 Task: Create new customer invoice with Date Opened: 21-Apr-23, Select Customer: Just Like Heaven, Terms: Net 30. Make invoice entry for item-1 with Date: 21-Apr-23, Description: Kiss Luxtensions False Eyelashes Royal Silk, Income Account: Income:Sales, Quantity: 2, Unit Price: 10.59, Sales Tax: Y, Sales Tax Included: Y, Tax Table: Sales Tax. Post Invoice with Post Date: 21-Apr-23, Post to Accounts: Assets:Accounts Receivable. Pay / Process Payment with Transaction Date: 20-May-23, Amount: 21.18, Transfer Account: Checking Account. Go to 'Print Invoice'. Save a pdf copy of the invoice.
Action: Mouse moved to (161, 34)
Screenshot: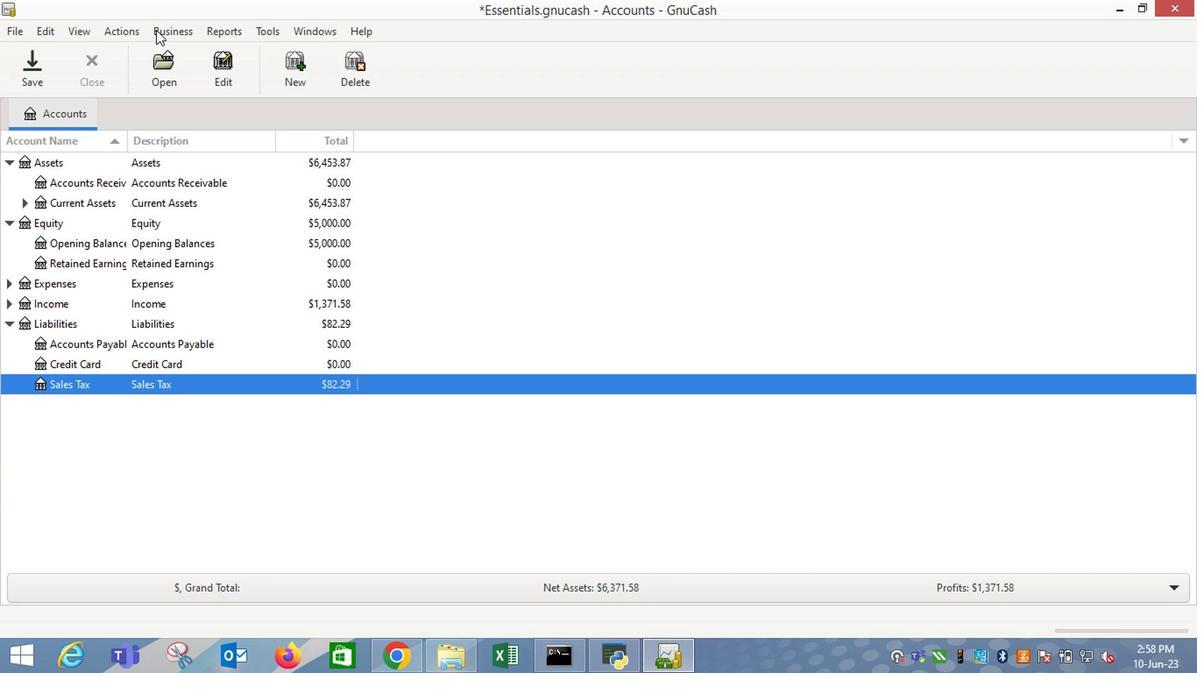 
Action: Mouse pressed left at (161, 34)
Screenshot: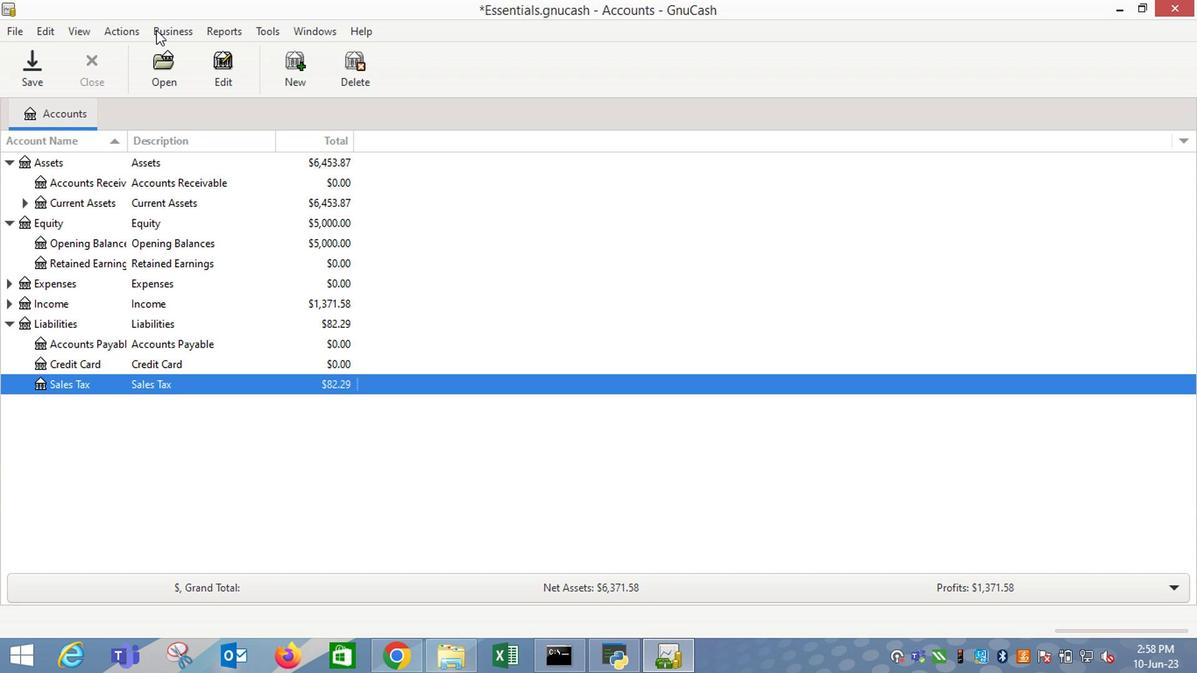 
Action: Mouse moved to (373, 126)
Screenshot: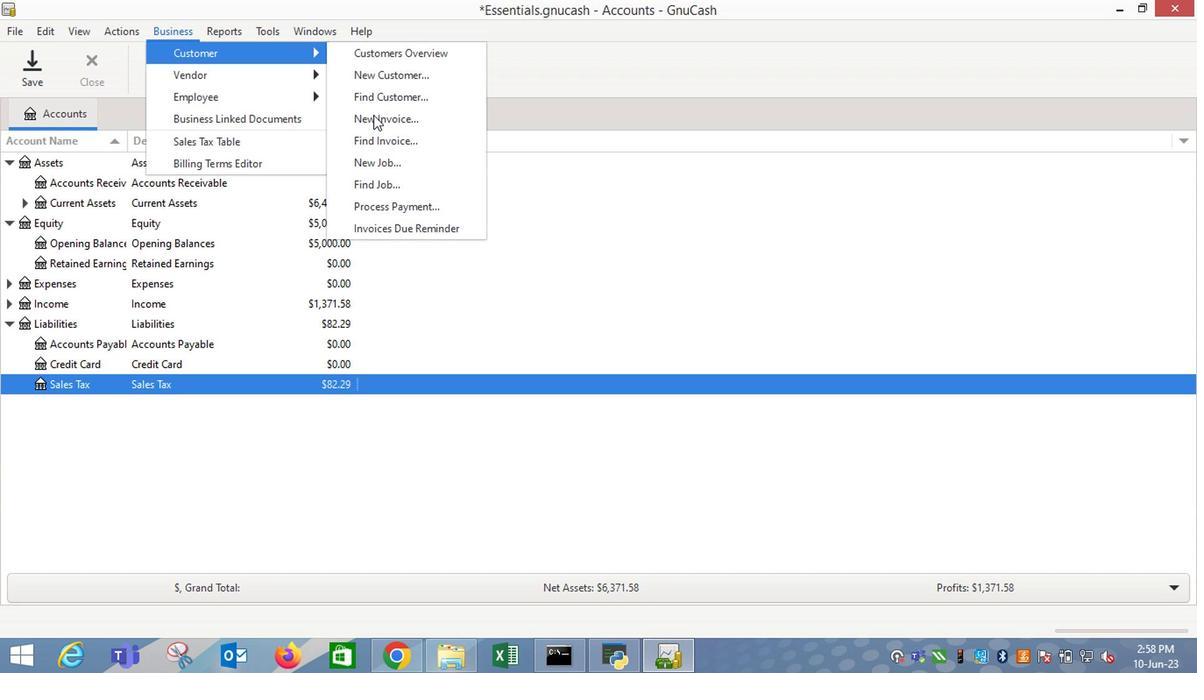 
Action: Mouse pressed left at (373, 126)
Screenshot: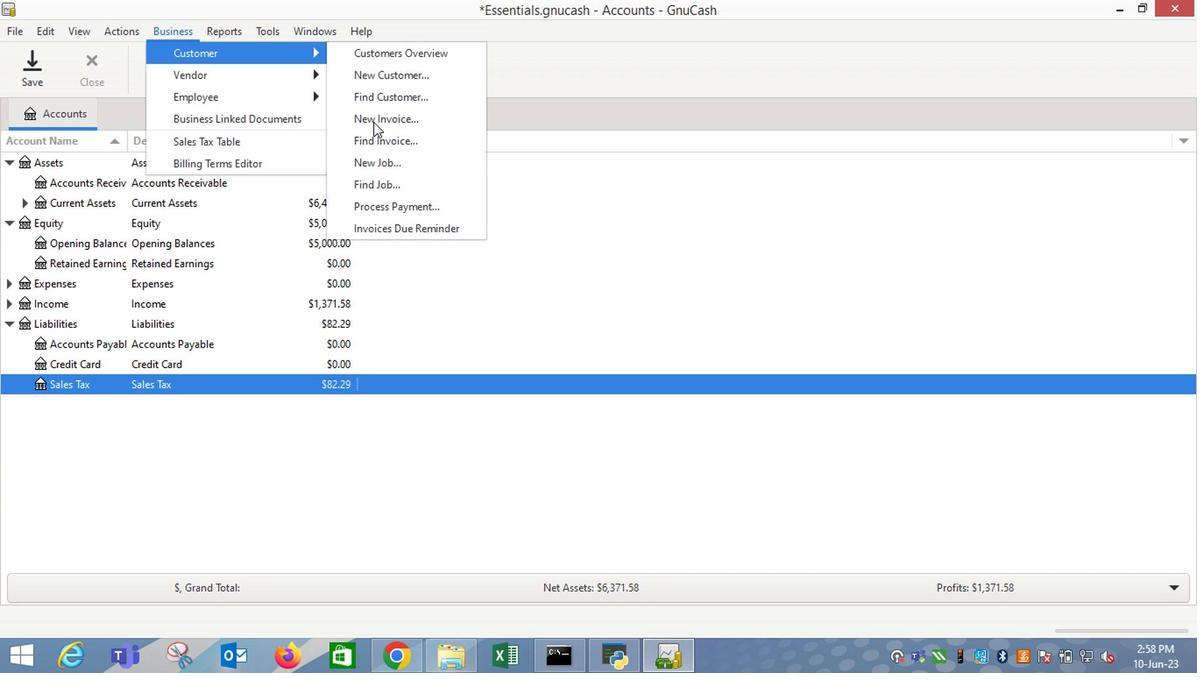 
Action: Mouse moved to (719, 267)
Screenshot: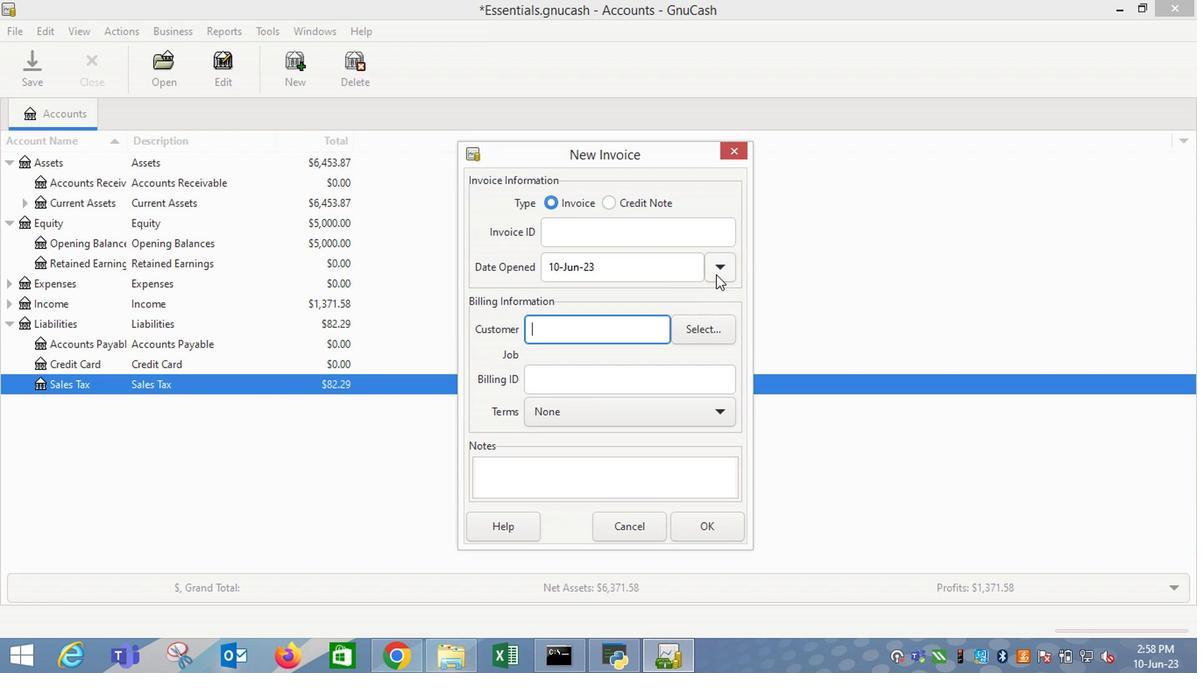 
Action: Mouse pressed left at (719, 267)
Screenshot: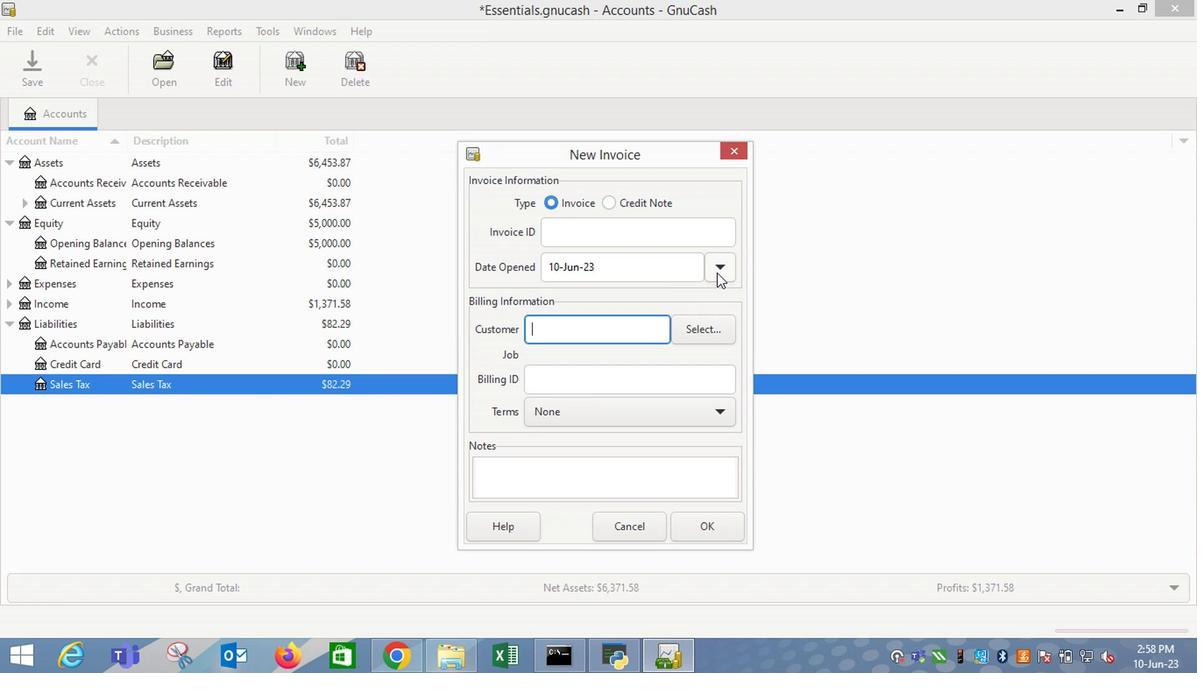 
Action: Mouse moved to (581, 288)
Screenshot: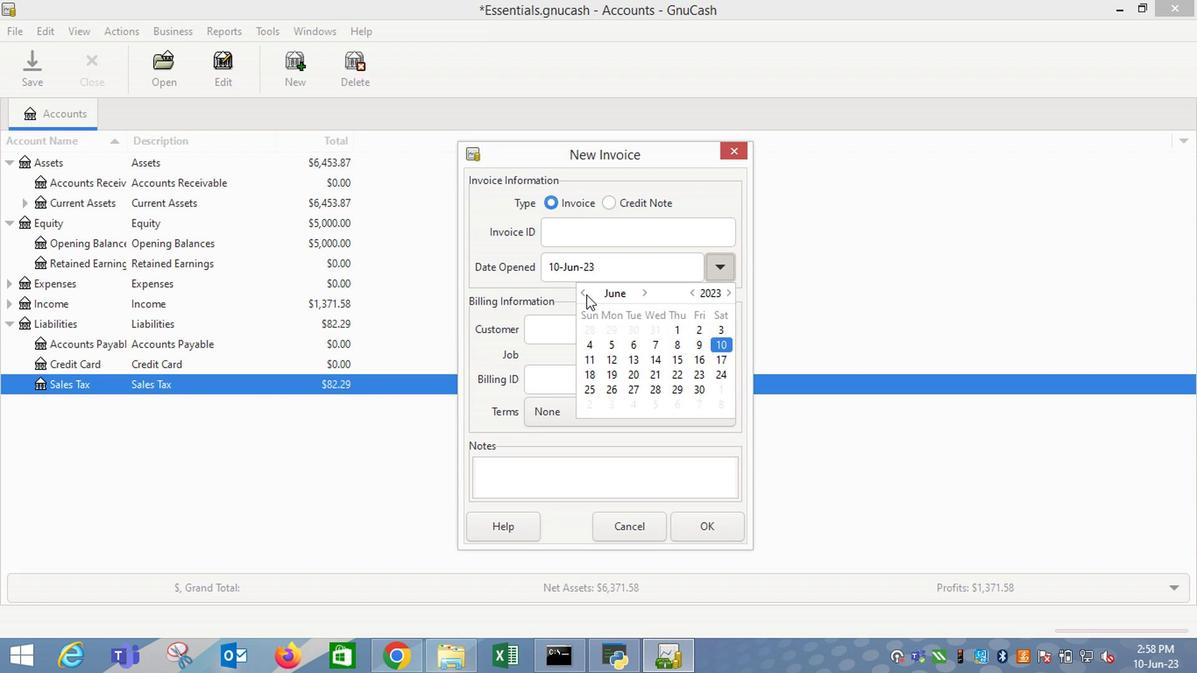 
Action: Mouse pressed left at (581, 288)
Screenshot: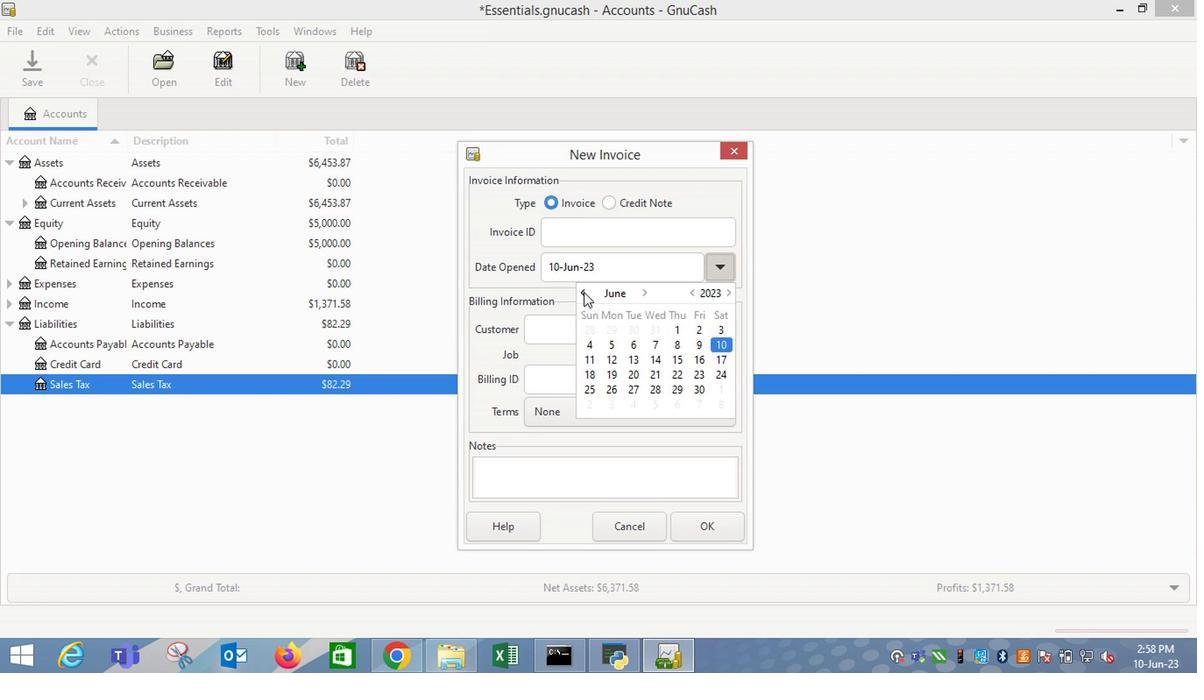
Action: Mouse pressed left at (581, 288)
Screenshot: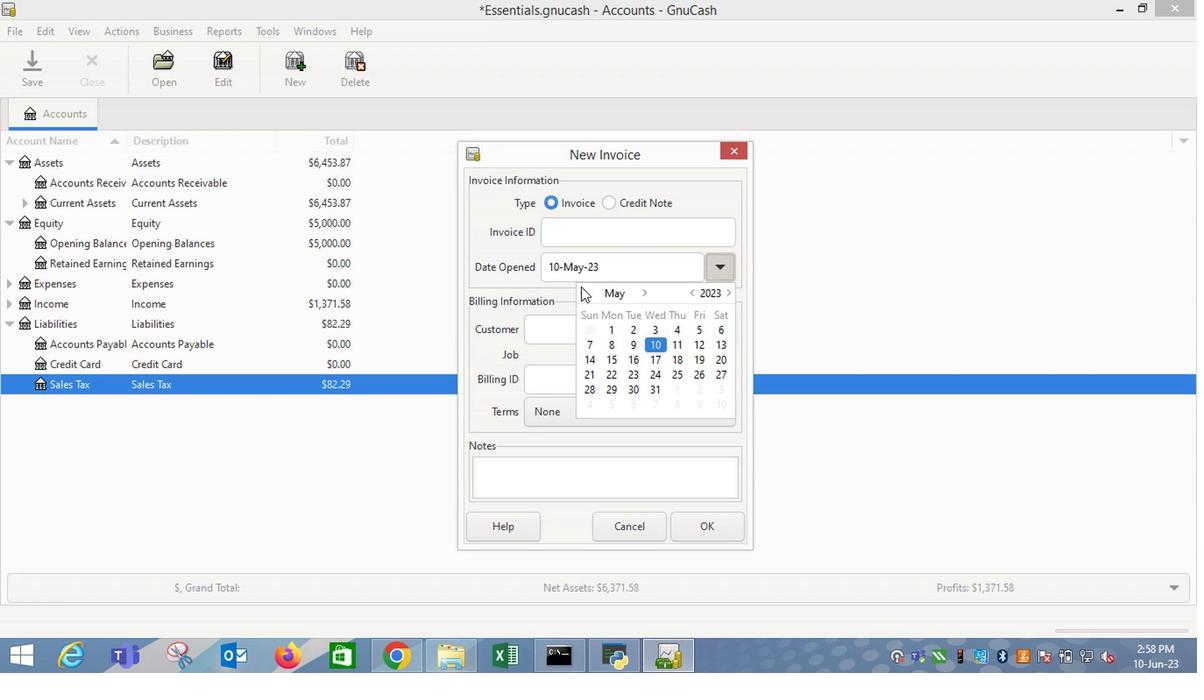 
Action: Mouse moved to (694, 370)
Screenshot: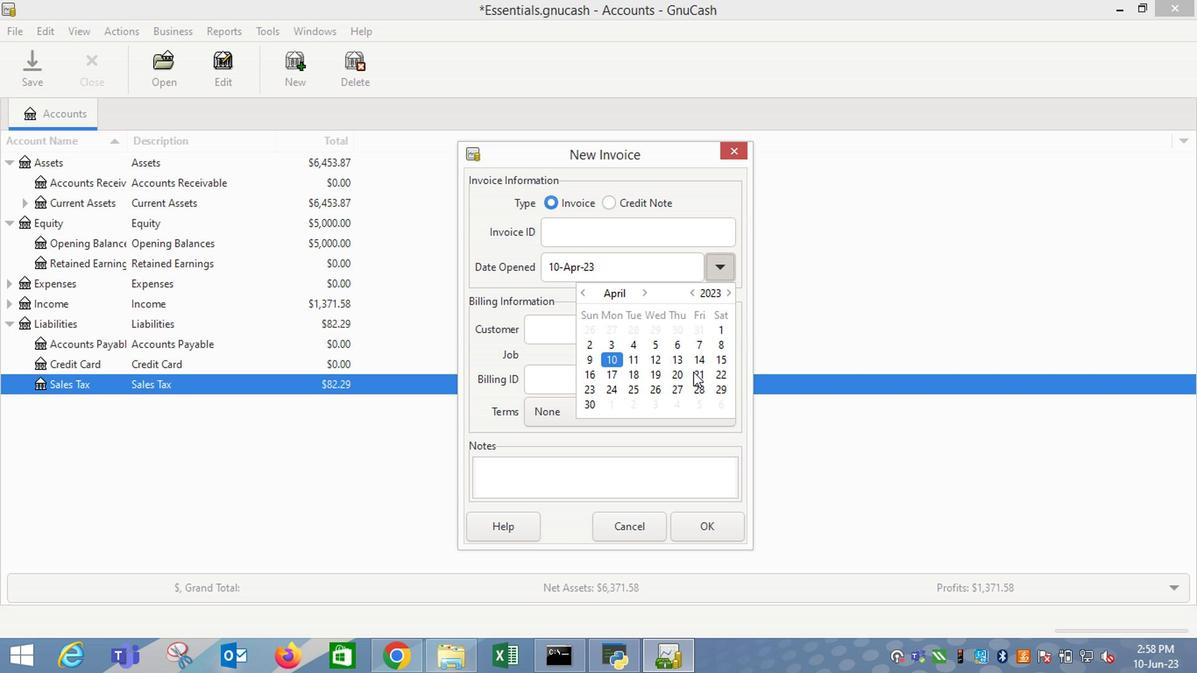 
Action: Mouse pressed left at (694, 370)
Screenshot: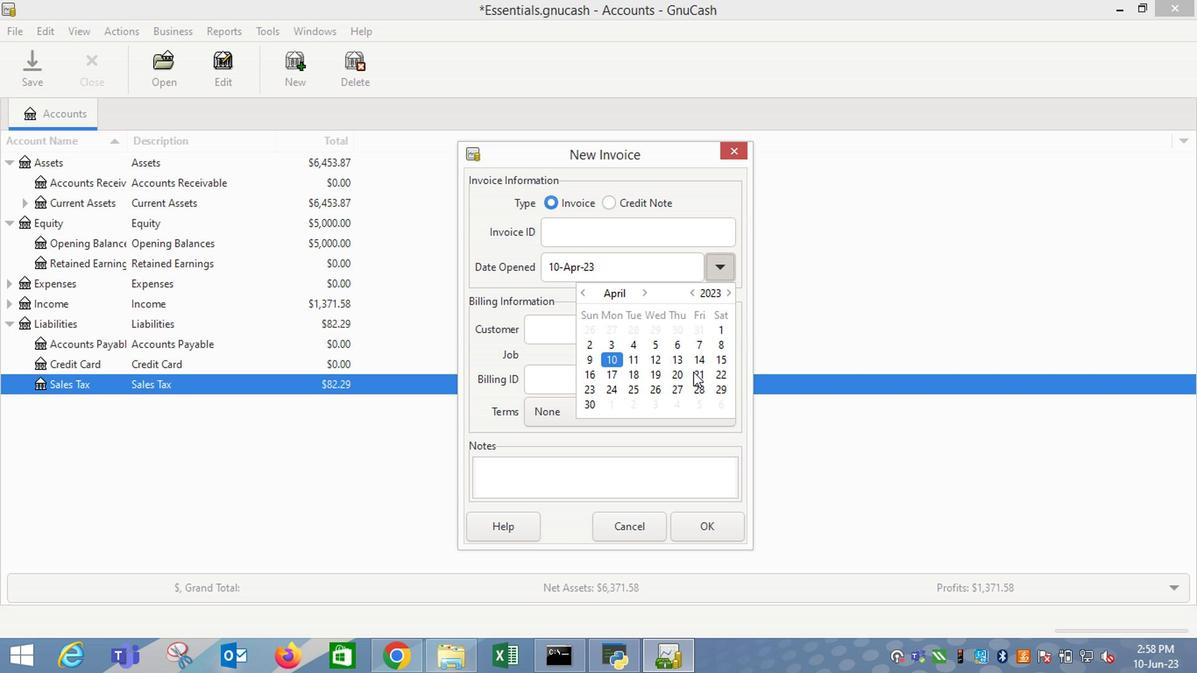 
Action: Mouse moved to (551, 320)
Screenshot: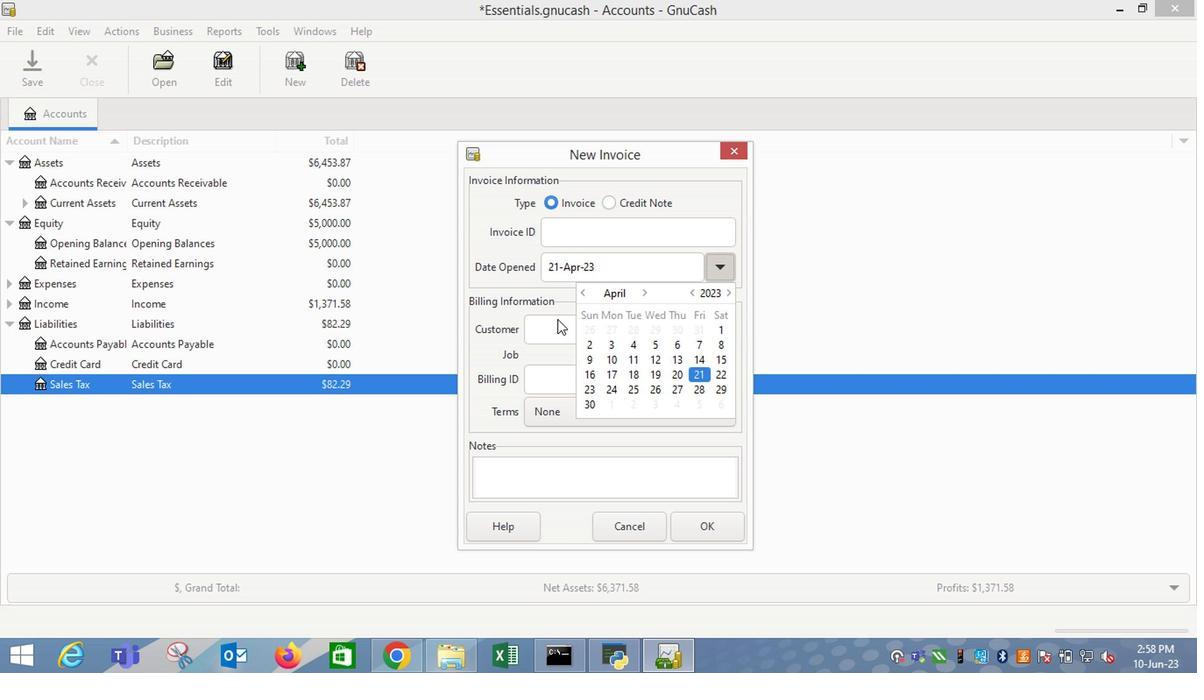 
Action: Mouse pressed left at (551, 320)
Screenshot: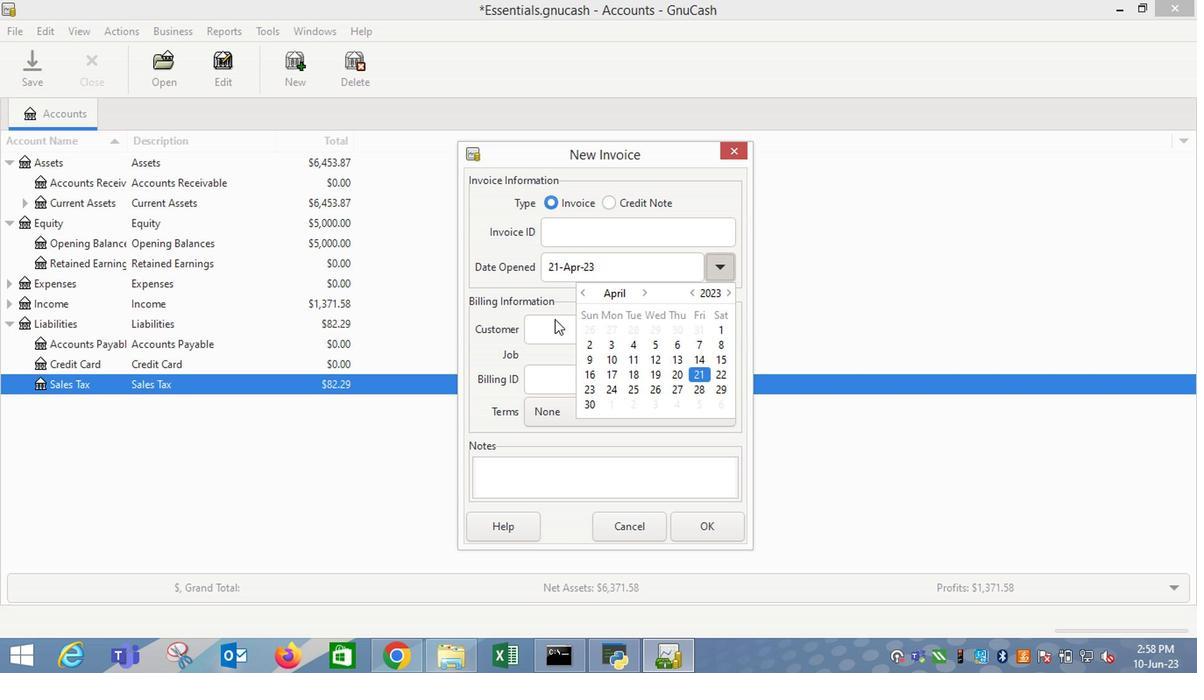 
Action: Mouse moved to (553, 326)
Screenshot: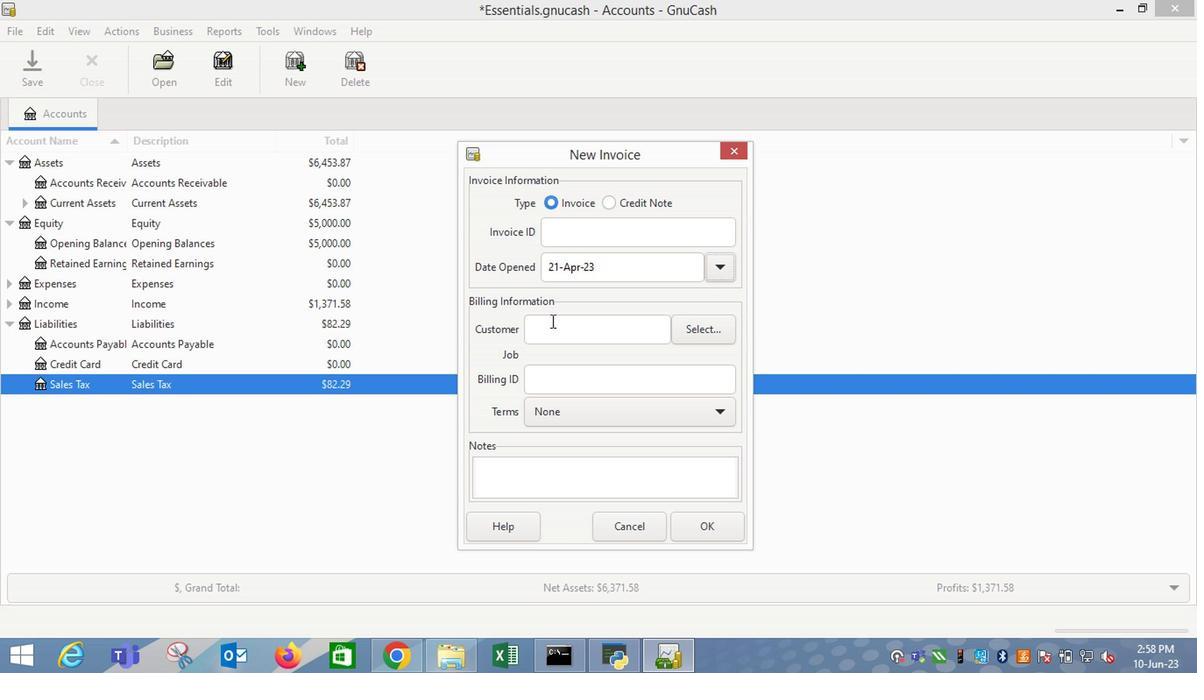 
Action: Mouse pressed left at (553, 326)
Screenshot: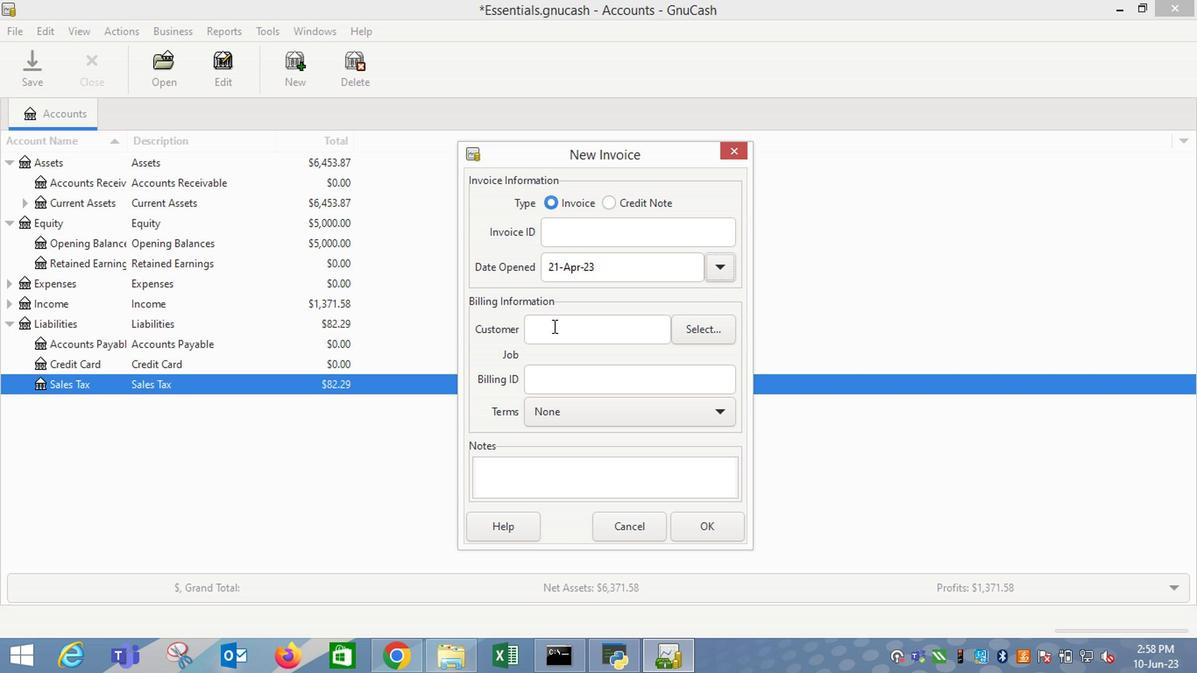 
Action: Key pressed <Key.shift_r>Jus
Screenshot: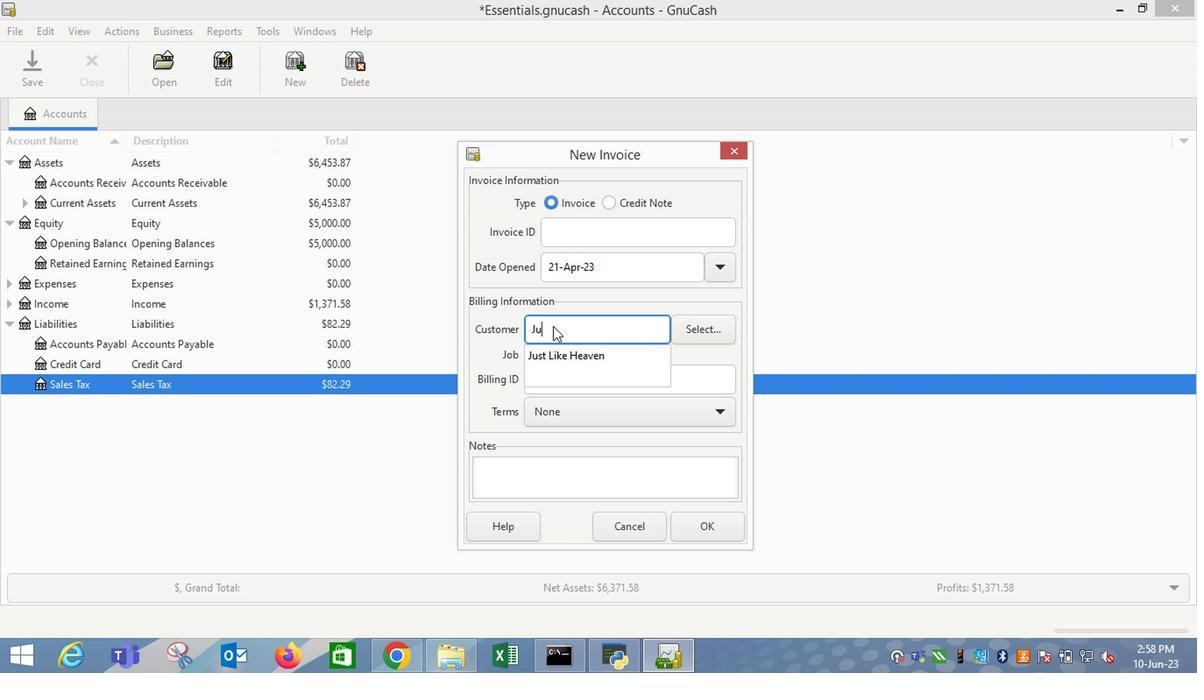 
Action: Mouse moved to (597, 356)
Screenshot: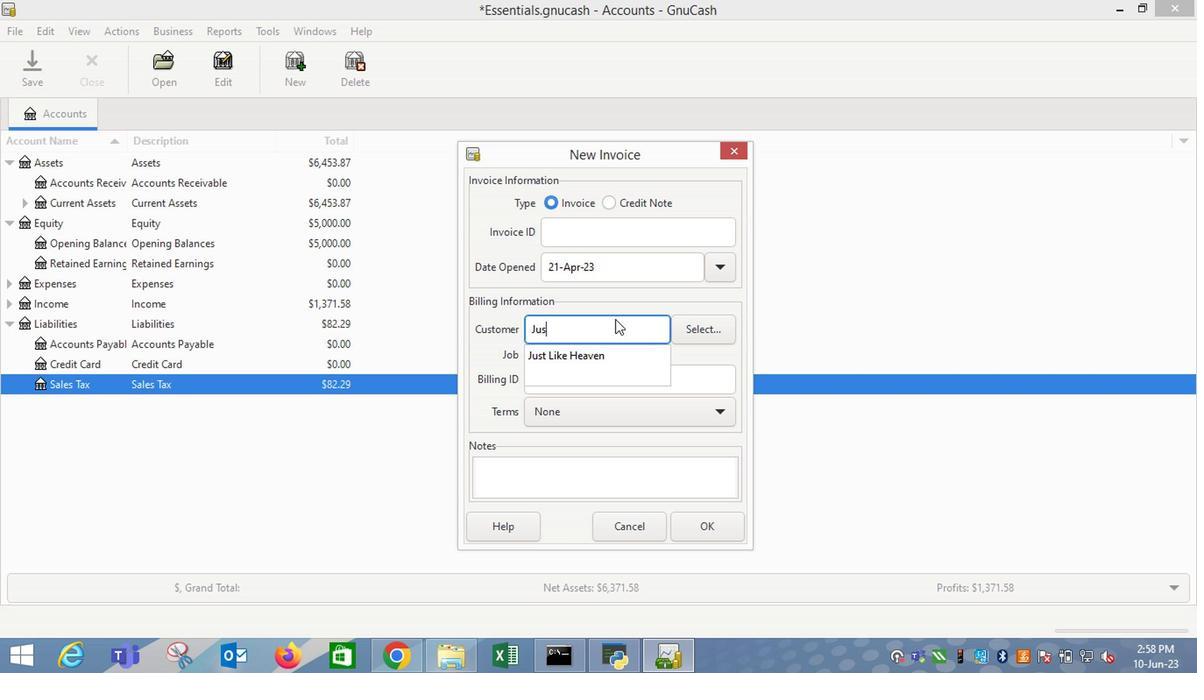 
Action: Mouse pressed left at (597, 356)
Screenshot: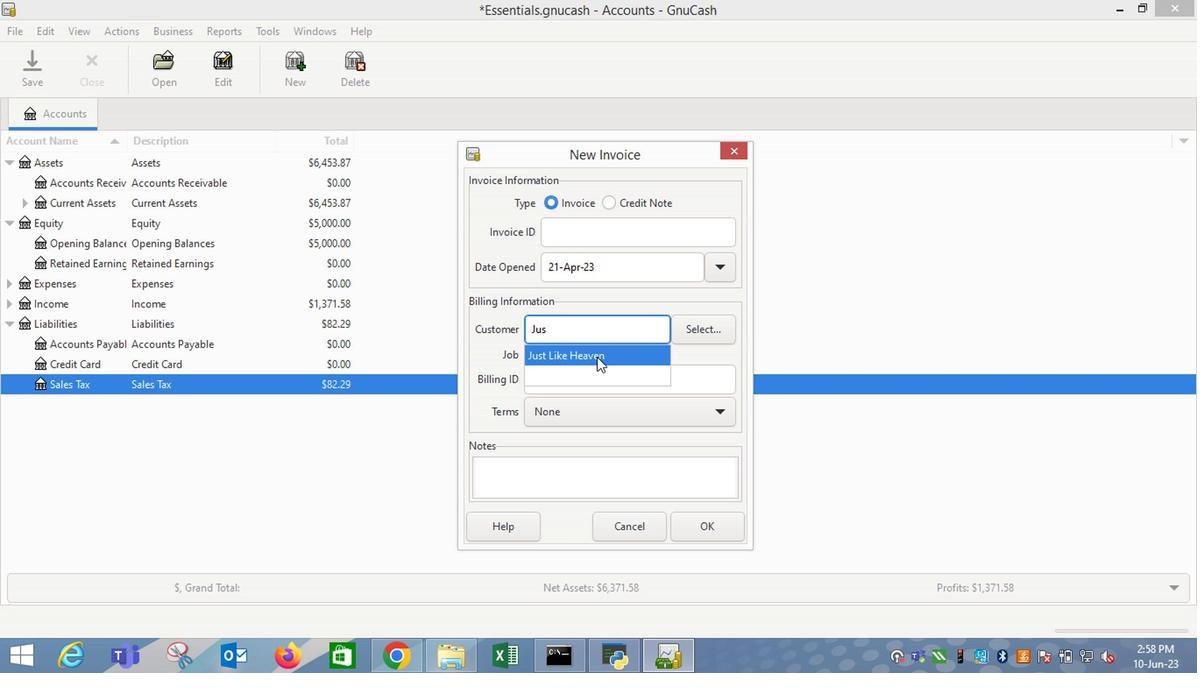 
Action: Mouse moved to (581, 432)
Screenshot: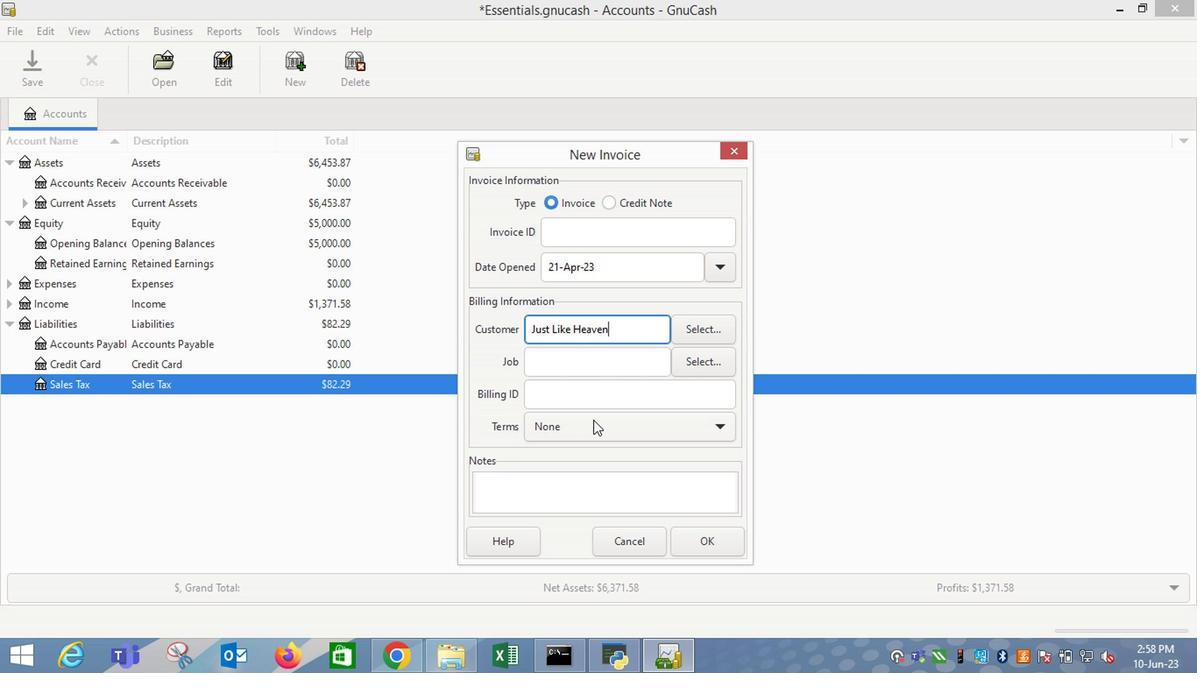 
Action: Mouse pressed left at (581, 432)
Screenshot: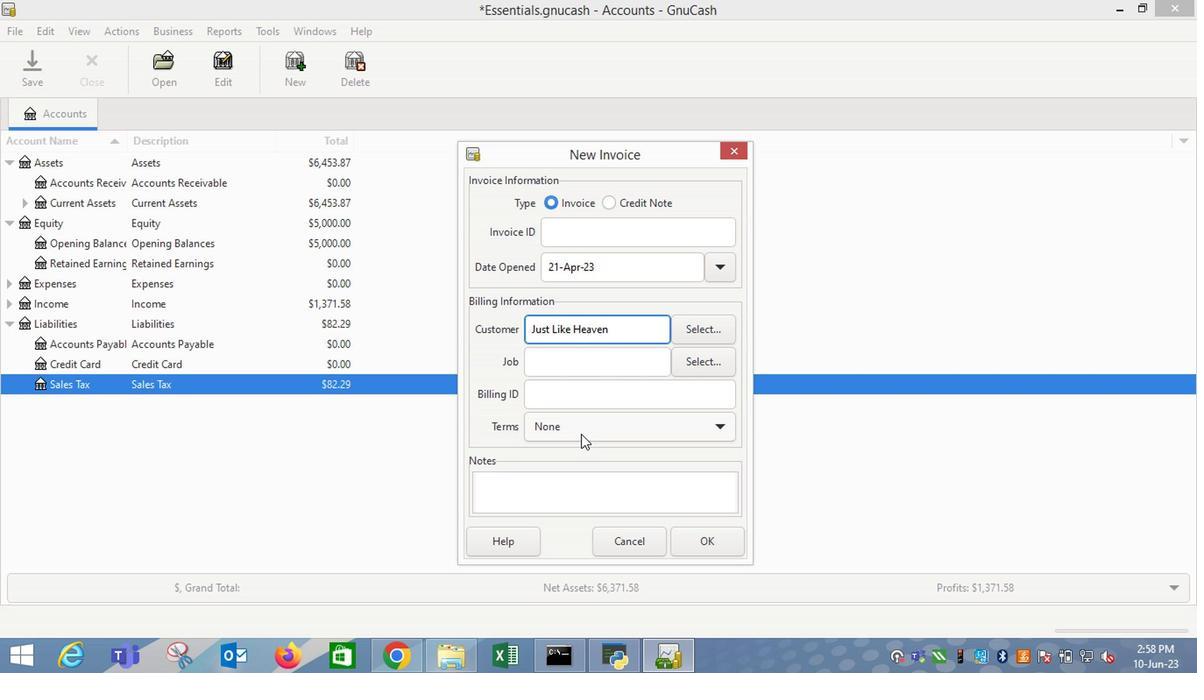 
Action: Mouse moved to (572, 467)
Screenshot: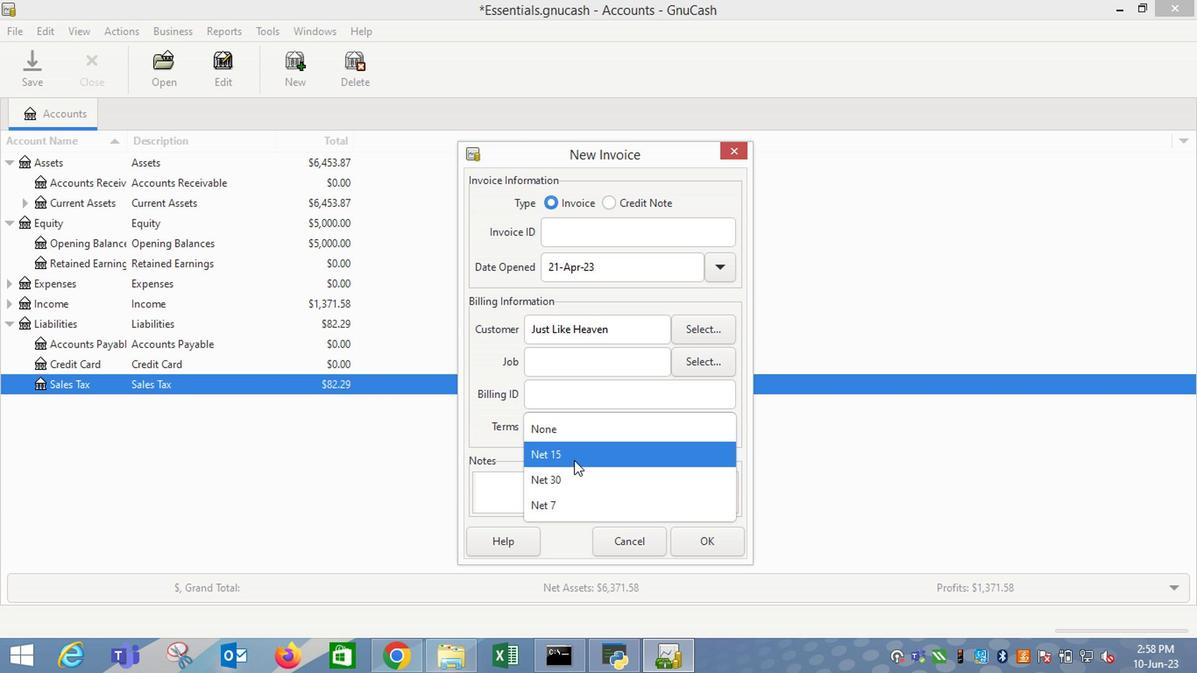 
Action: Mouse pressed left at (572, 467)
Screenshot: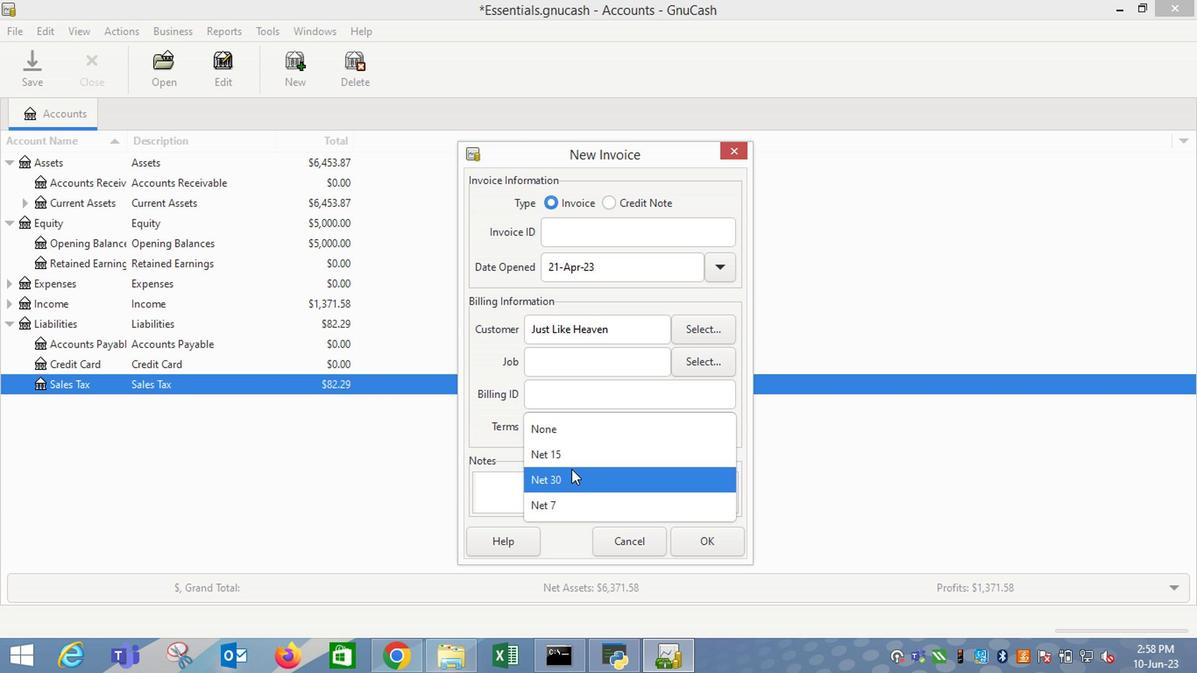 
Action: Mouse moved to (691, 537)
Screenshot: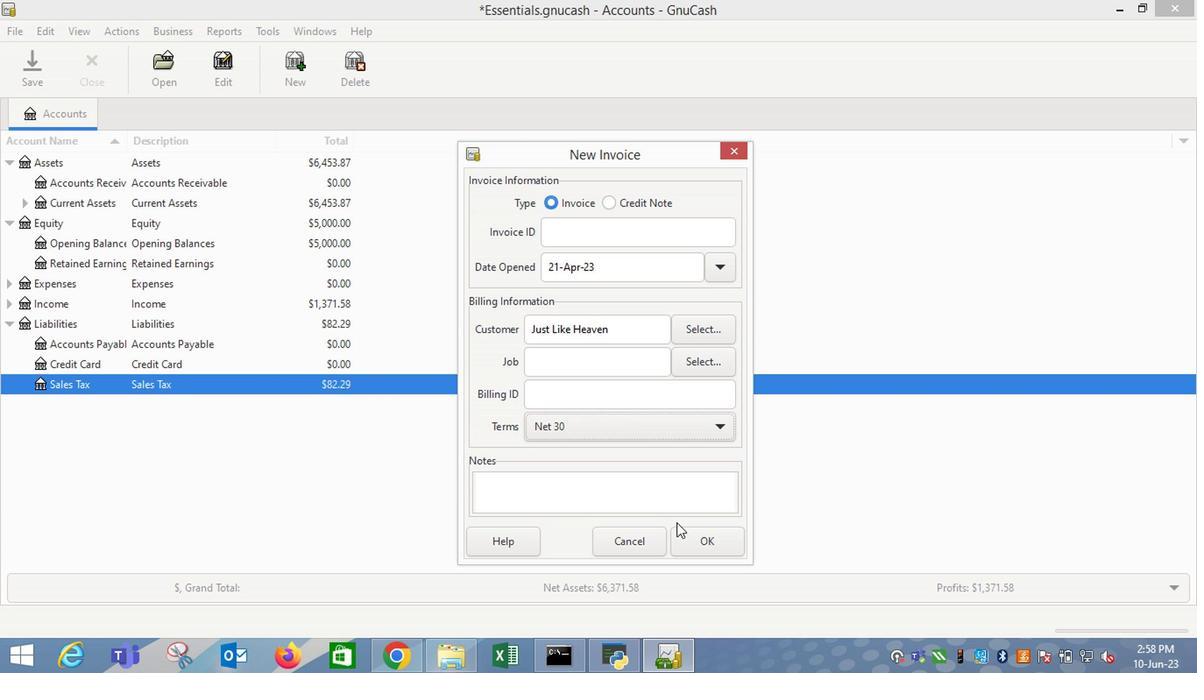 
Action: Mouse pressed left at (691, 537)
Screenshot: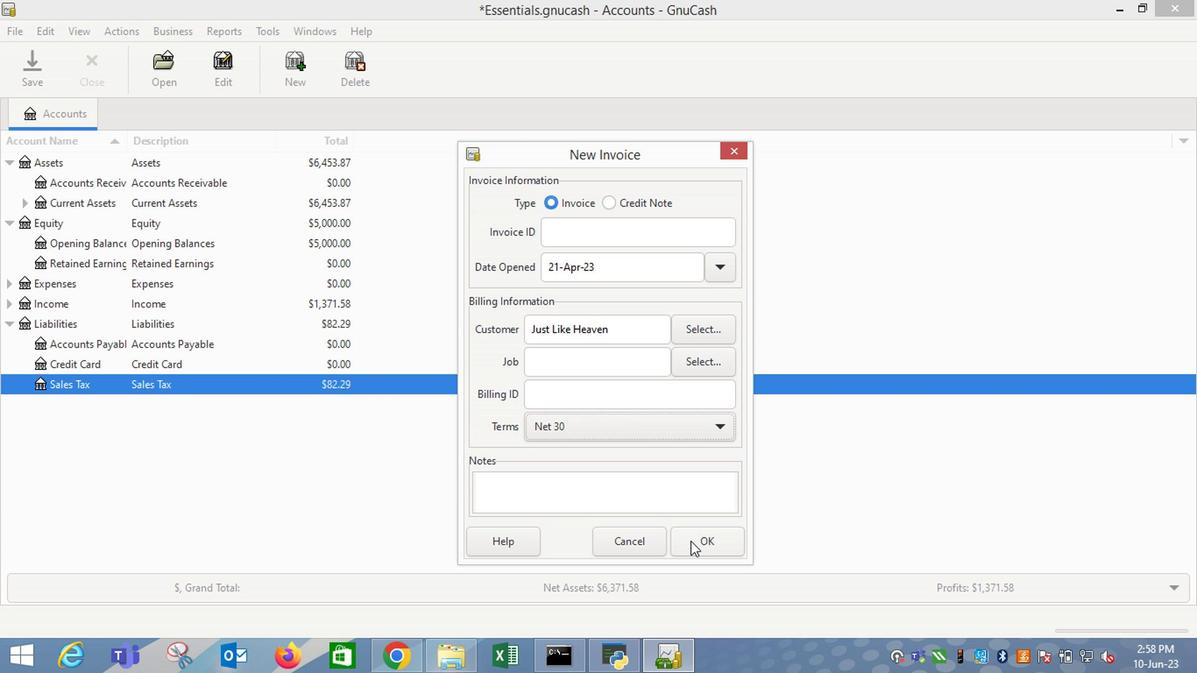 
Action: Mouse moved to (75, 337)
Screenshot: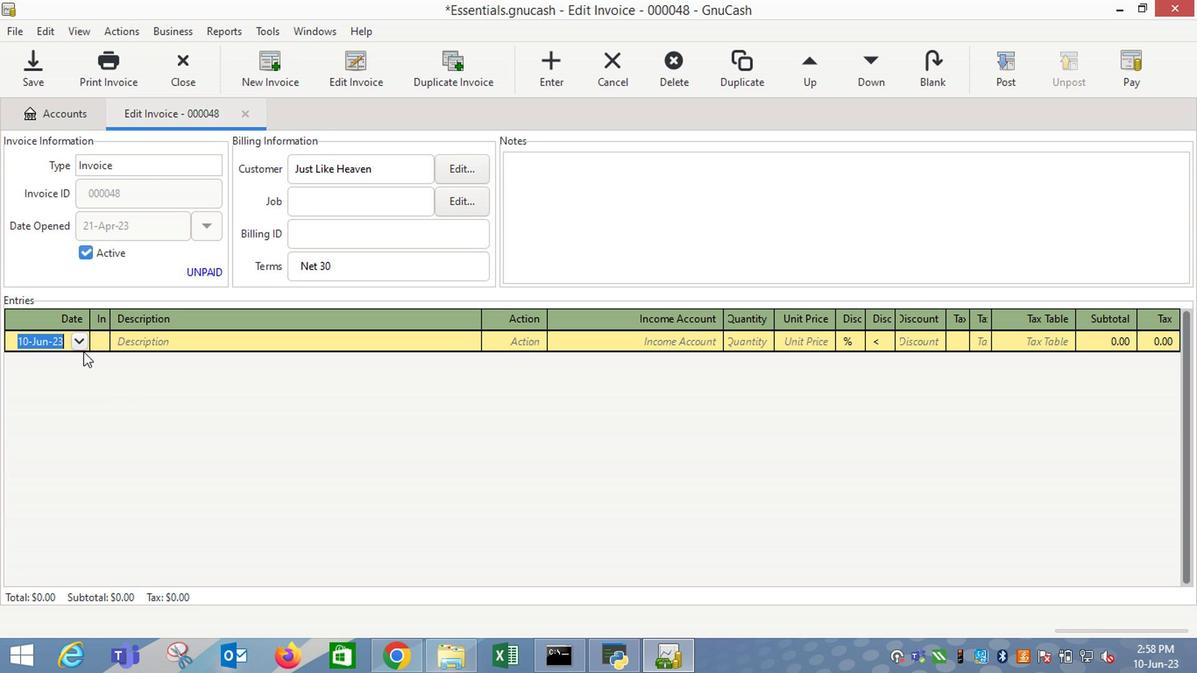 
Action: Mouse pressed left at (75, 337)
Screenshot: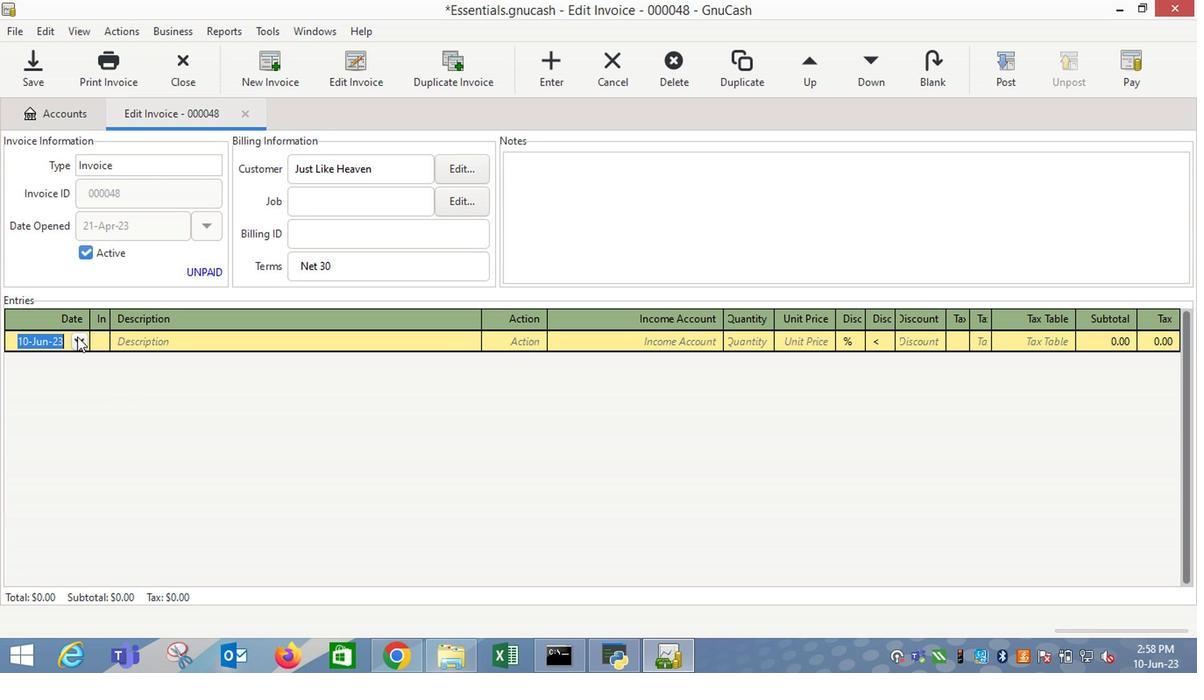 
Action: Mouse moved to (7, 363)
Screenshot: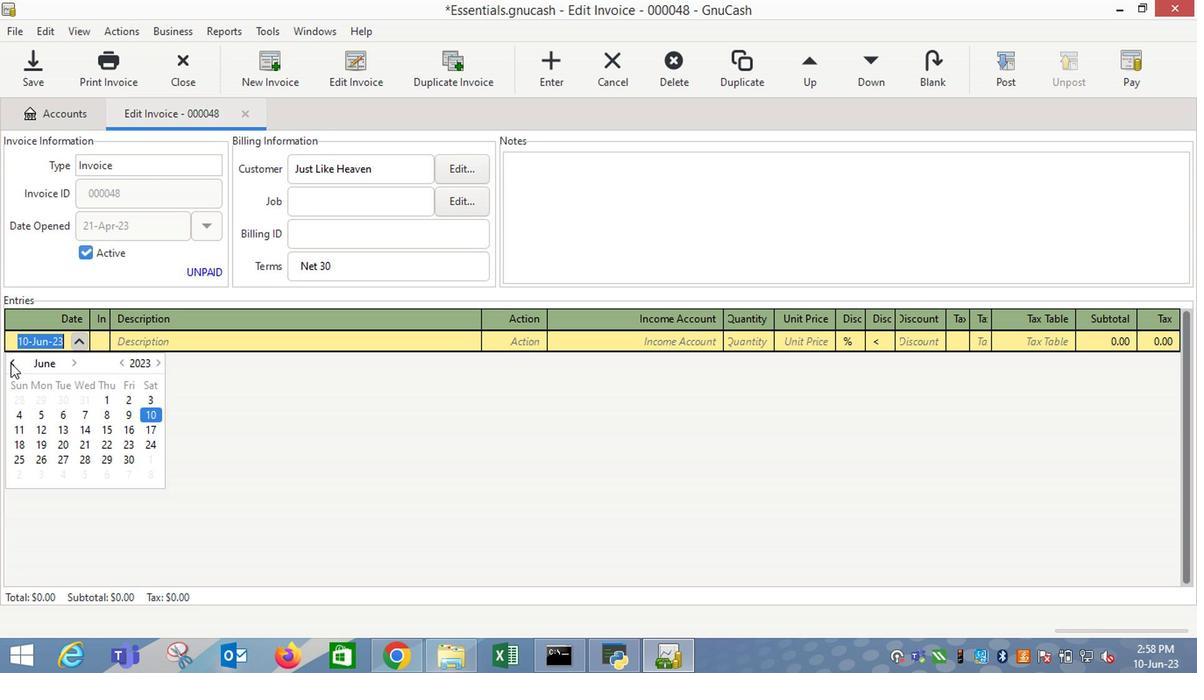 
Action: Mouse pressed left at (7, 363)
Screenshot: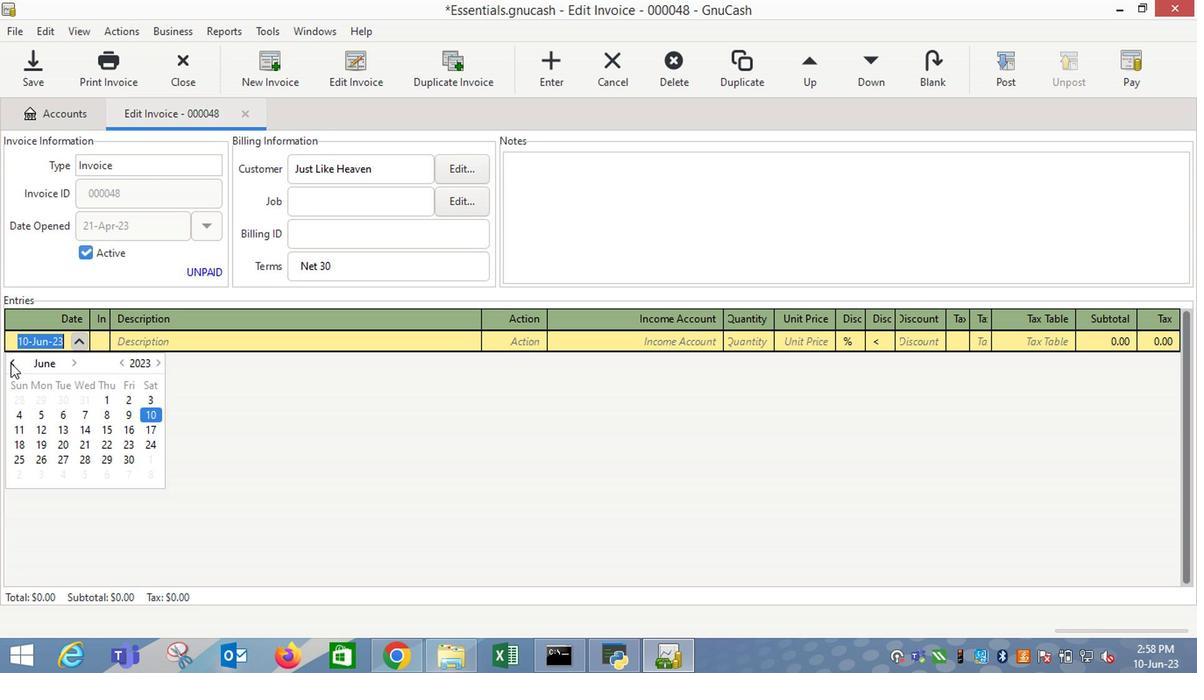 
Action: Mouse pressed left at (7, 363)
Screenshot: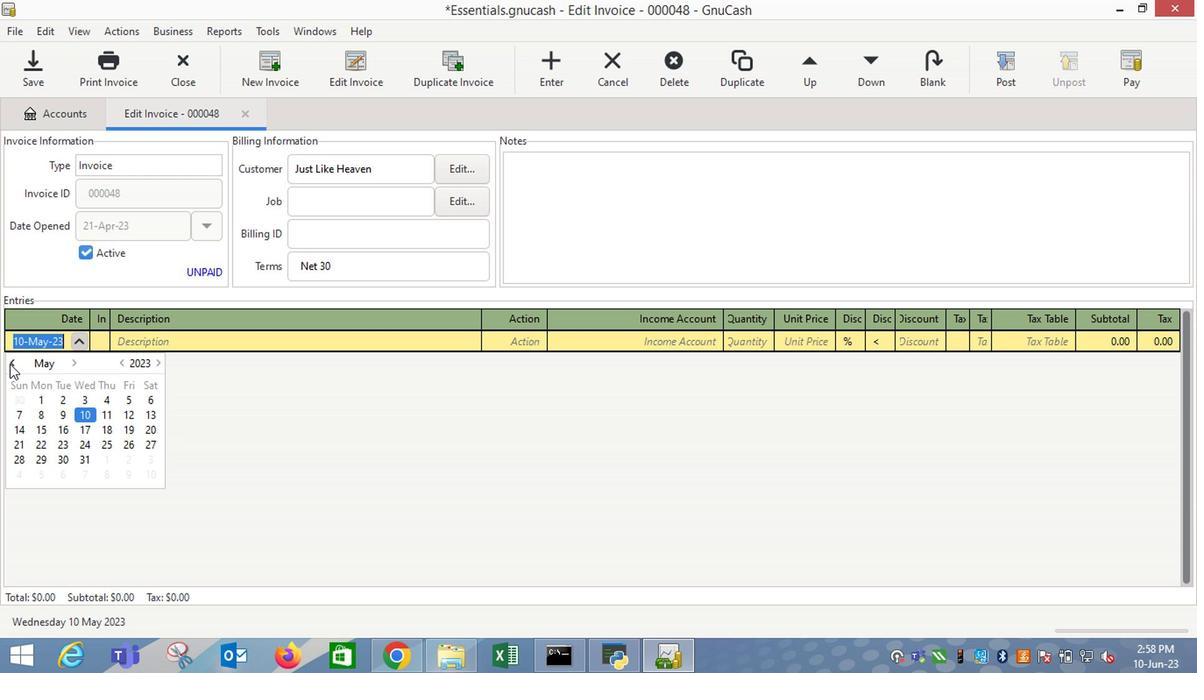 
Action: Mouse pressed right at (7, 363)
Screenshot: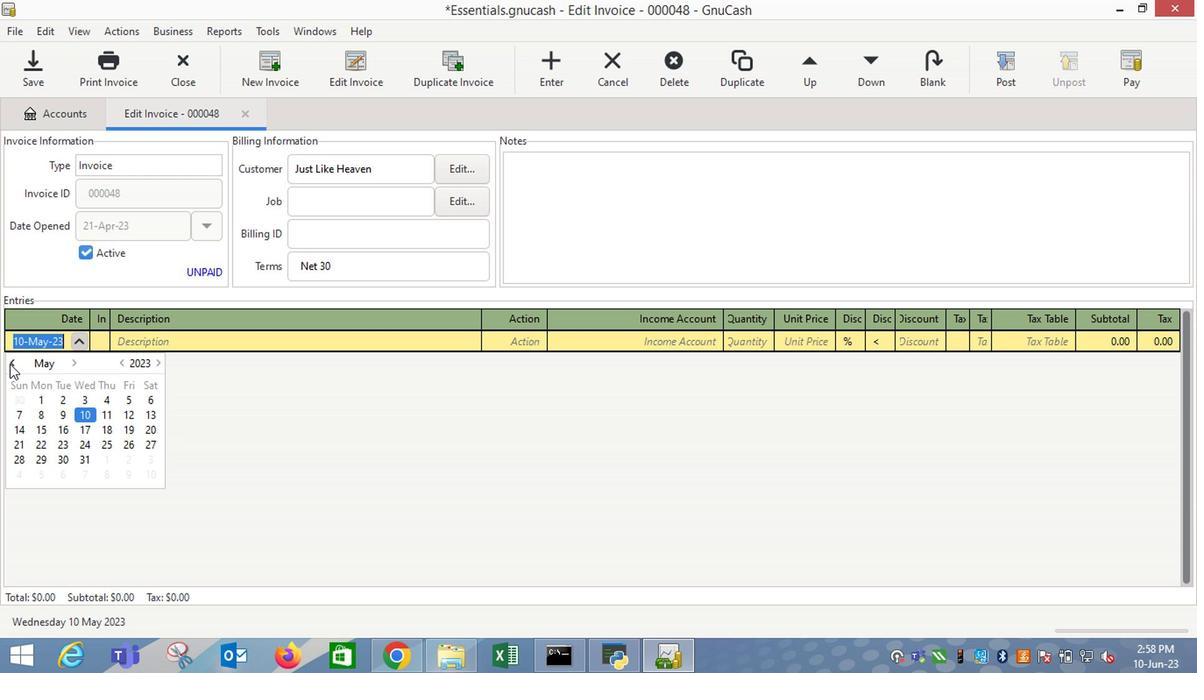 
Action: Mouse moved to (58, 444)
Screenshot: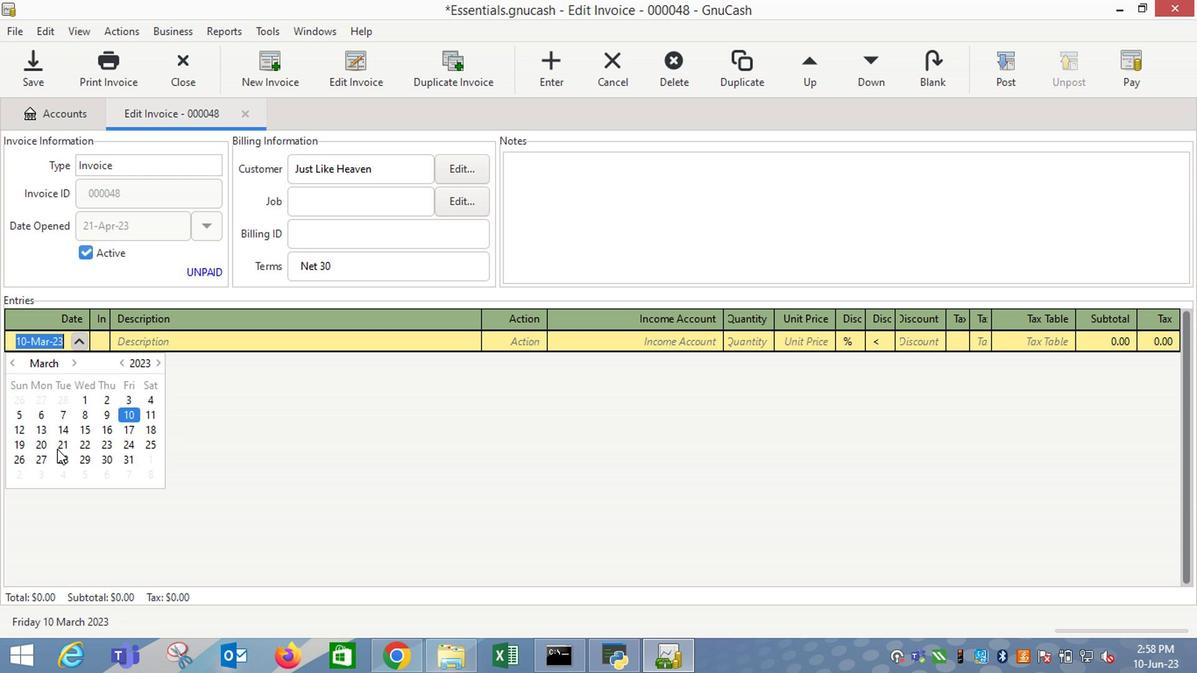 
Action: Mouse pressed left at (58, 444)
Screenshot: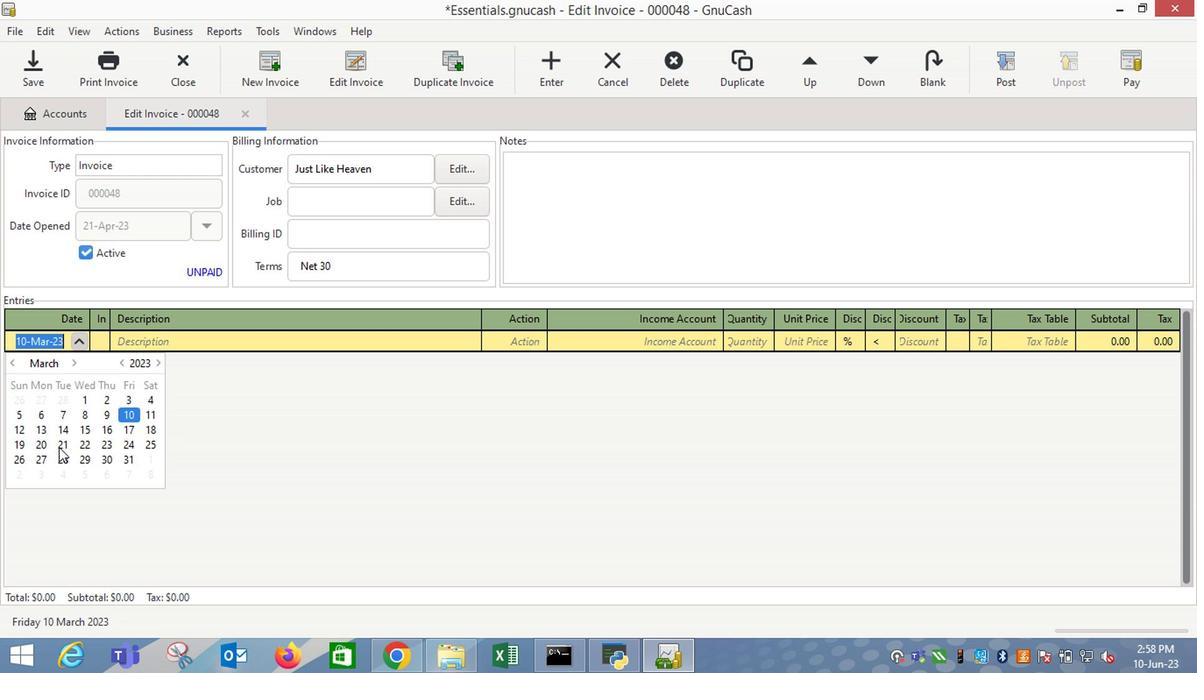 
Action: Key pressed <Key.tab>
Screenshot: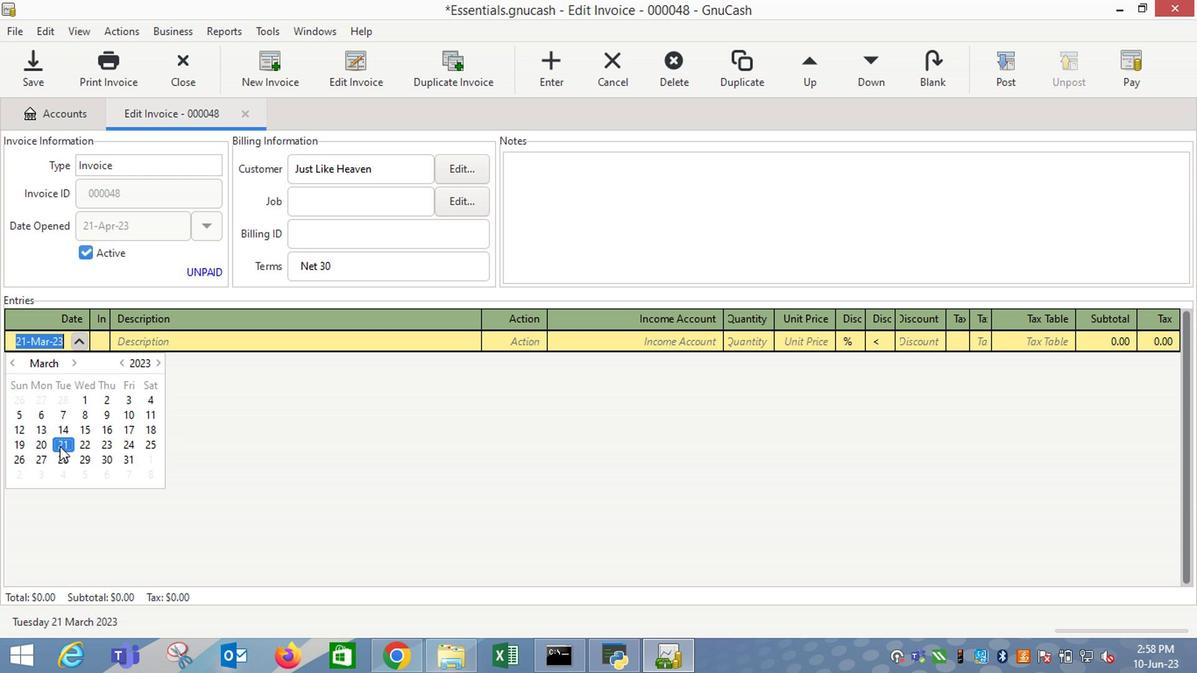 
Action: Mouse moved to (655, 423)
Screenshot: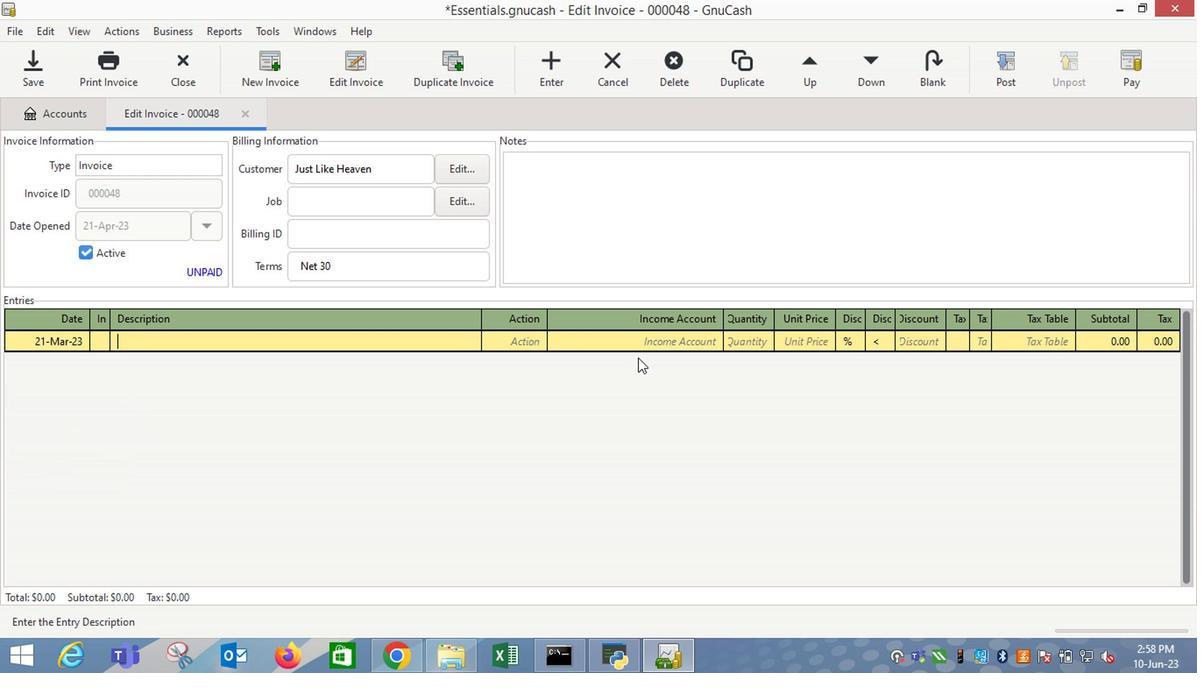 
Action: Key pressed <Key.shift_r>Kiss<Key.space><Key.shift_r>Lu<Key.tab><Key.tab>10.59<Key.tab>
Screenshot: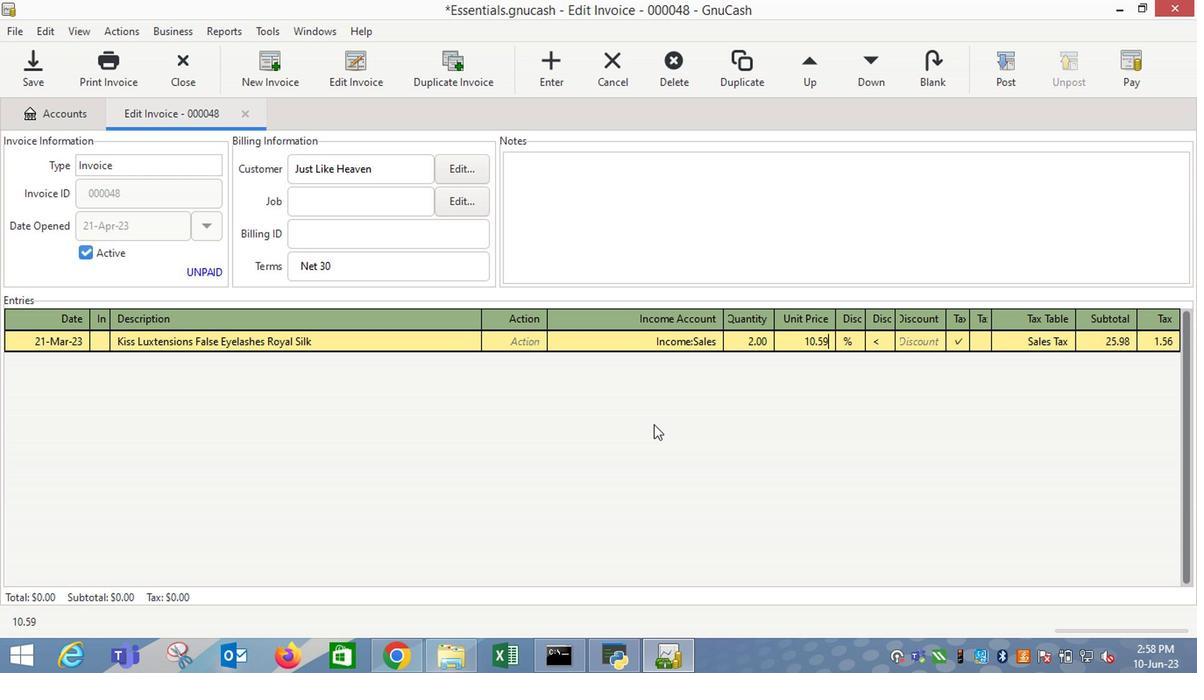 
Action: Mouse moved to (986, 345)
Screenshot: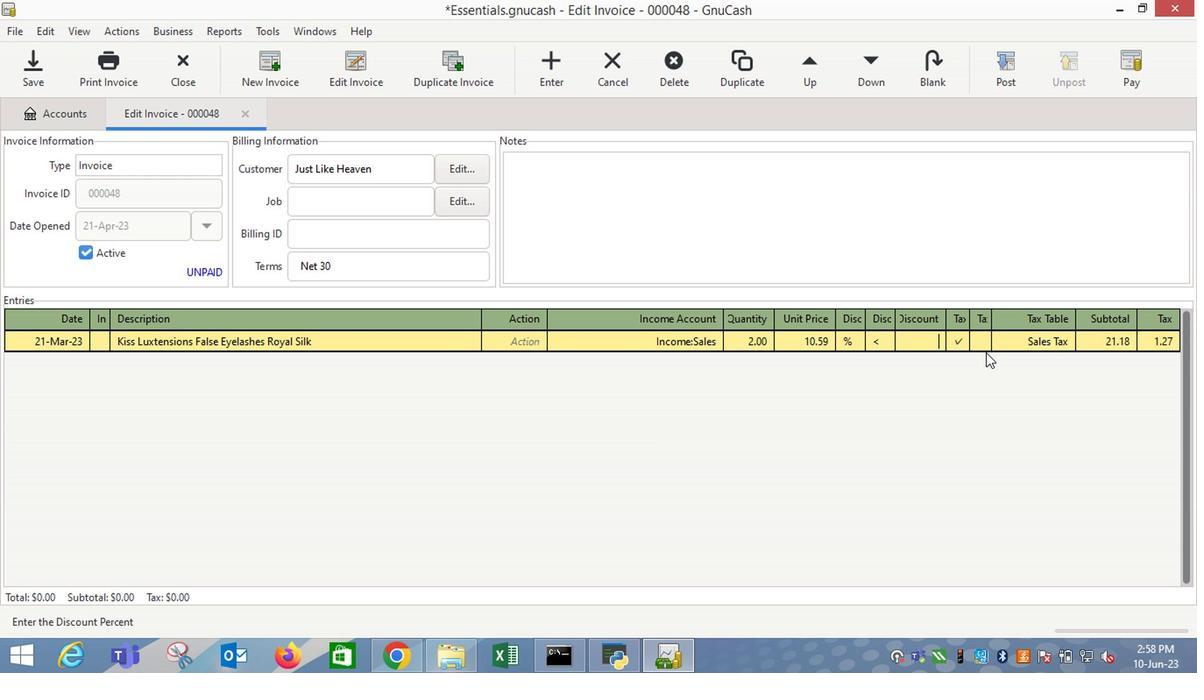 
Action: Mouse pressed left at (986, 345)
Screenshot: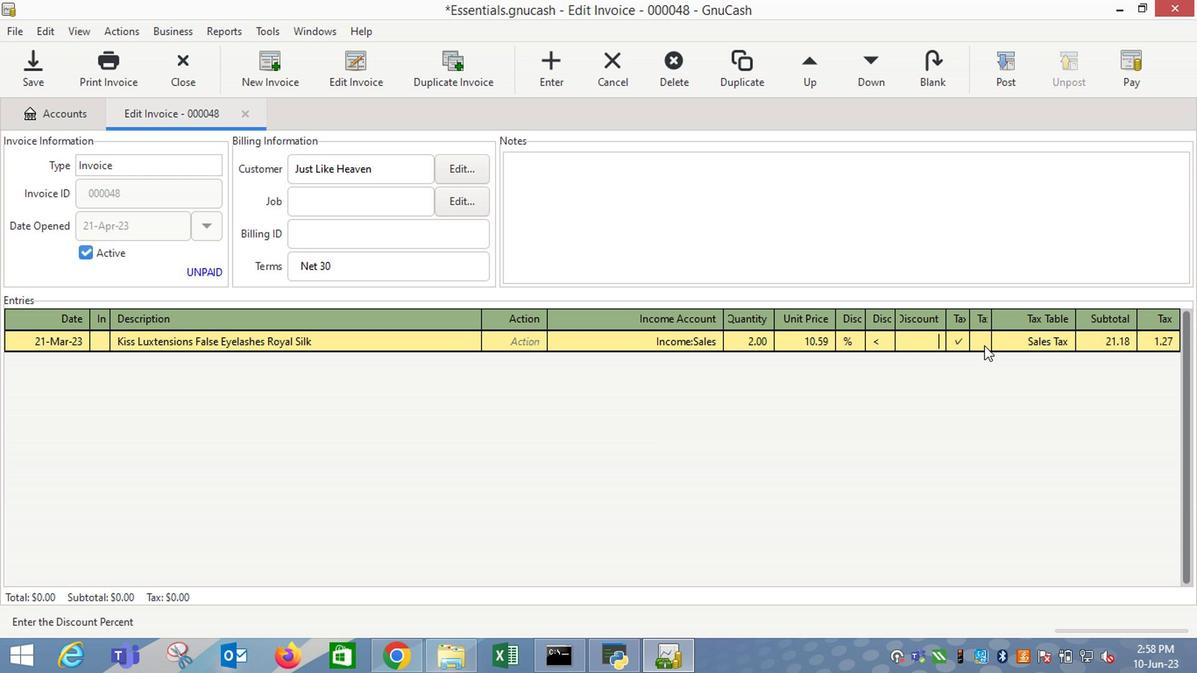 
Action: Mouse moved to (1030, 341)
Screenshot: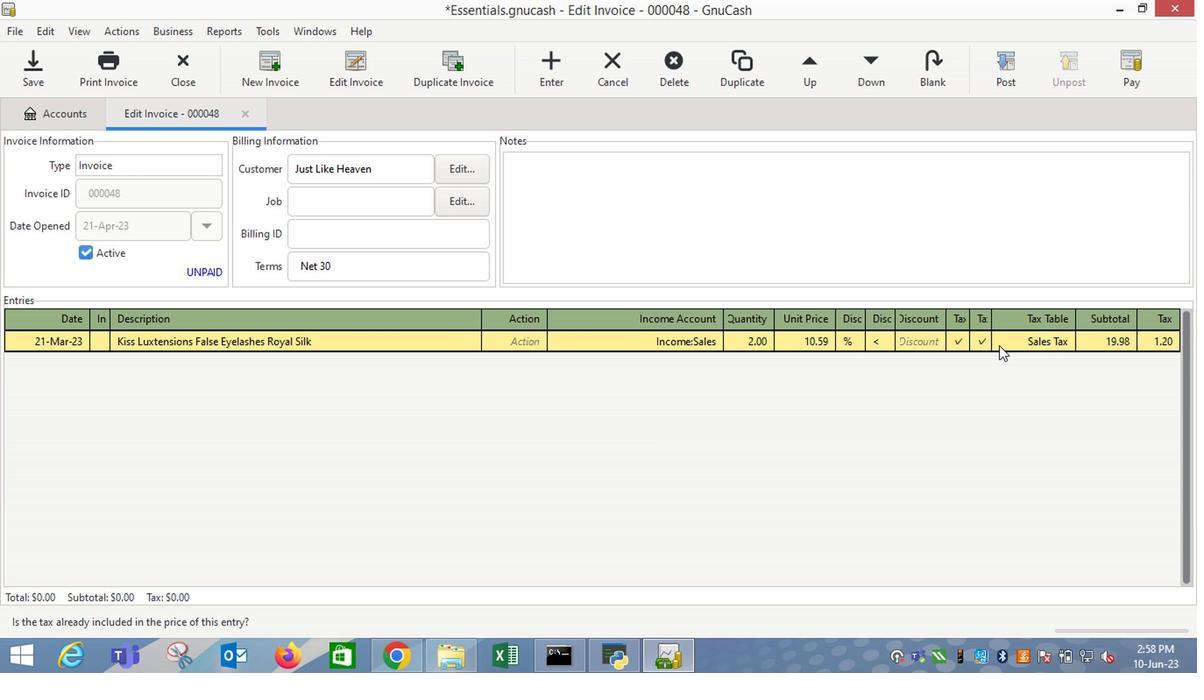 
Action: Mouse pressed left at (1030, 341)
Screenshot: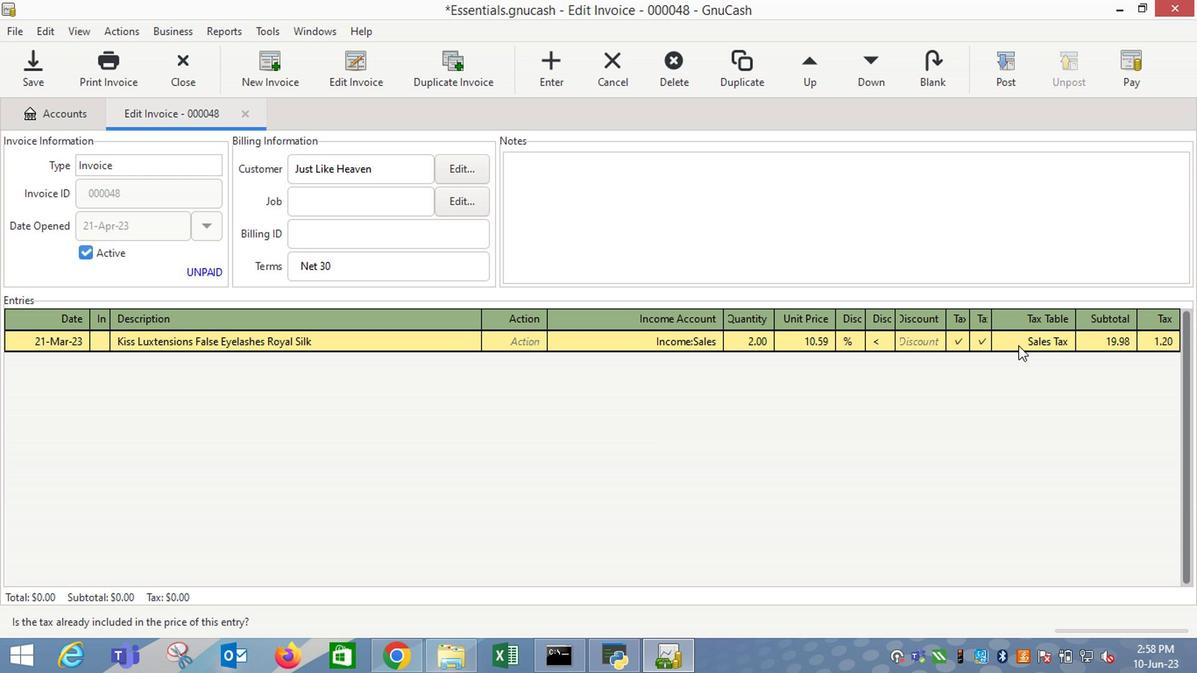 
Action: Mouse moved to (1031, 344)
Screenshot: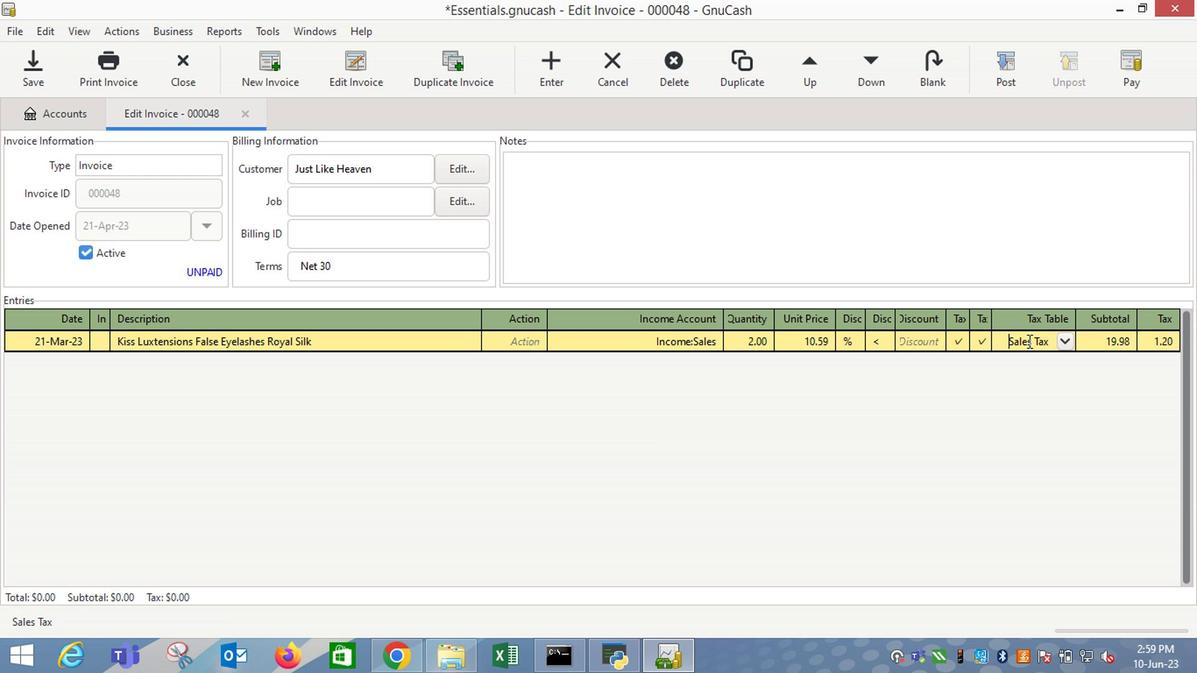 
Action: Key pressed <Key.enter>
Screenshot: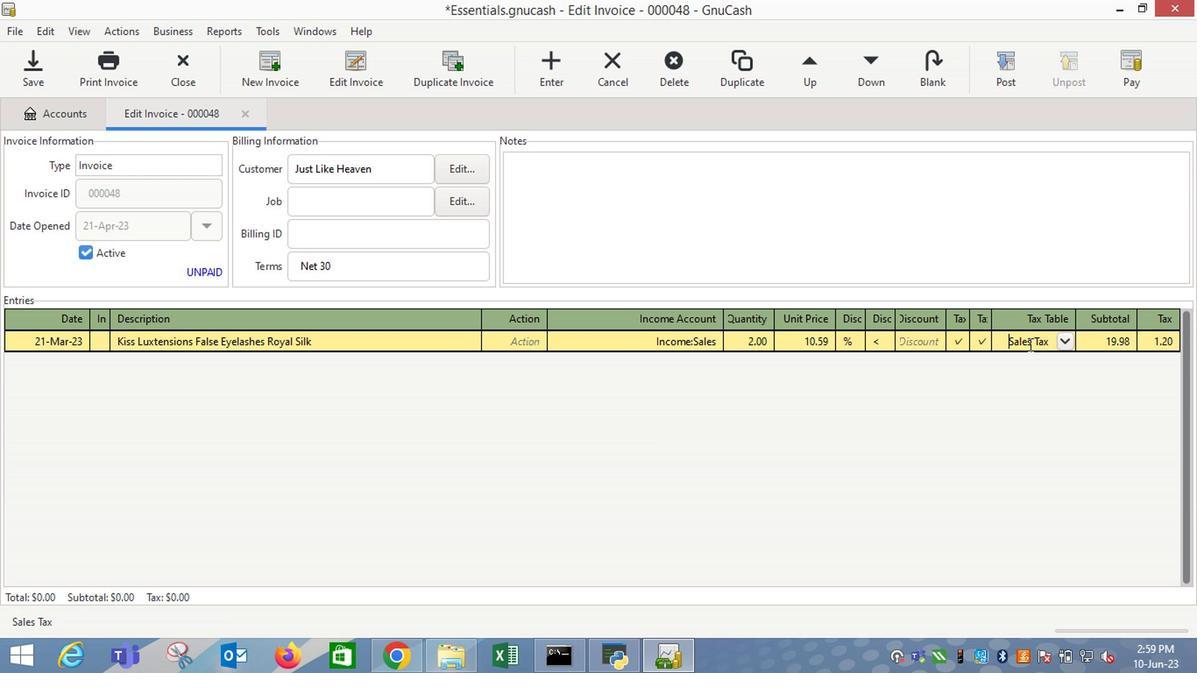 
Action: Mouse moved to (1007, 82)
Screenshot: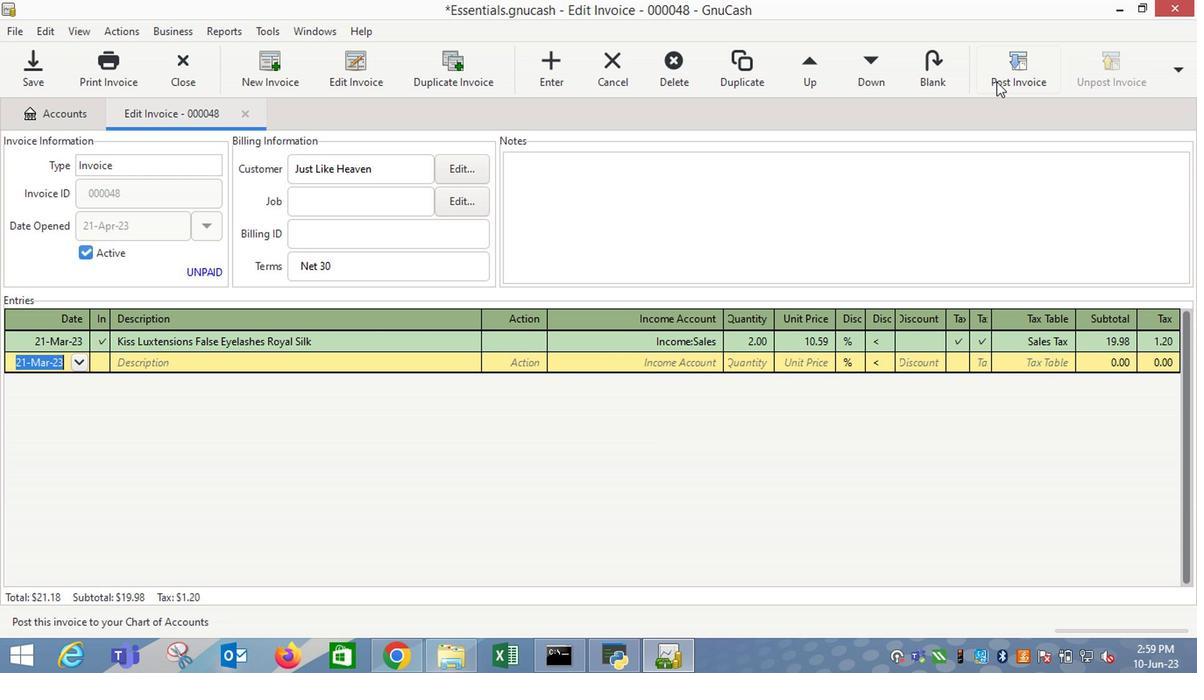 
Action: Mouse pressed left at (1007, 82)
Screenshot: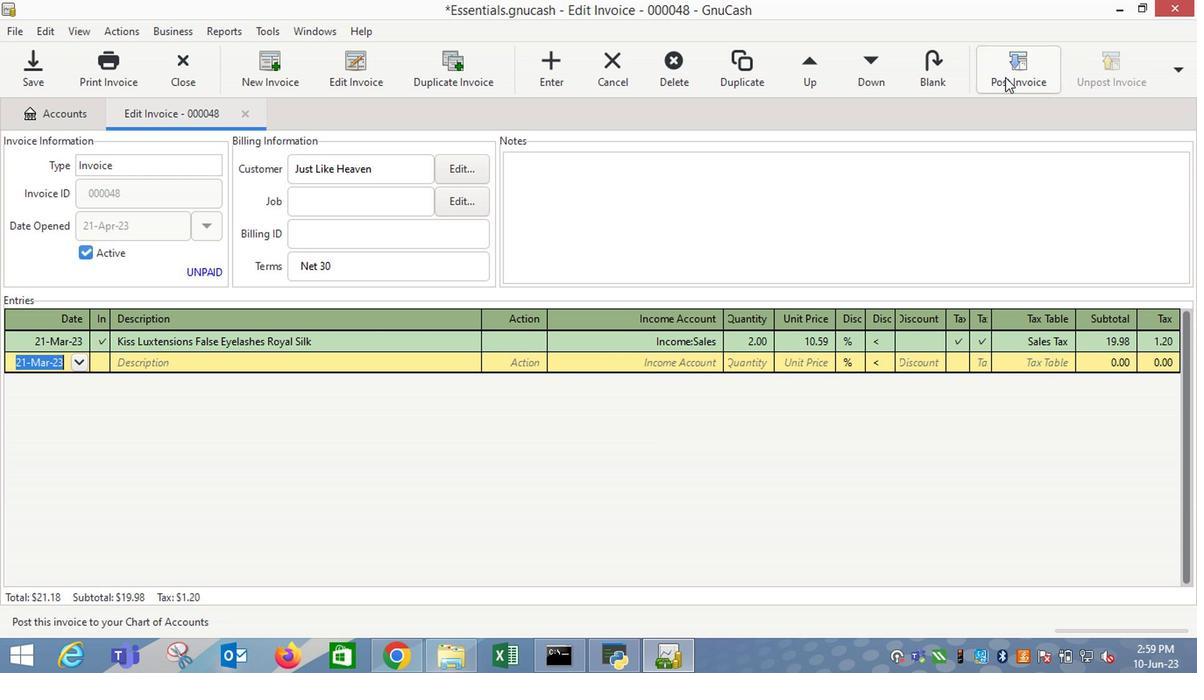 
Action: Mouse moved to (747, 287)
Screenshot: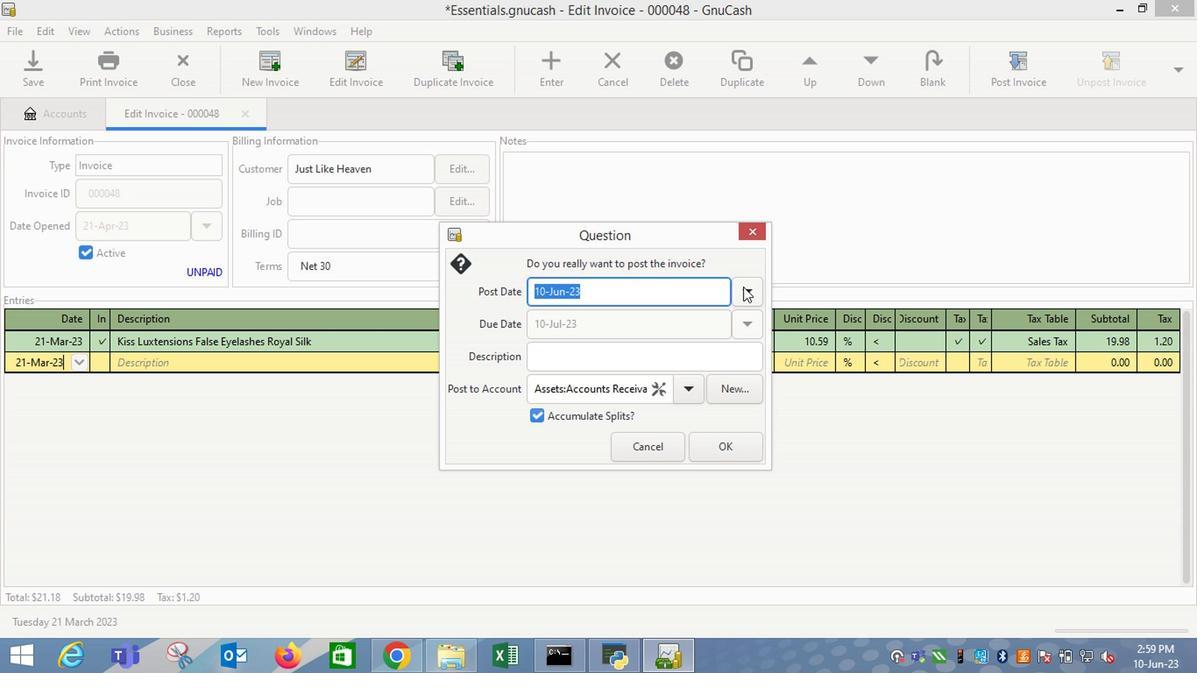 
Action: Mouse pressed left at (747, 287)
Screenshot: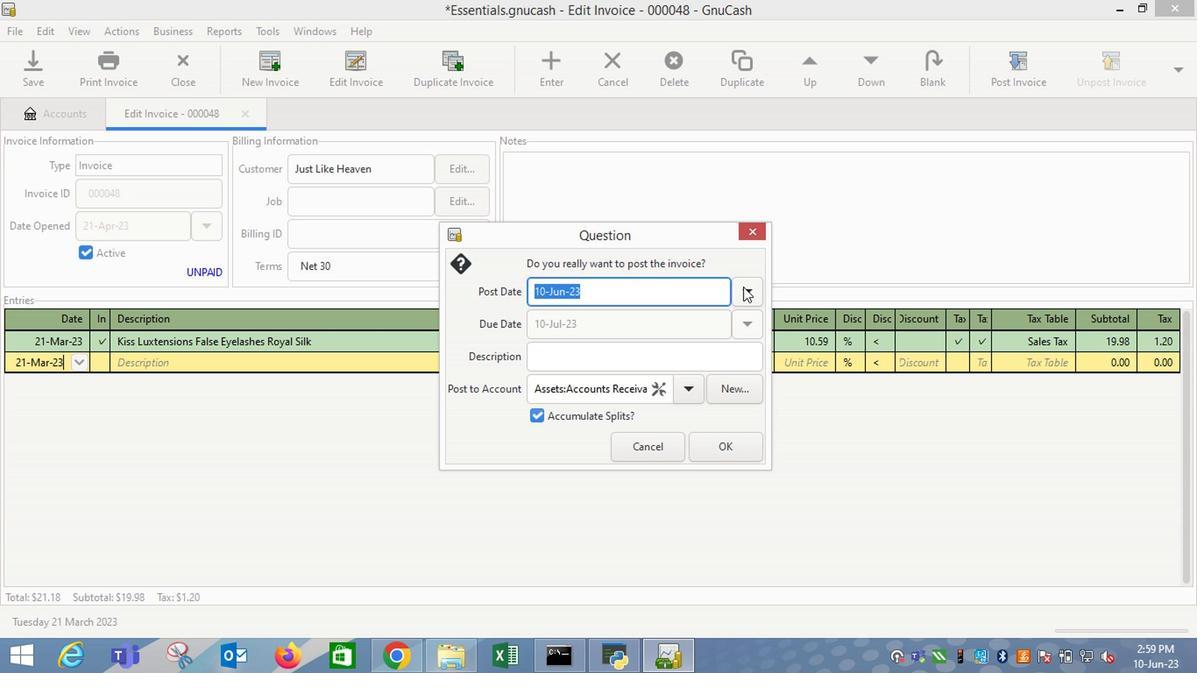 
Action: Mouse moved to (610, 316)
Screenshot: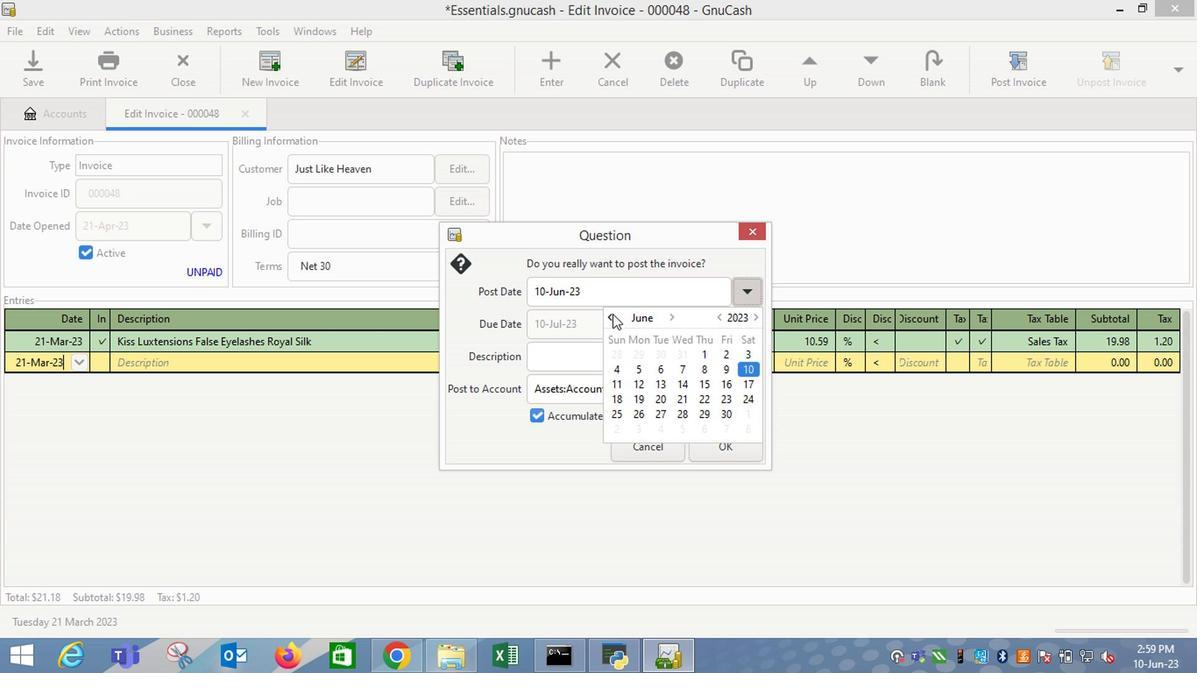 
Action: Mouse pressed left at (610, 316)
Screenshot: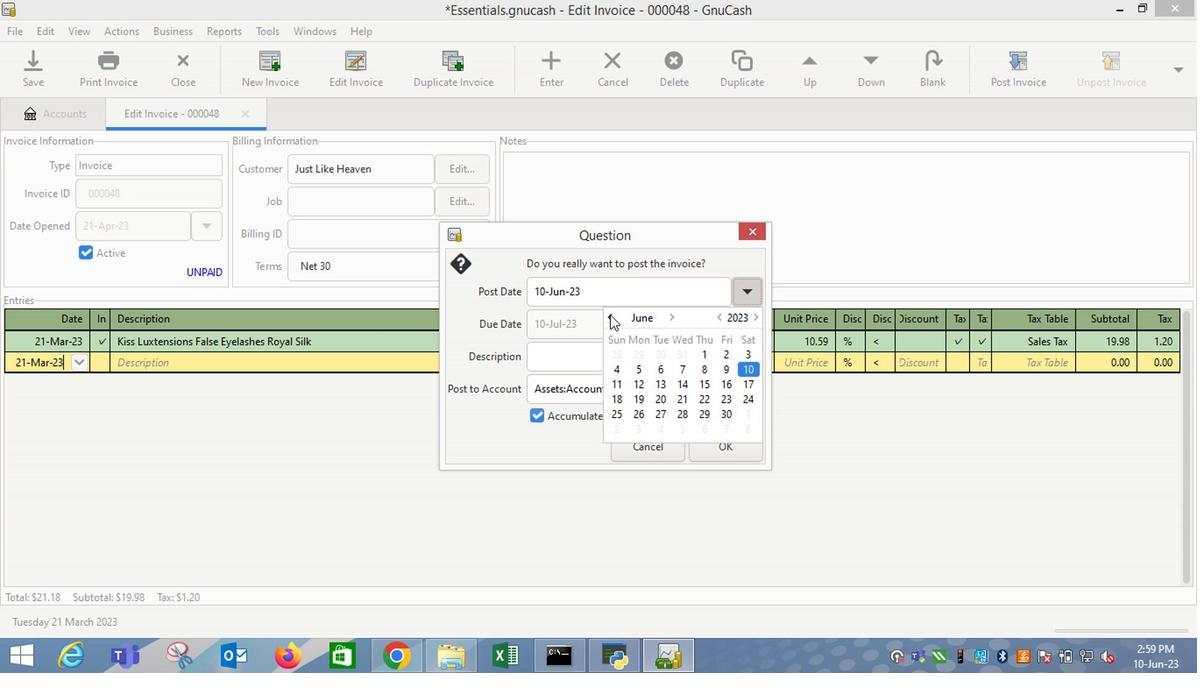 
Action: Mouse pressed left at (610, 316)
Screenshot: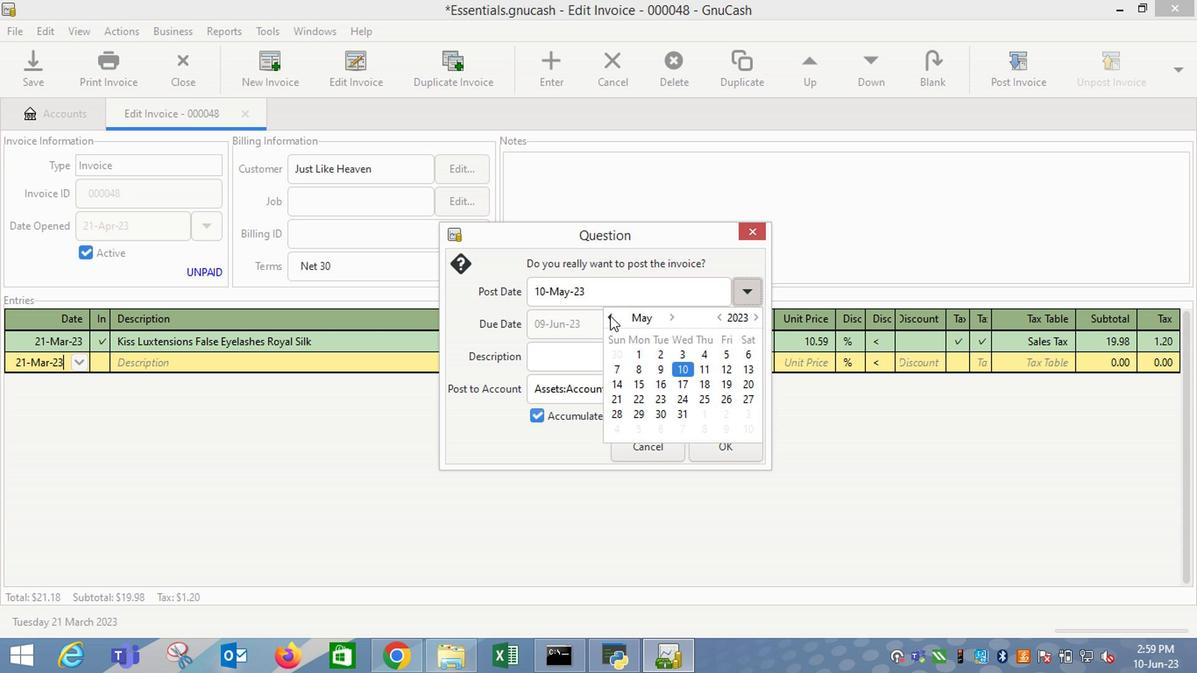 
Action: Mouse moved to (724, 390)
Screenshot: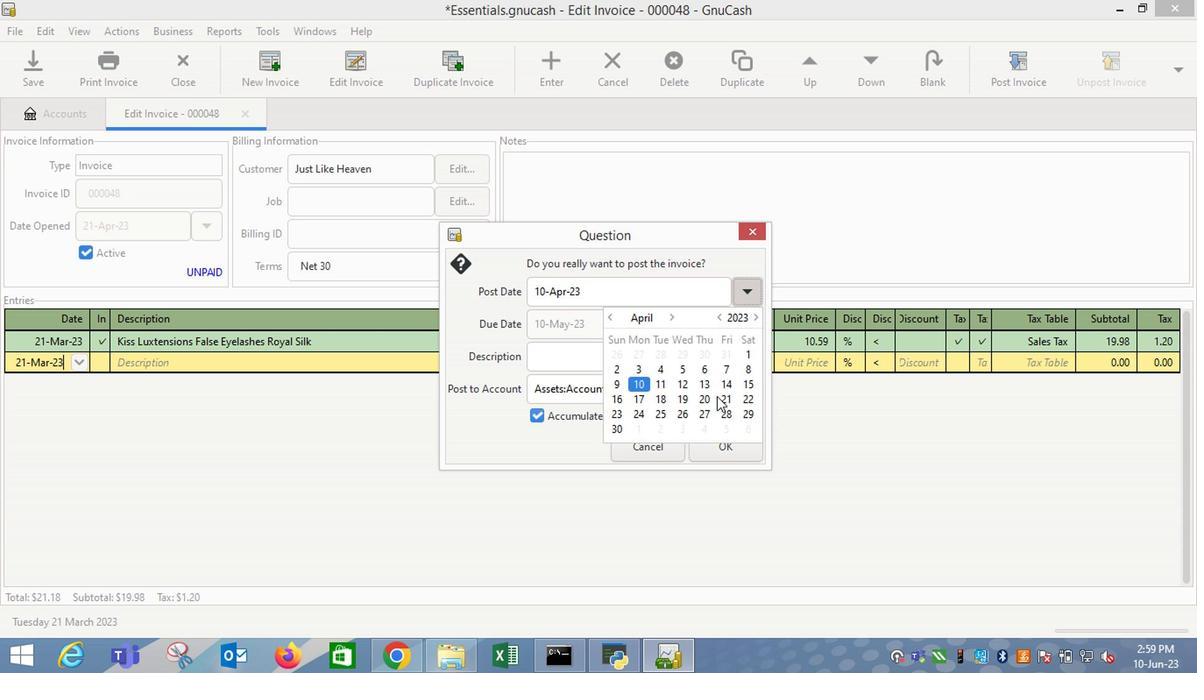 
Action: Mouse pressed left at (724, 390)
Screenshot: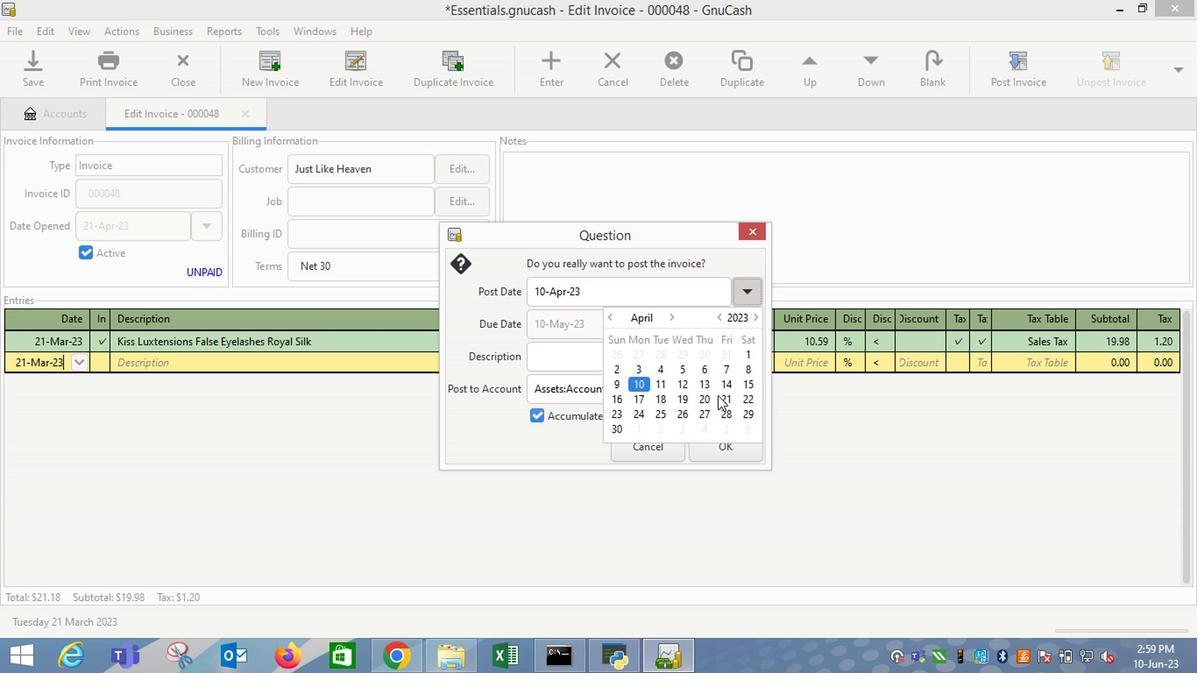 
Action: Mouse moved to (723, 396)
Screenshot: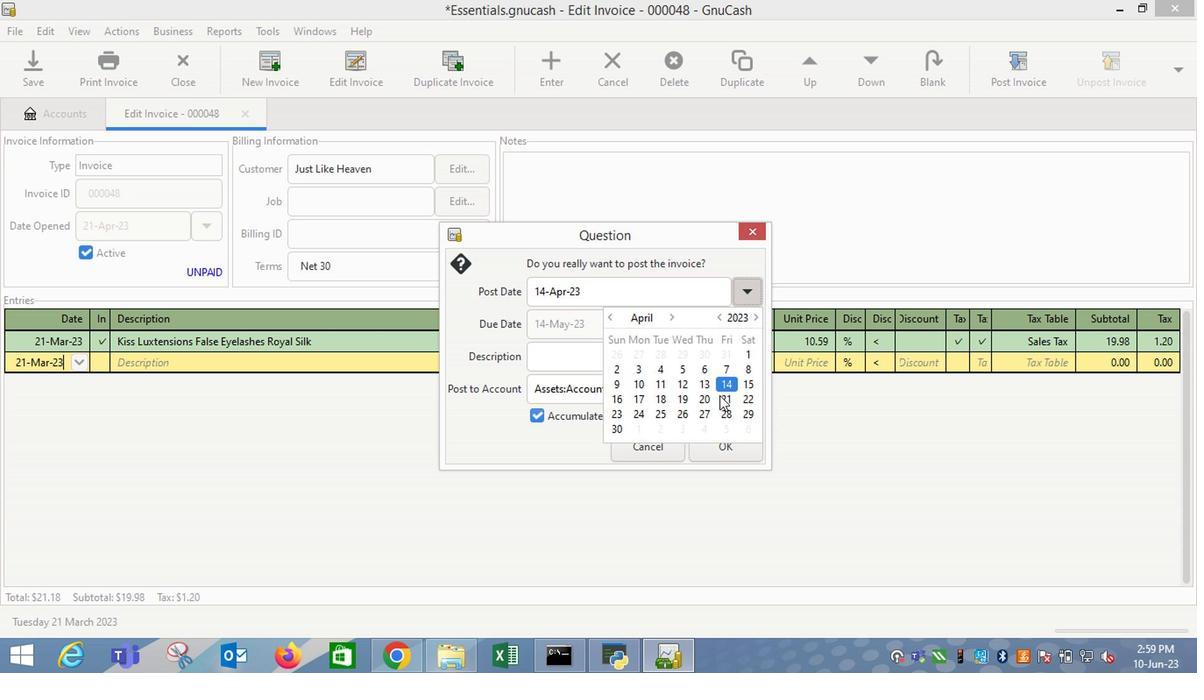 
Action: Mouse pressed left at (723, 396)
Screenshot: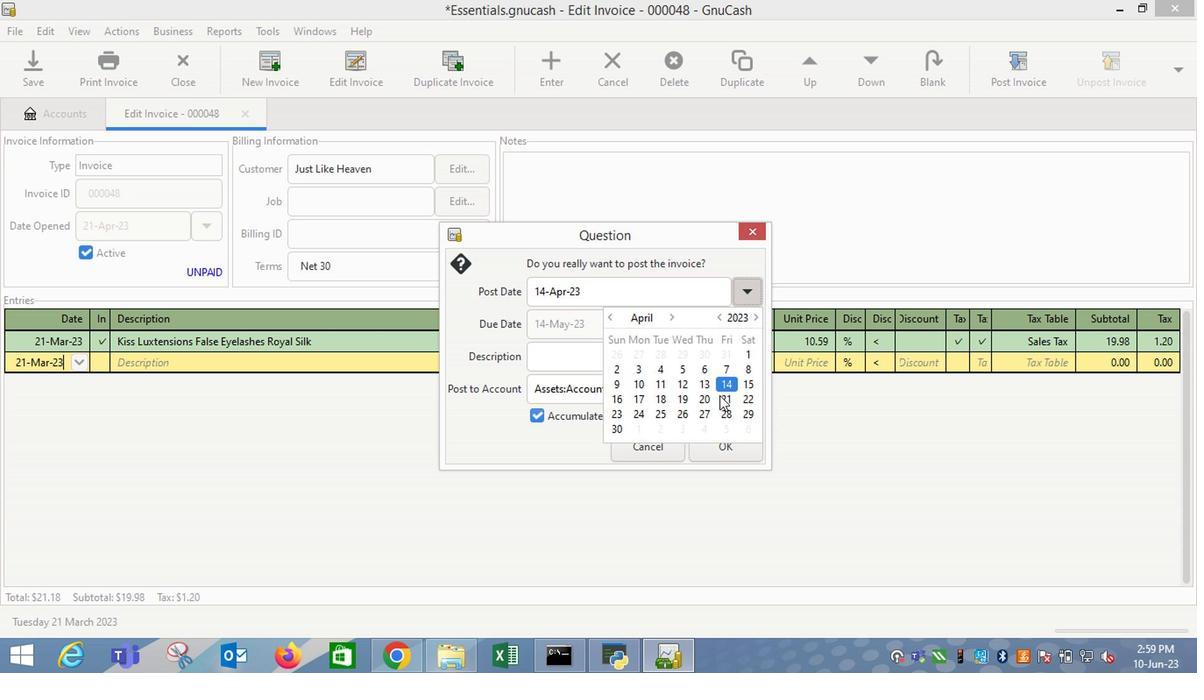 
Action: Mouse moved to (575, 345)
Screenshot: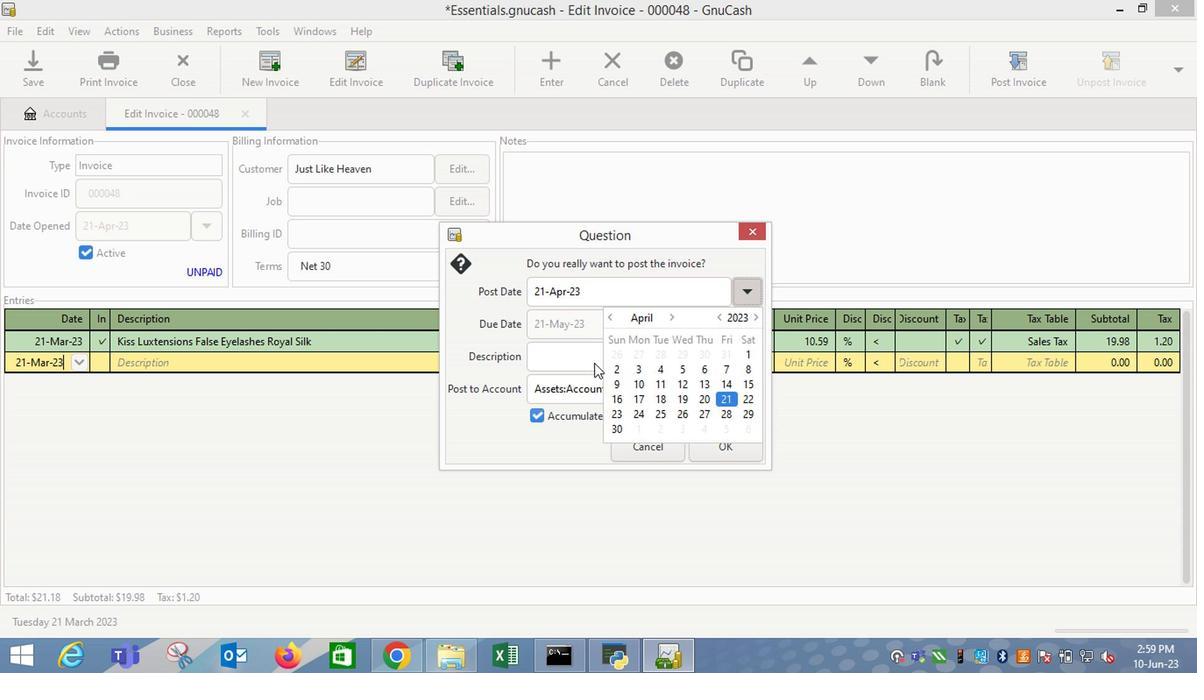 
Action: Mouse pressed left at (575, 345)
Screenshot: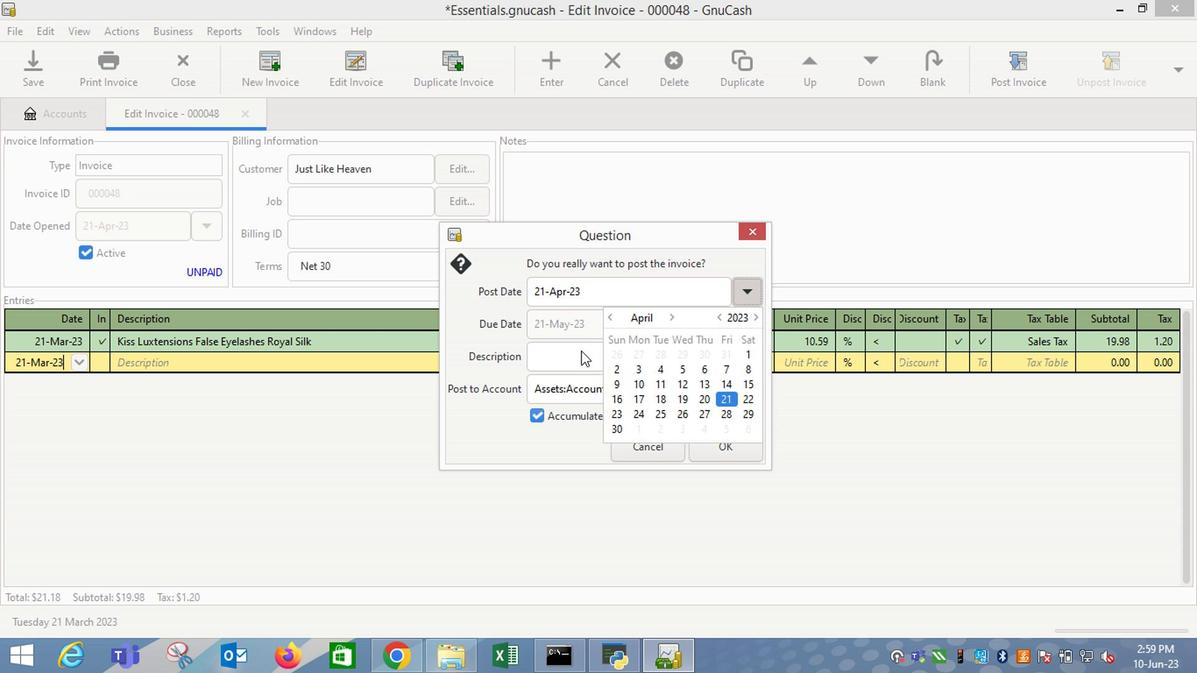 
Action: Mouse moved to (734, 456)
Screenshot: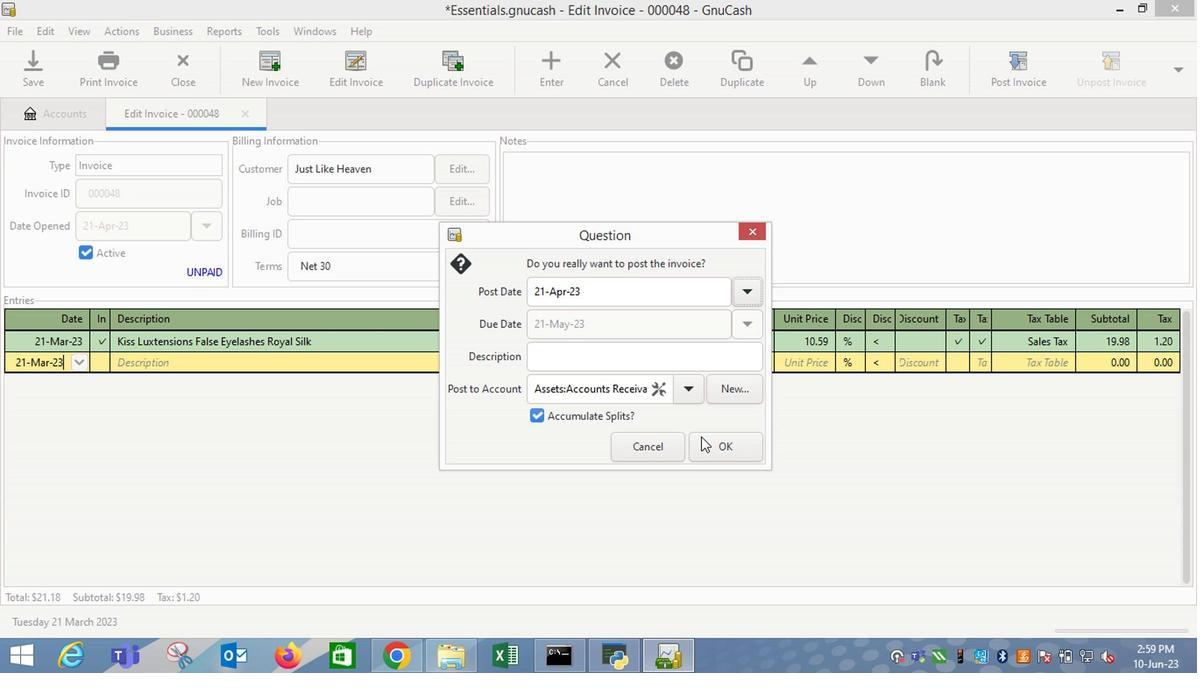 
Action: Mouse pressed left at (734, 456)
Screenshot: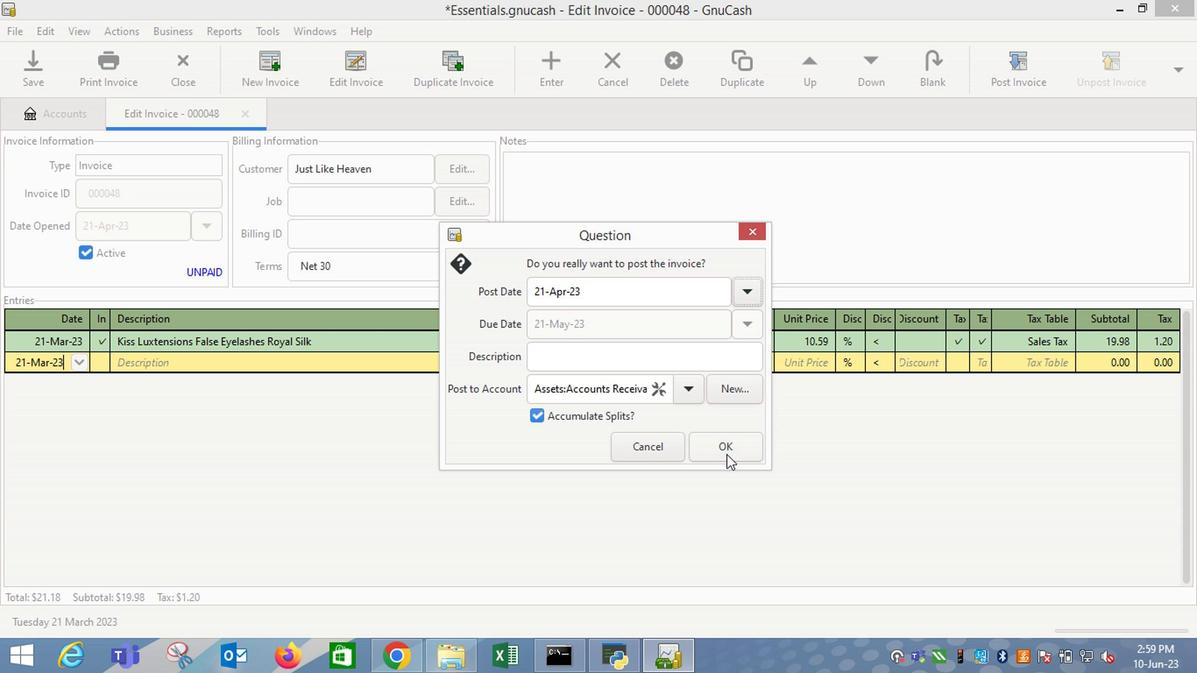 
Action: Mouse moved to (1120, 73)
Screenshot: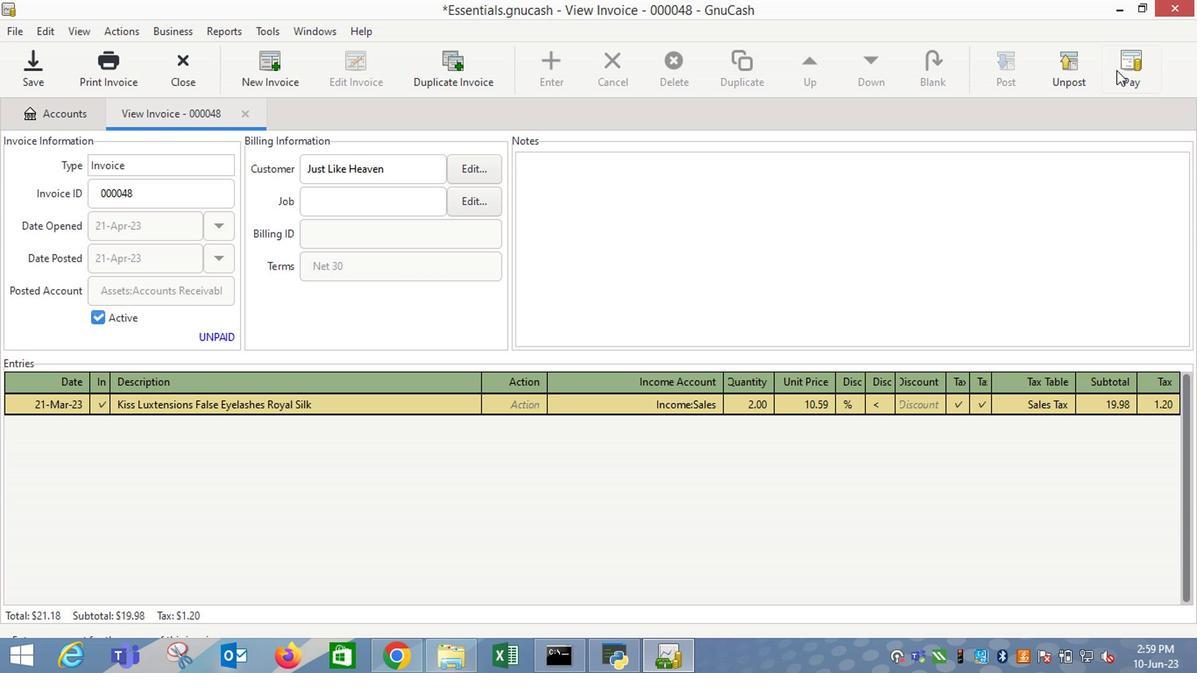 
Action: Mouse pressed left at (1120, 73)
Screenshot: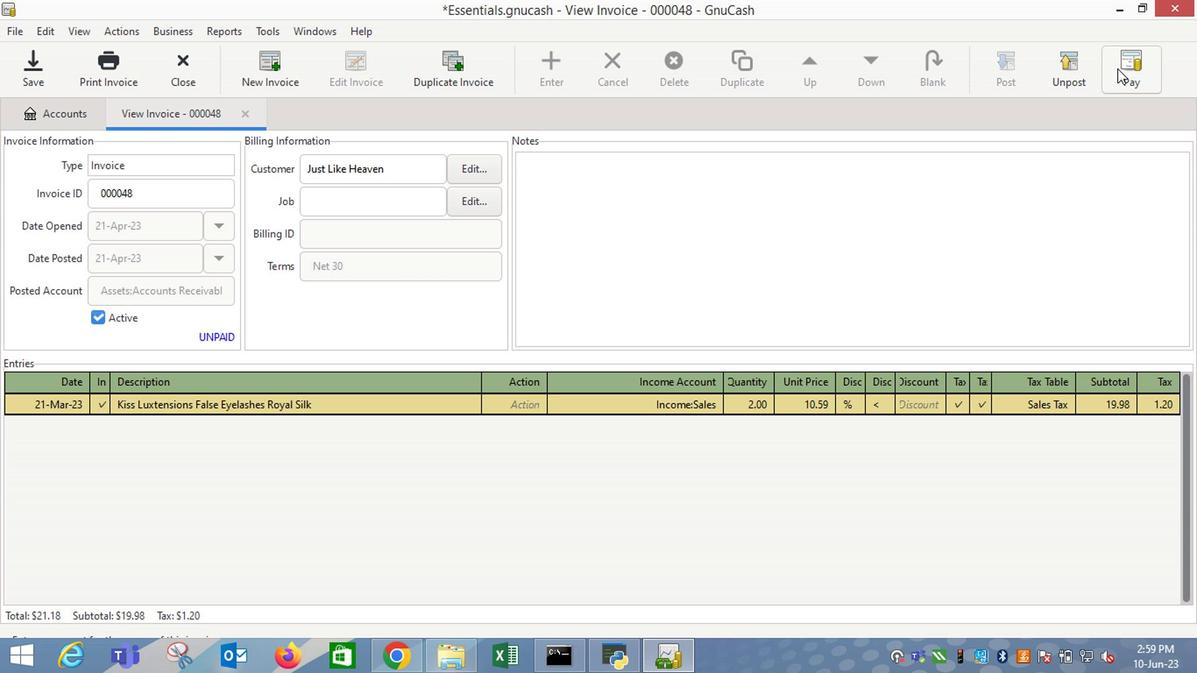 
Action: Mouse moved to (539, 343)
Screenshot: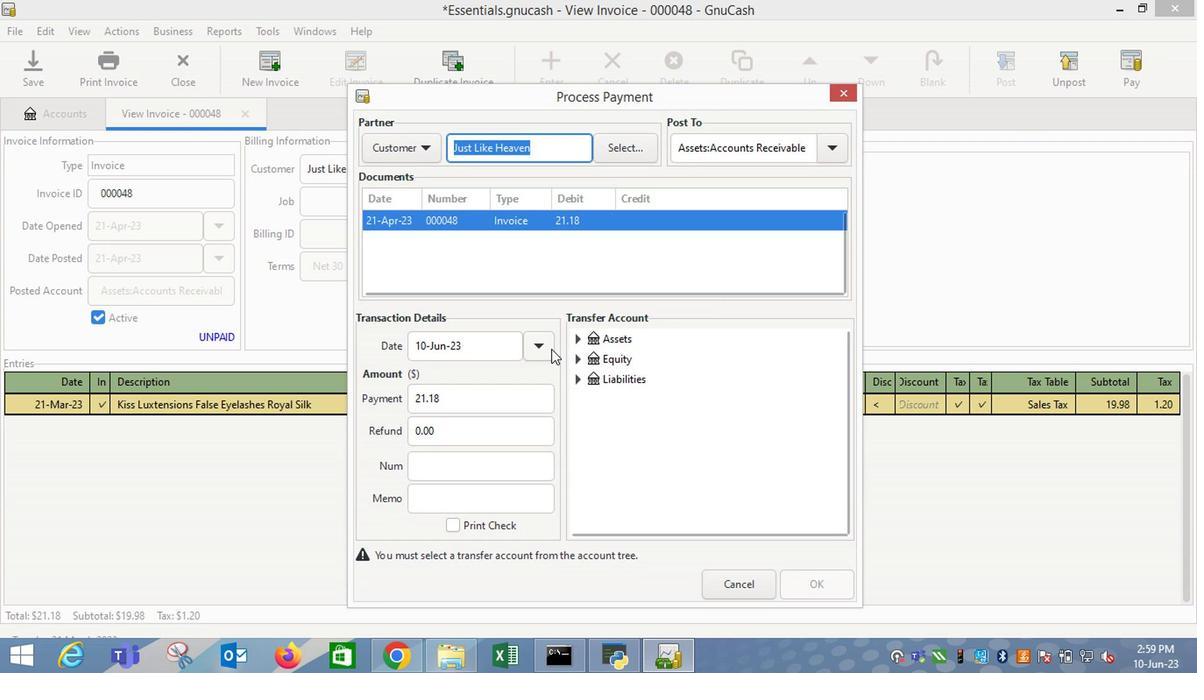 
Action: Mouse pressed left at (539, 343)
Screenshot: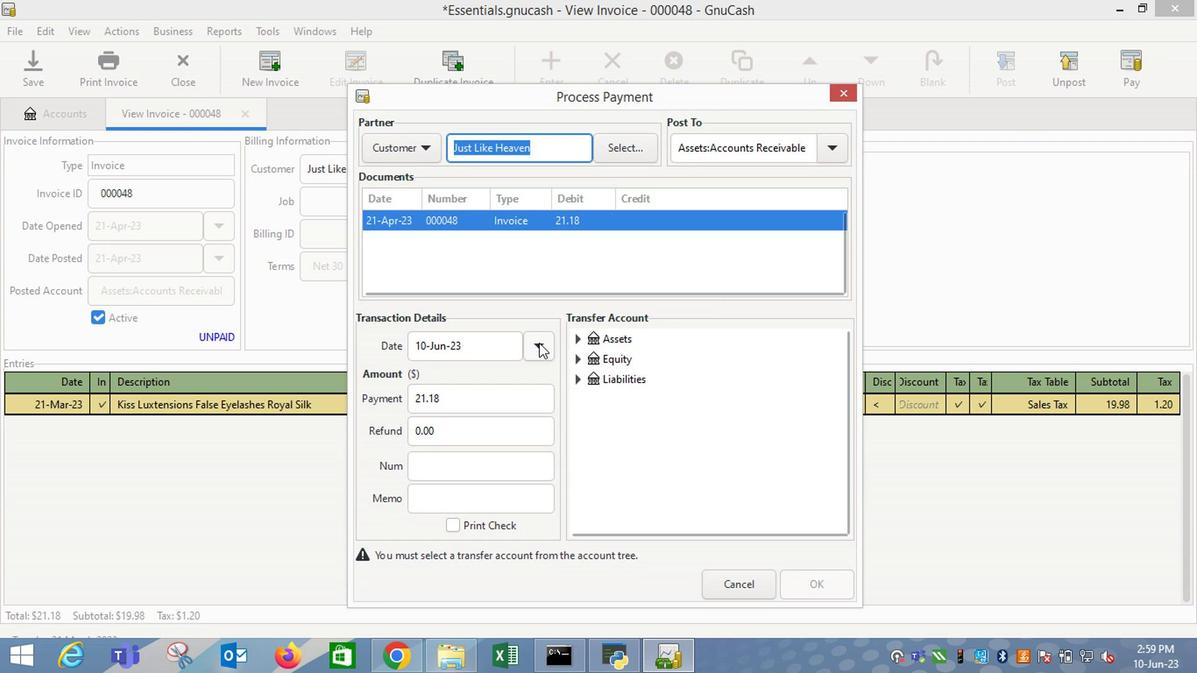 
Action: Mouse moved to (402, 374)
Screenshot: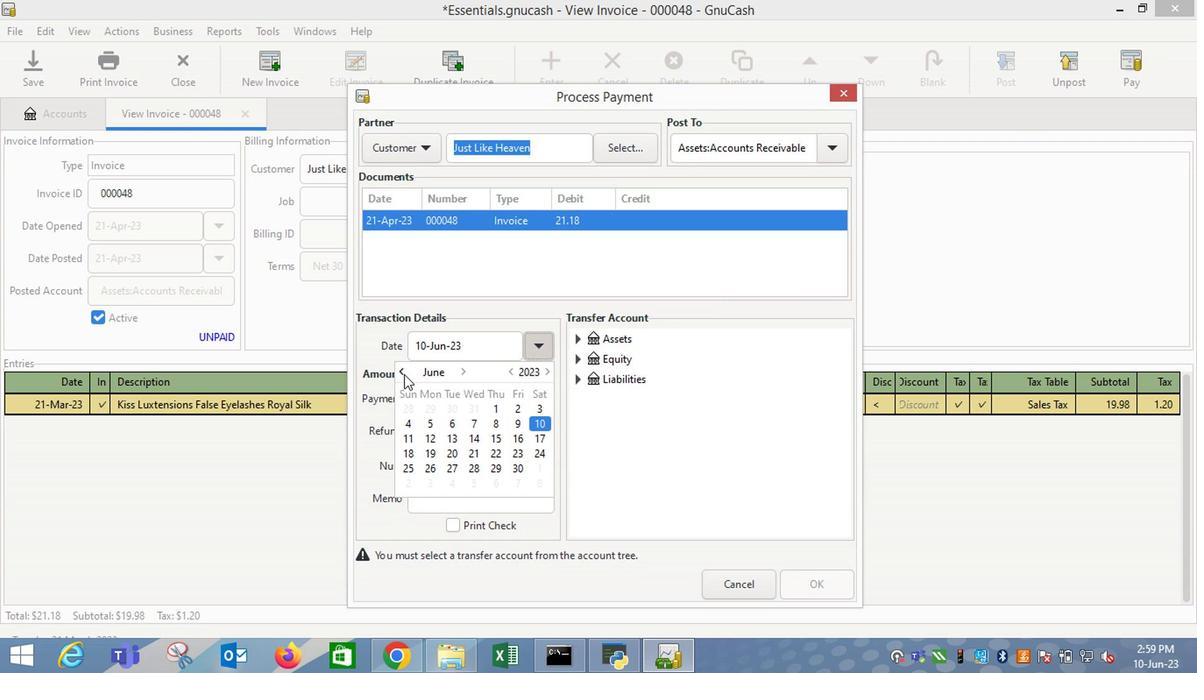 
Action: Mouse pressed left at (402, 374)
Screenshot: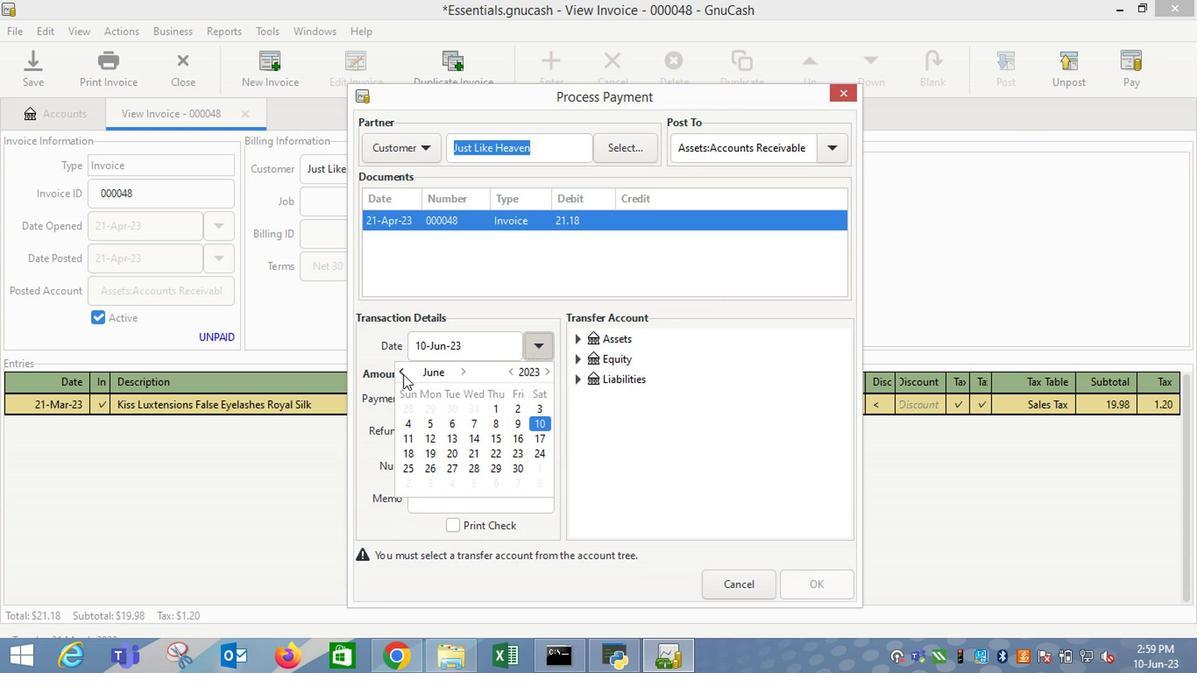 
Action: Mouse moved to (537, 430)
Screenshot: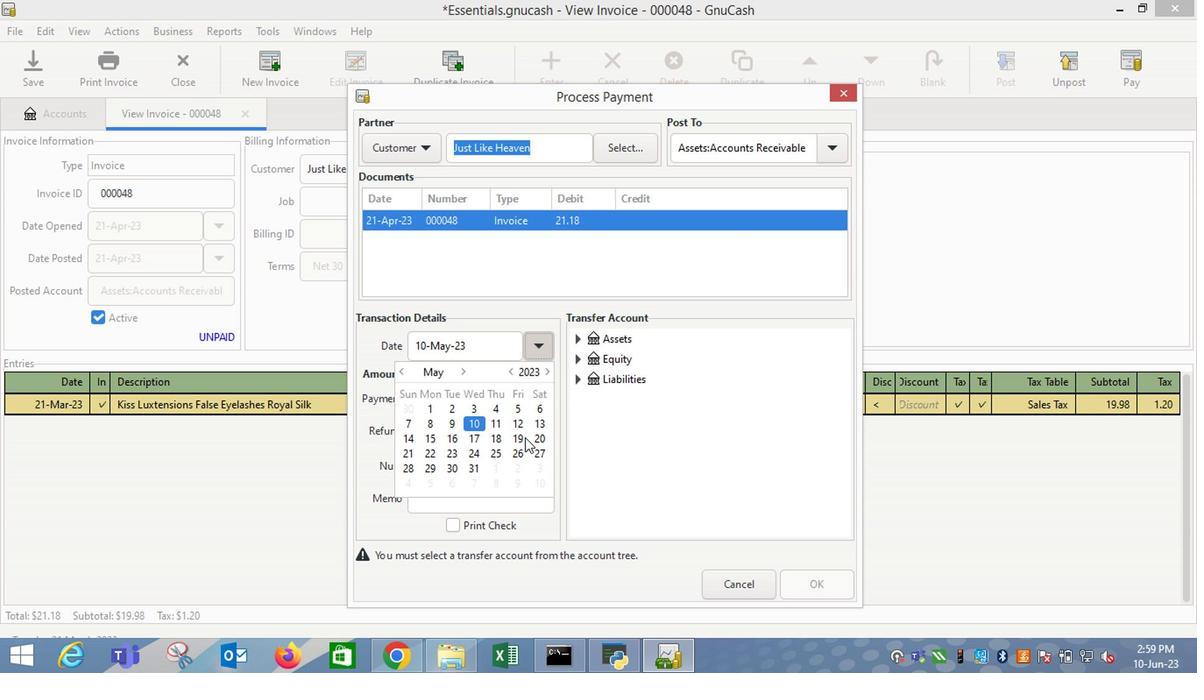
Action: Mouse pressed left at (537, 430)
Screenshot: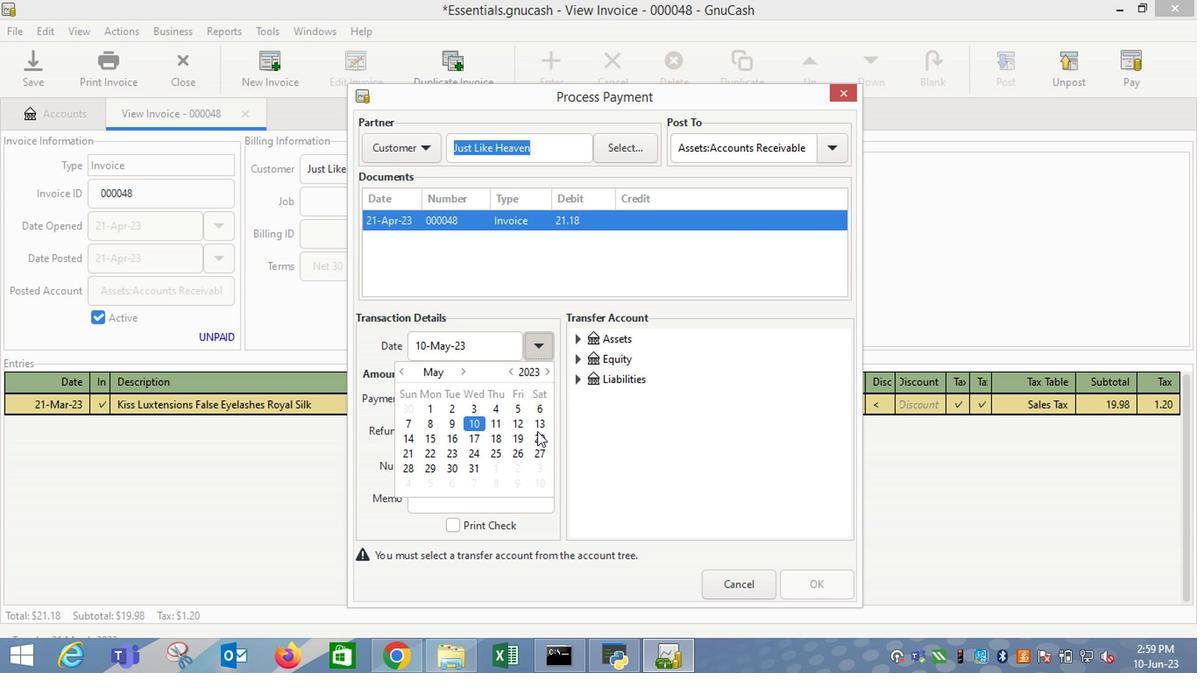 
Action: Mouse moved to (620, 441)
Screenshot: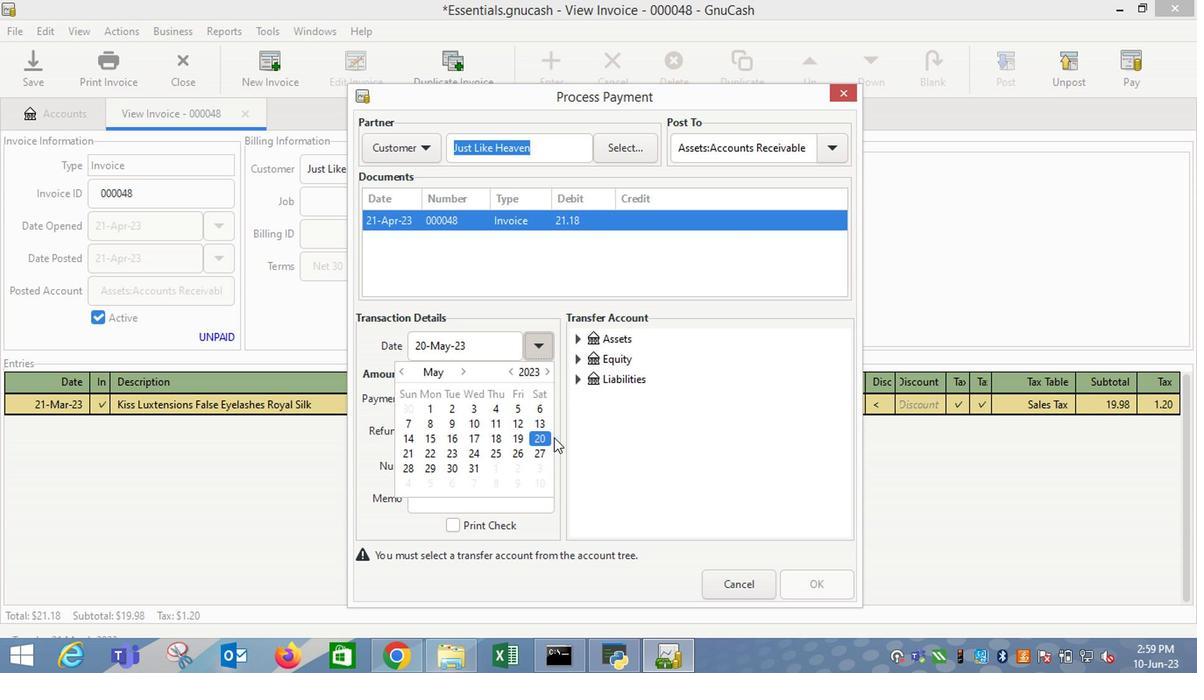 
Action: Mouse pressed left at (620, 441)
Screenshot: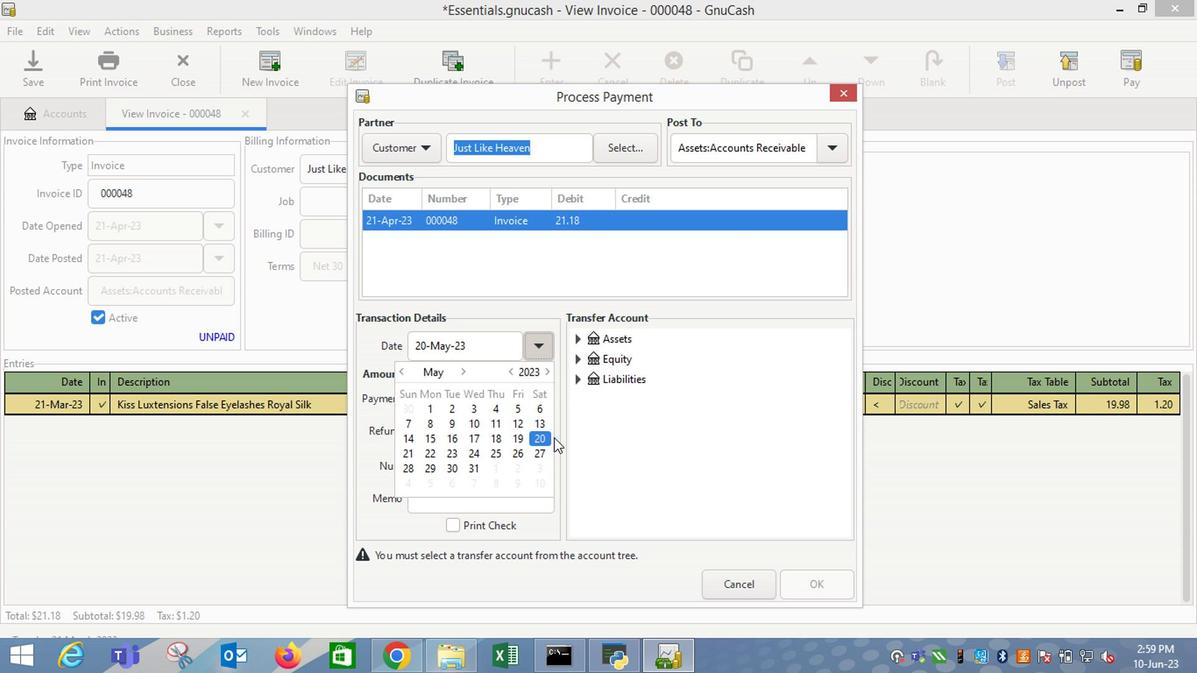 
Action: Mouse moved to (577, 336)
Screenshot: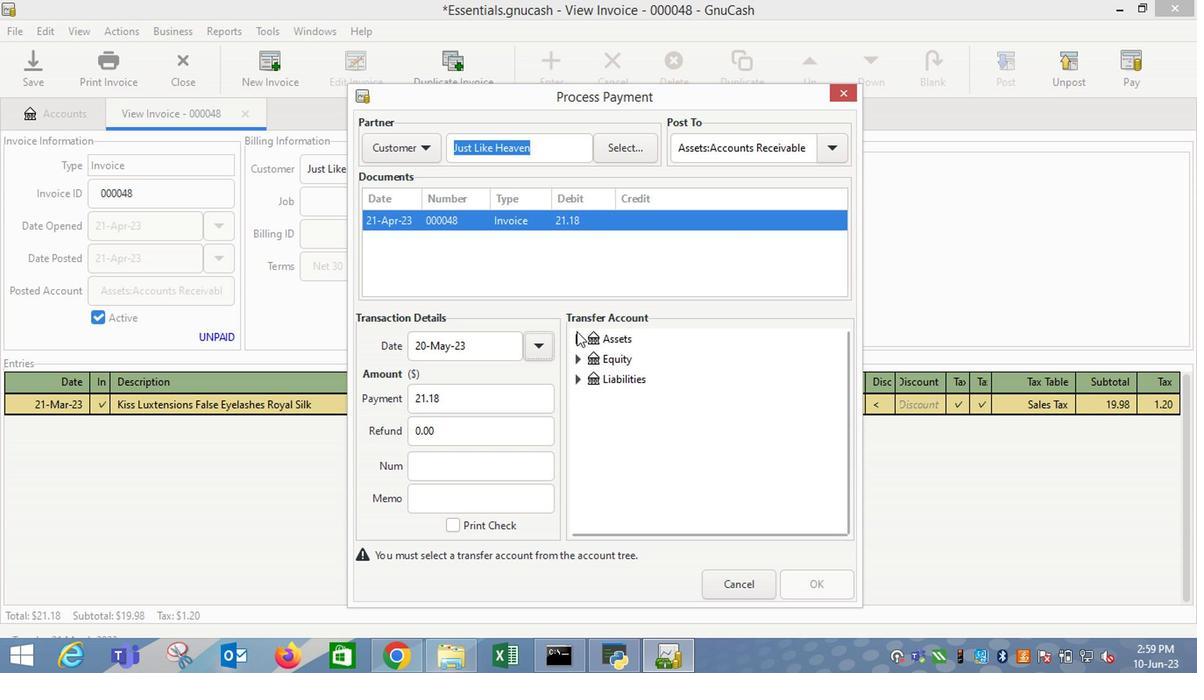 
Action: Mouse pressed left at (577, 336)
Screenshot: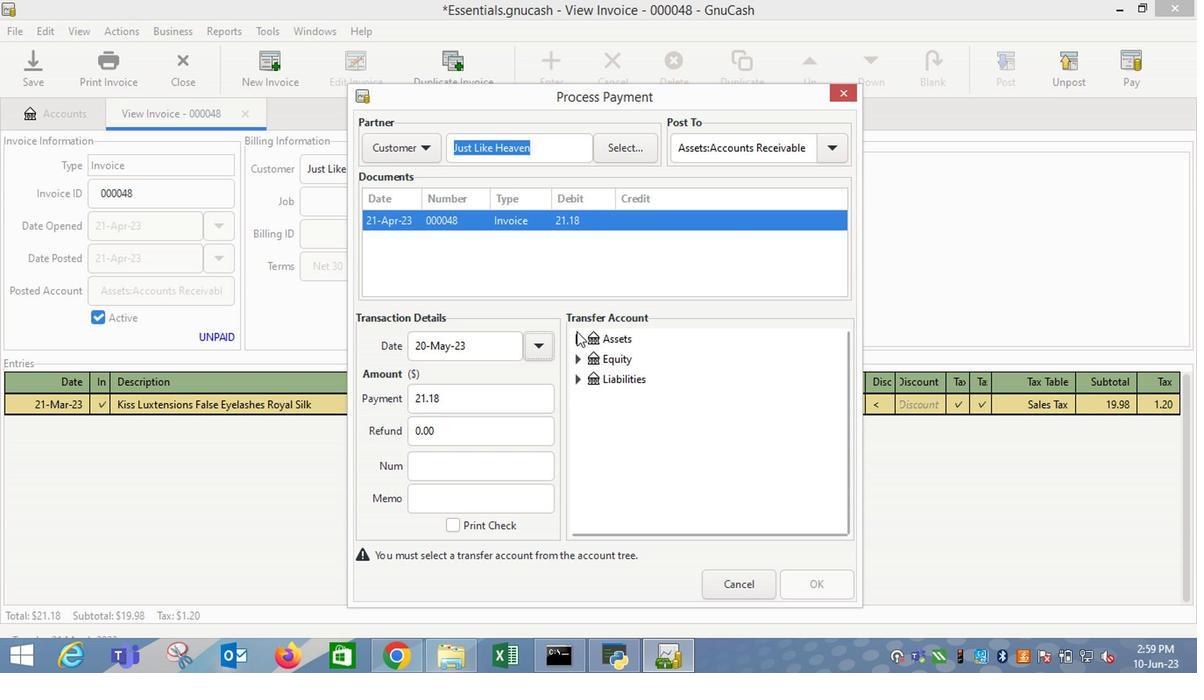 
Action: Mouse moved to (591, 364)
Screenshot: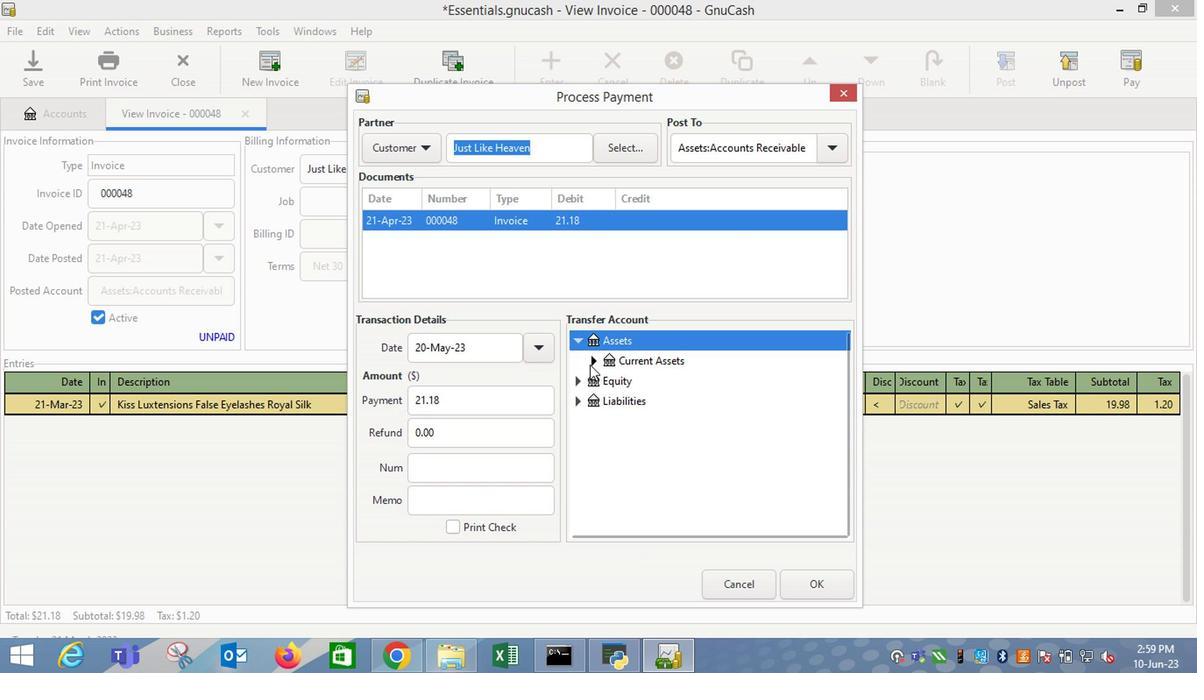 
Action: Mouse pressed left at (591, 364)
Screenshot: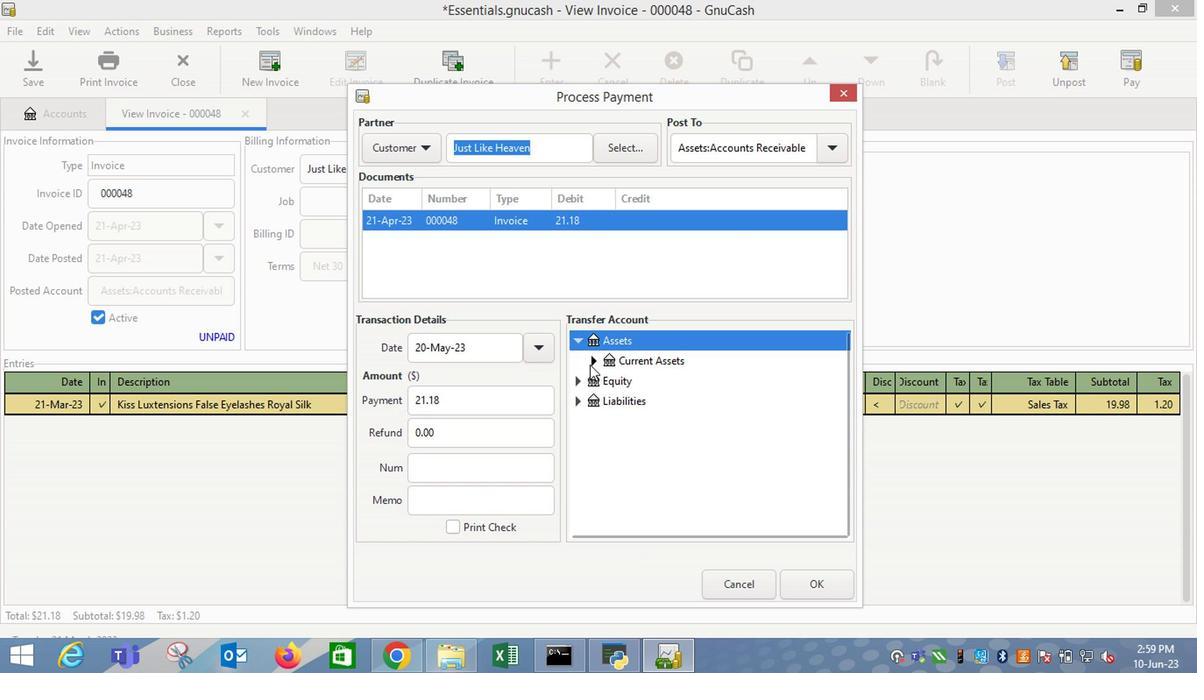
Action: Mouse moved to (623, 381)
Screenshot: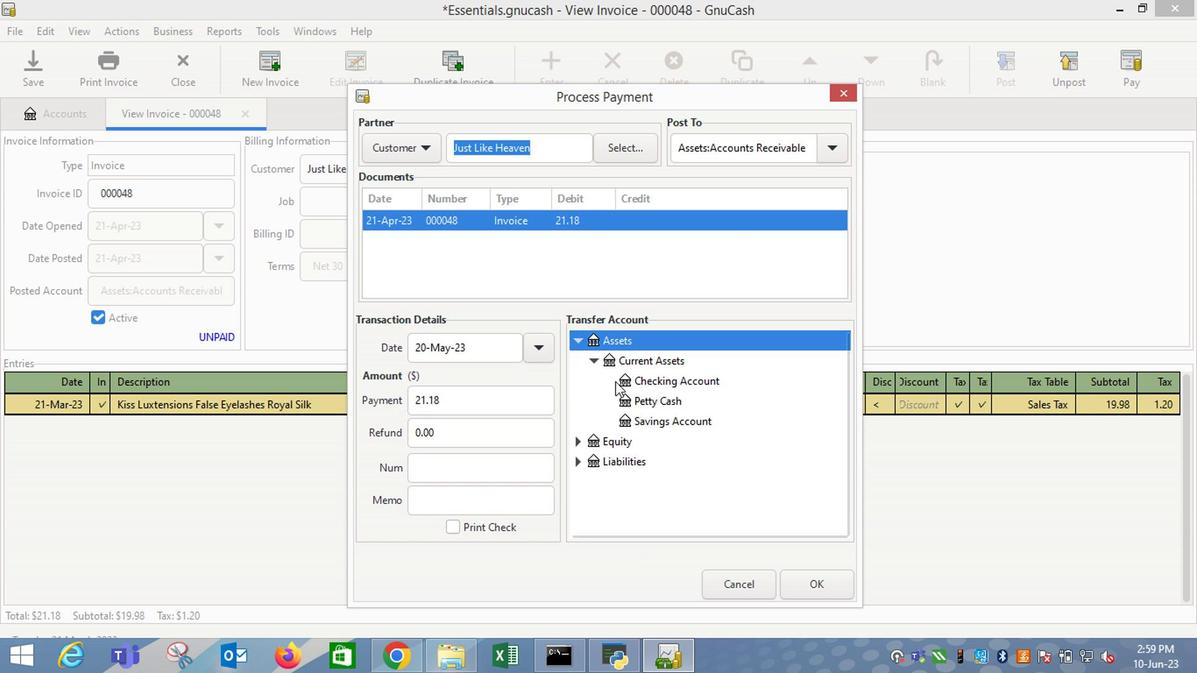 
Action: Mouse pressed left at (623, 381)
Screenshot: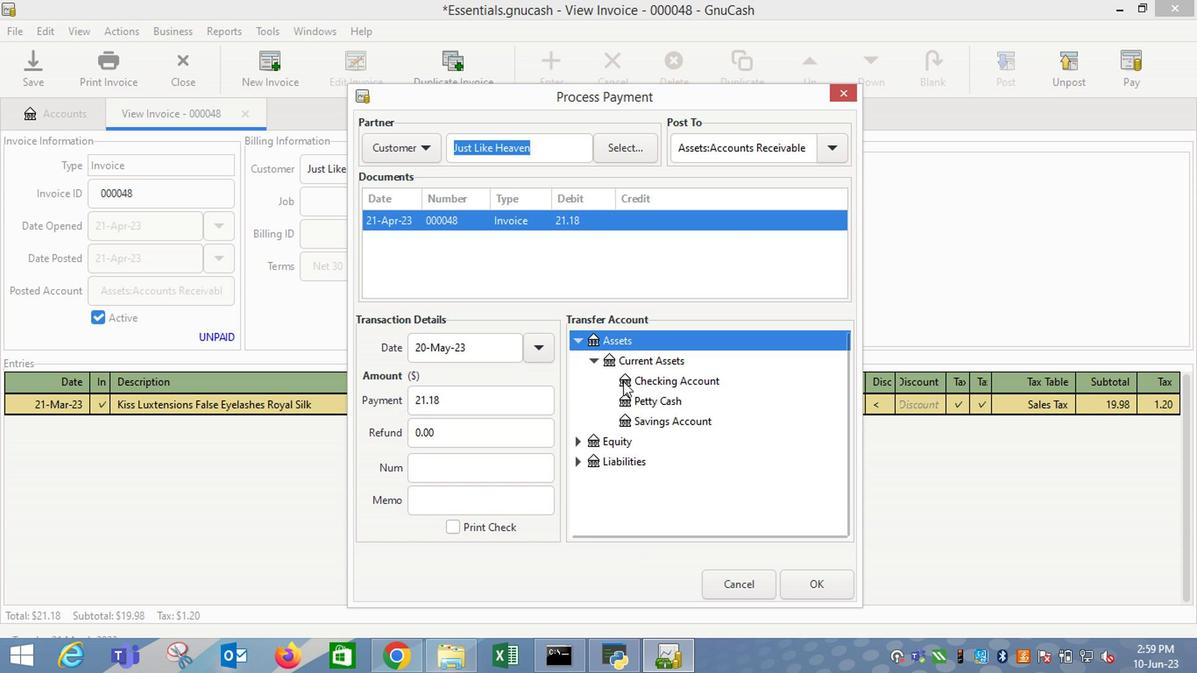 
Action: Mouse moved to (753, 575)
Screenshot: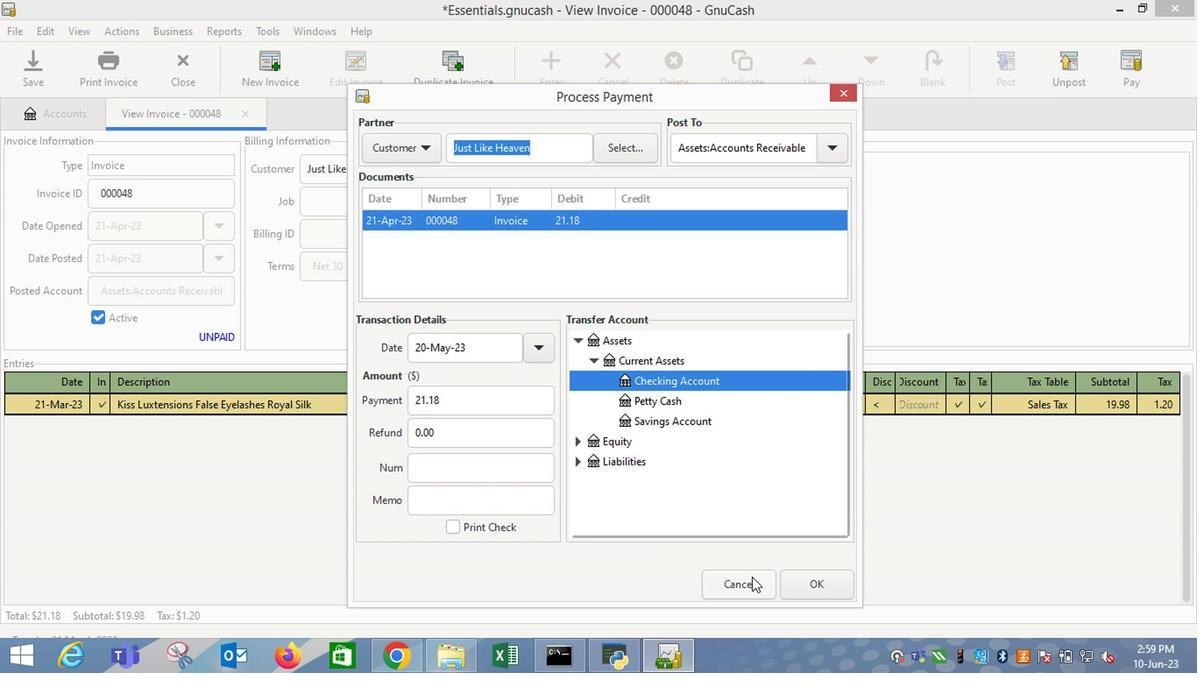 
Action: Mouse pressed left at (753, 575)
Screenshot: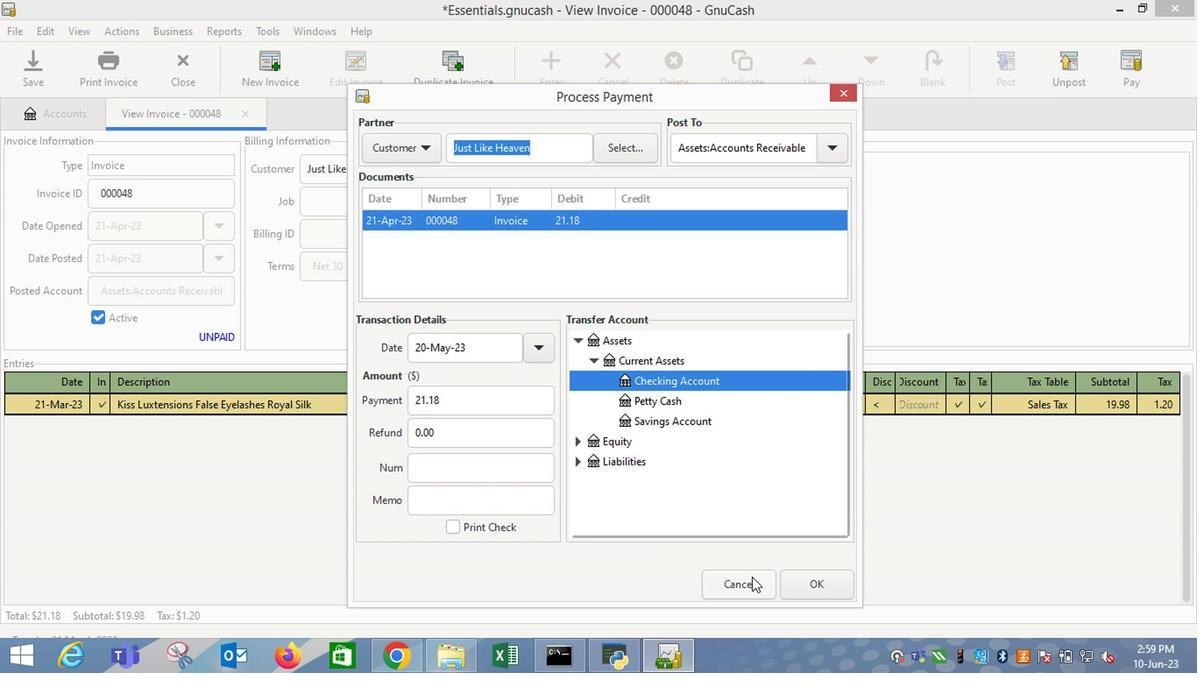 
Action: Mouse moved to (1128, 76)
Screenshot: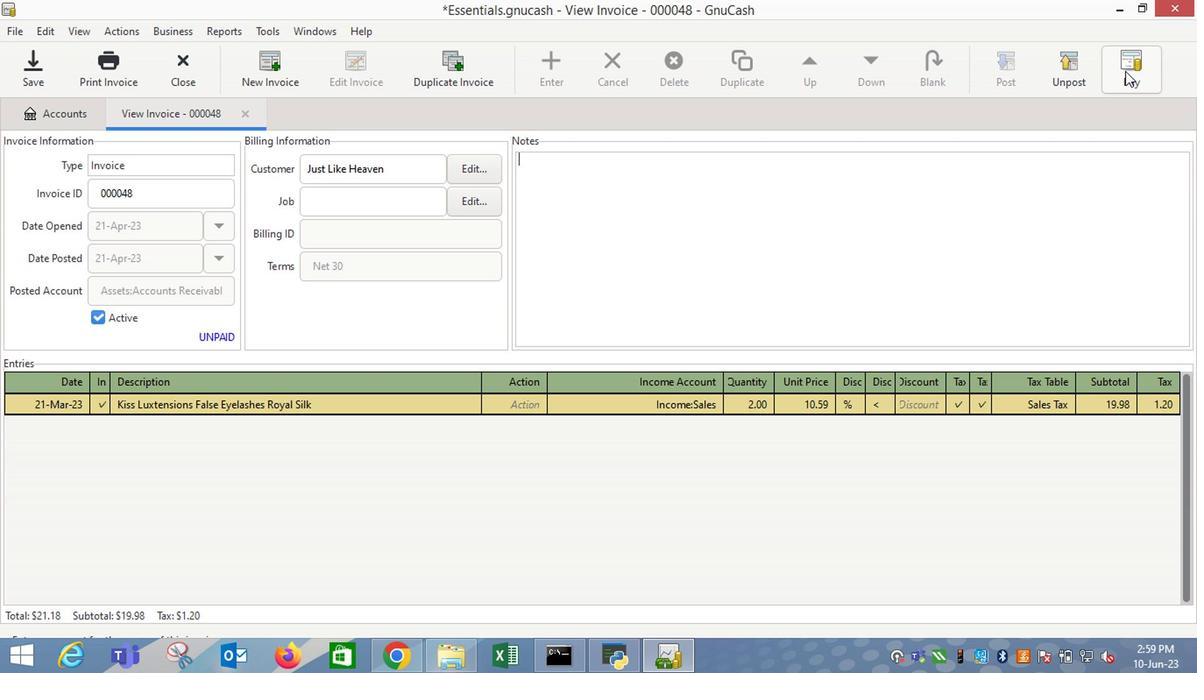 
Action: Mouse pressed left at (1128, 76)
Screenshot: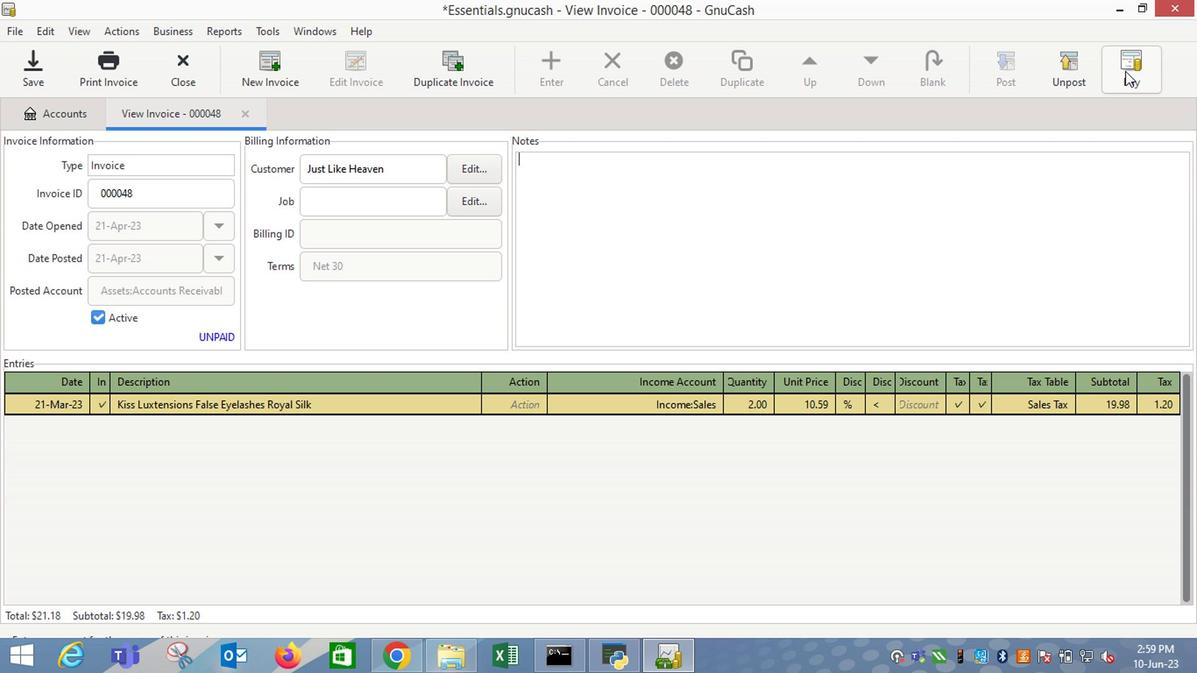 
Action: Mouse moved to (486, 381)
Screenshot: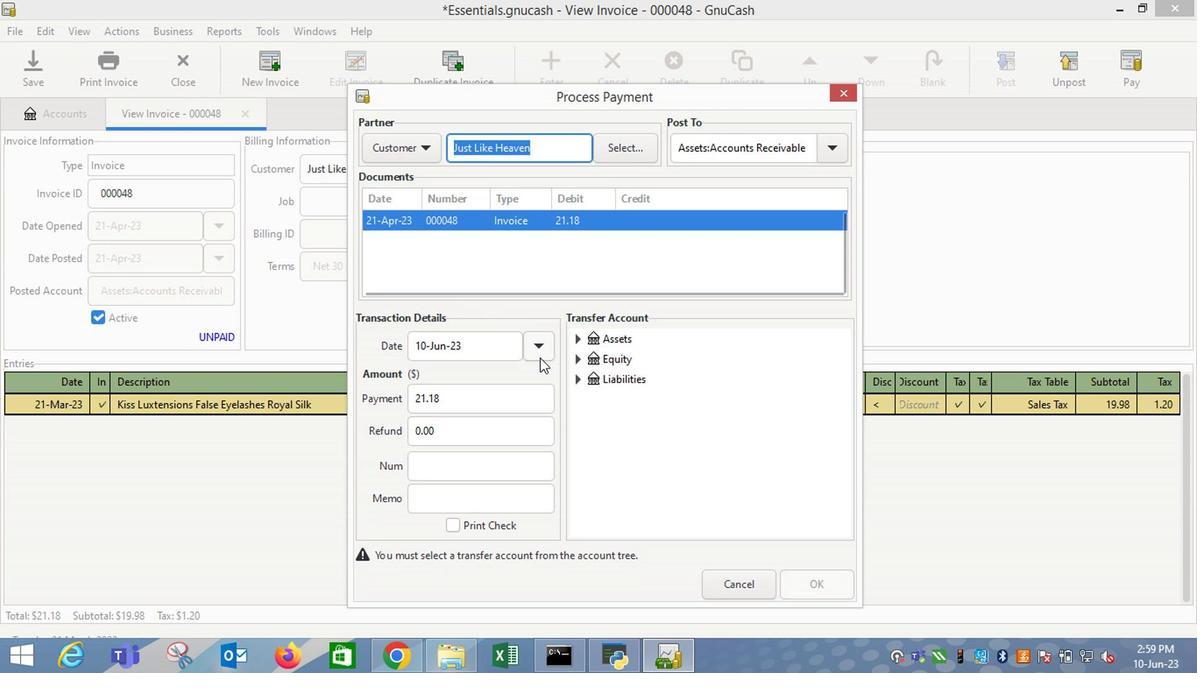 
Action: Mouse pressed left at (538, 356)
Screenshot: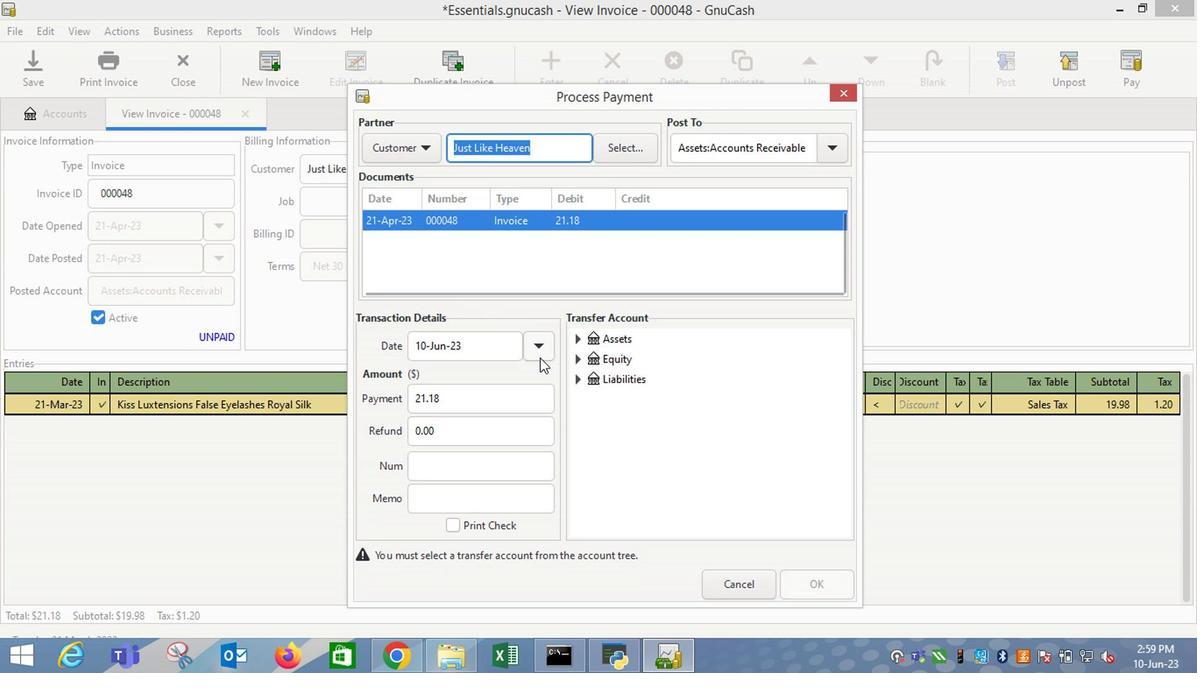 
Action: Mouse moved to (400, 371)
Screenshot: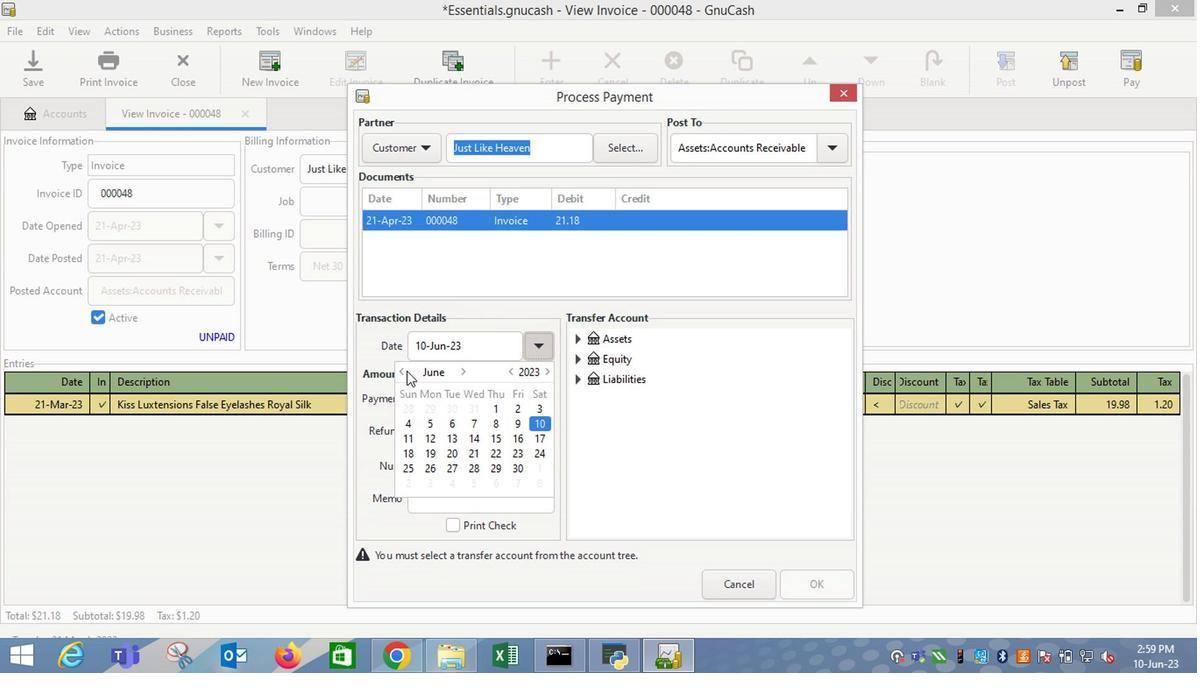 
Action: Mouse pressed left at (400, 371)
Screenshot: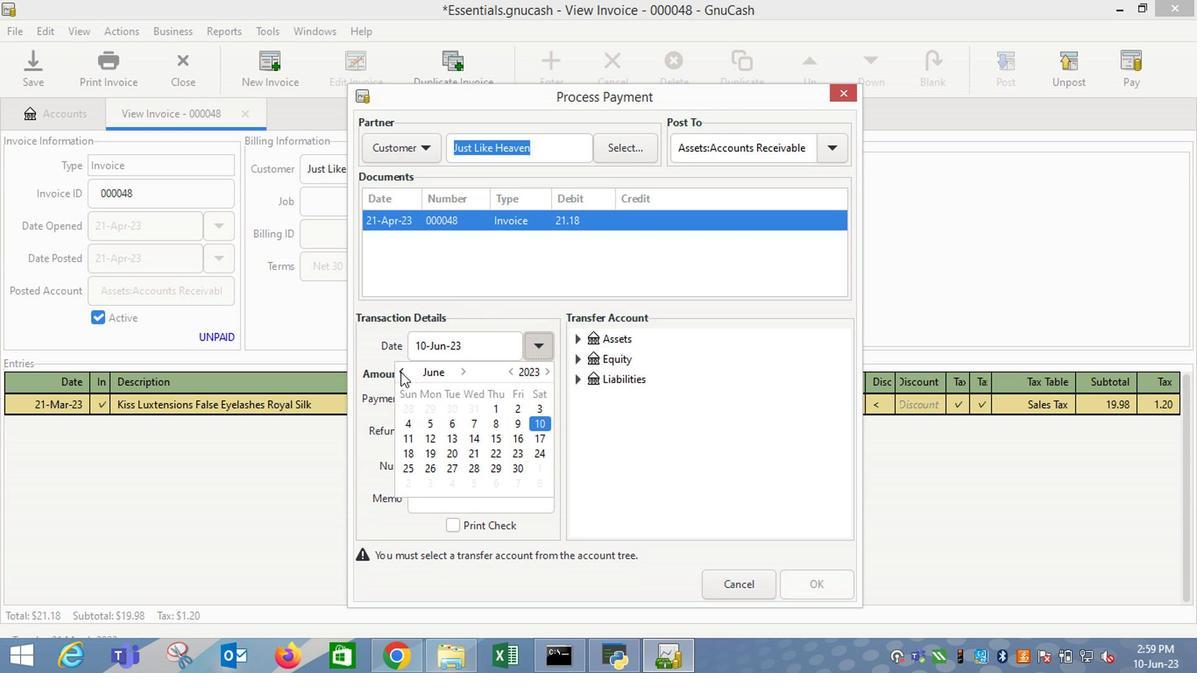
Action: Mouse moved to (411, 454)
Screenshot: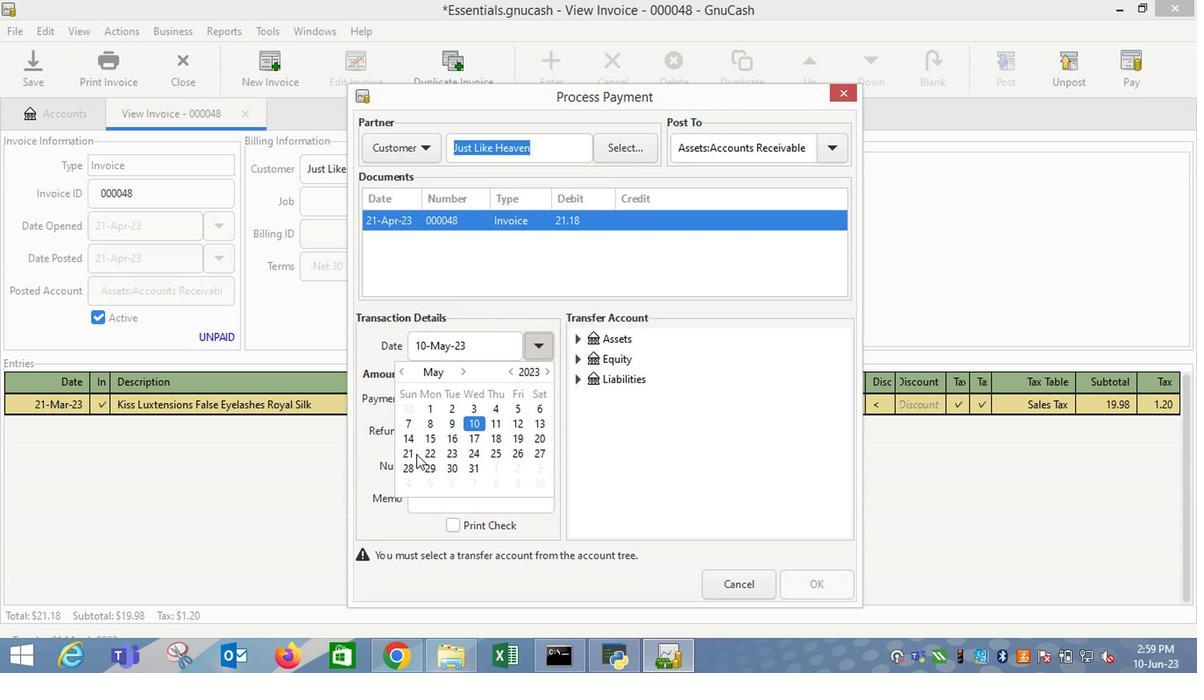 
Action: Mouse pressed left at (411, 454)
Screenshot: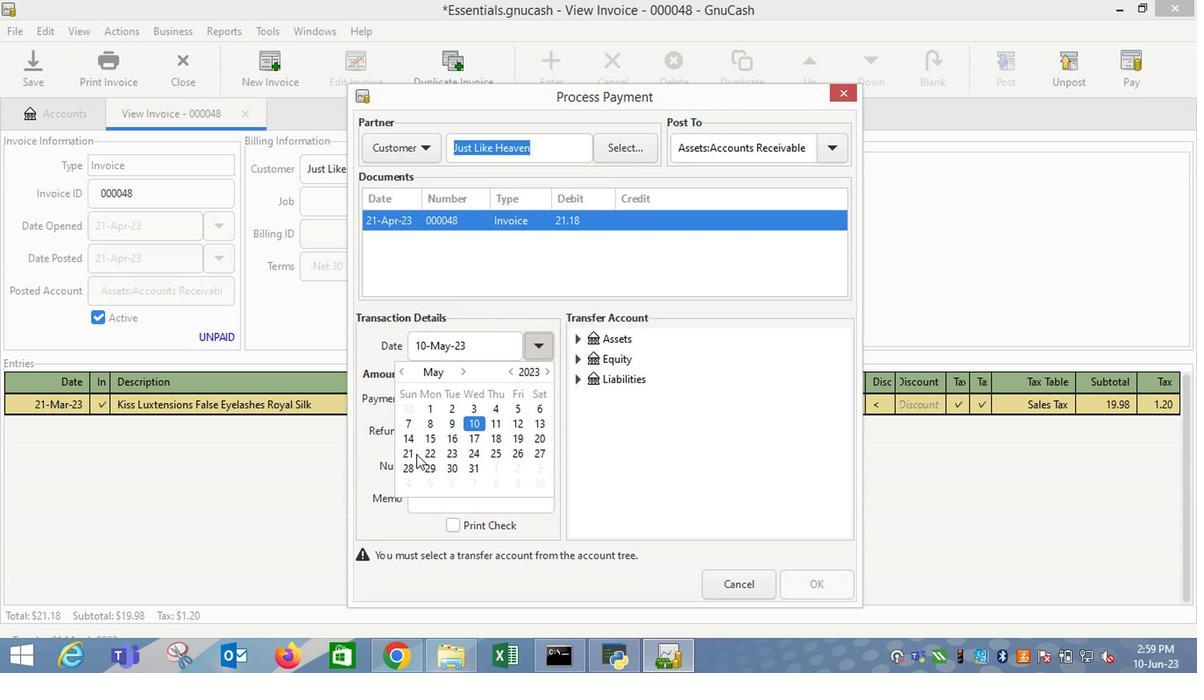 
Action: Mouse moved to (587, 448)
Screenshot: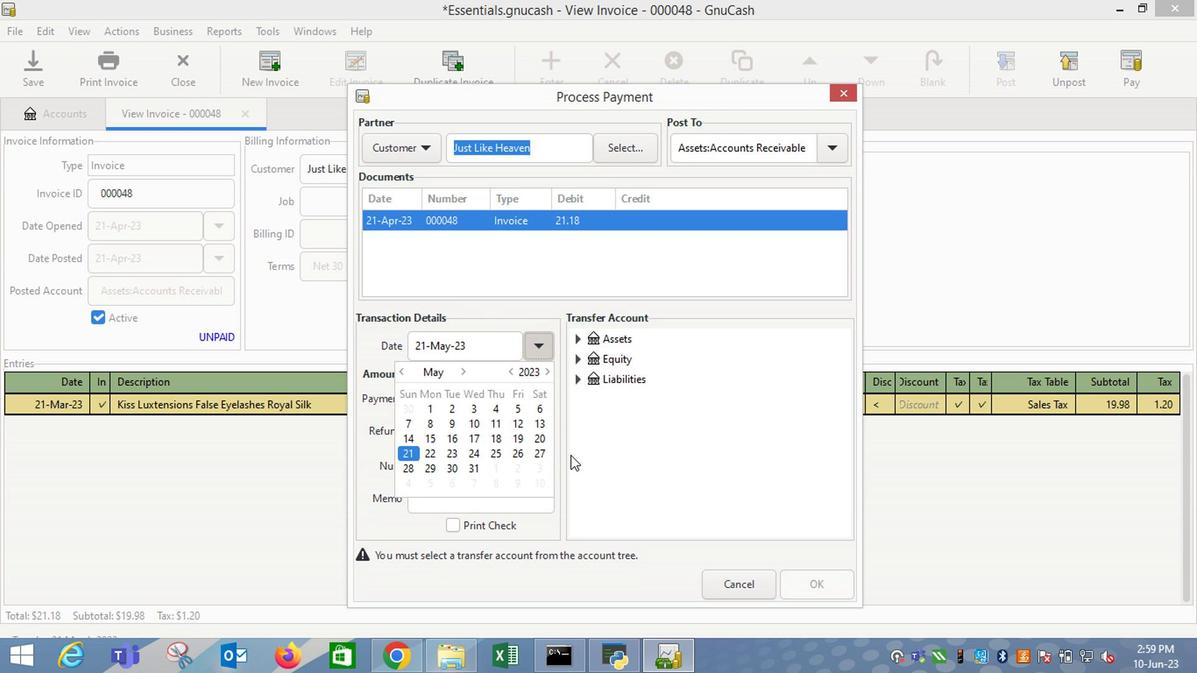 
Action: Mouse pressed left at (587, 448)
Screenshot: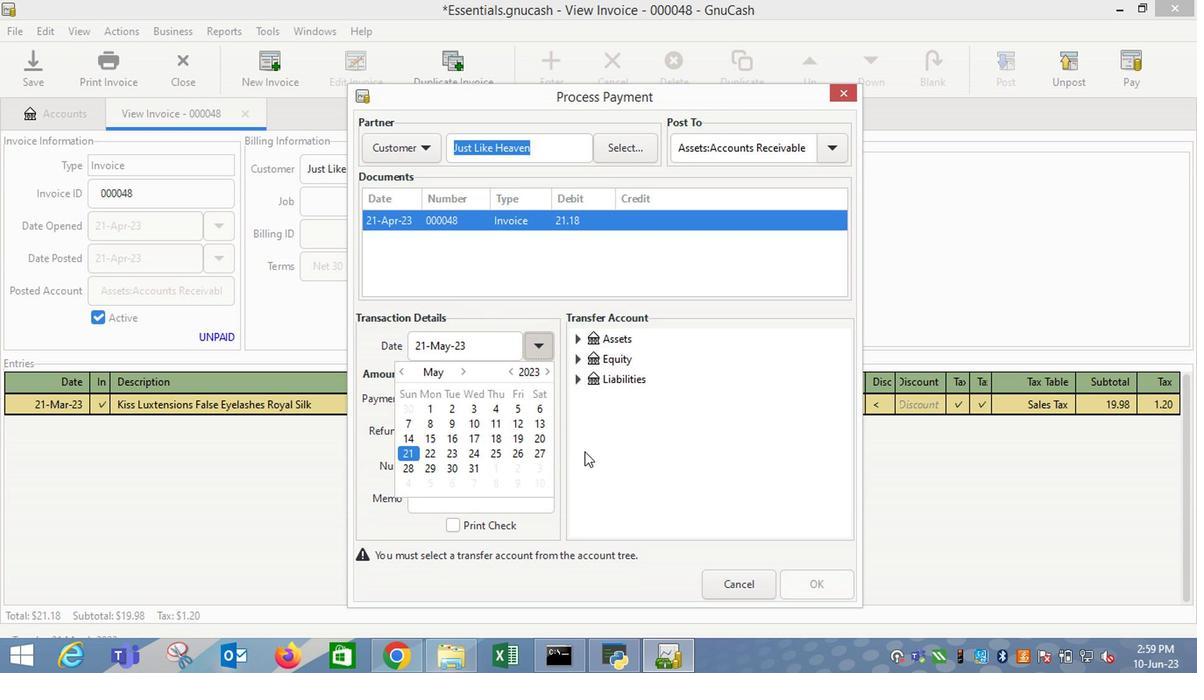 
Action: Mouse moved to (576, 339)
Screenshot: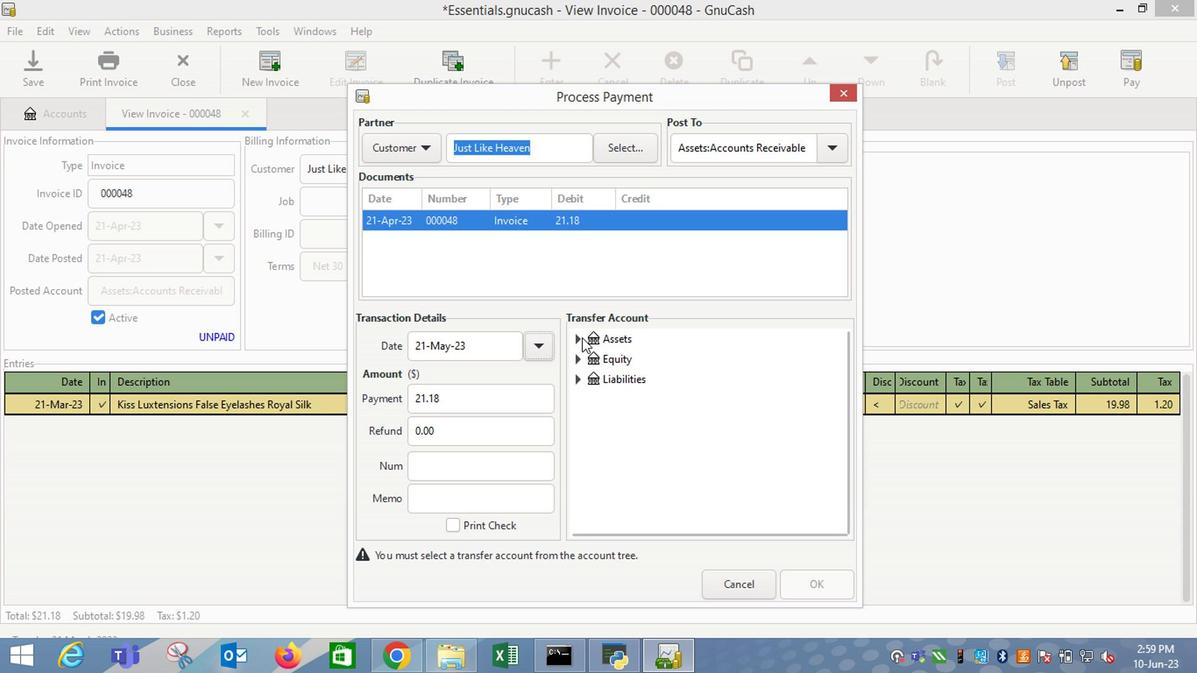
Action: Mouse pressed left at (576, 339)
Screenshot: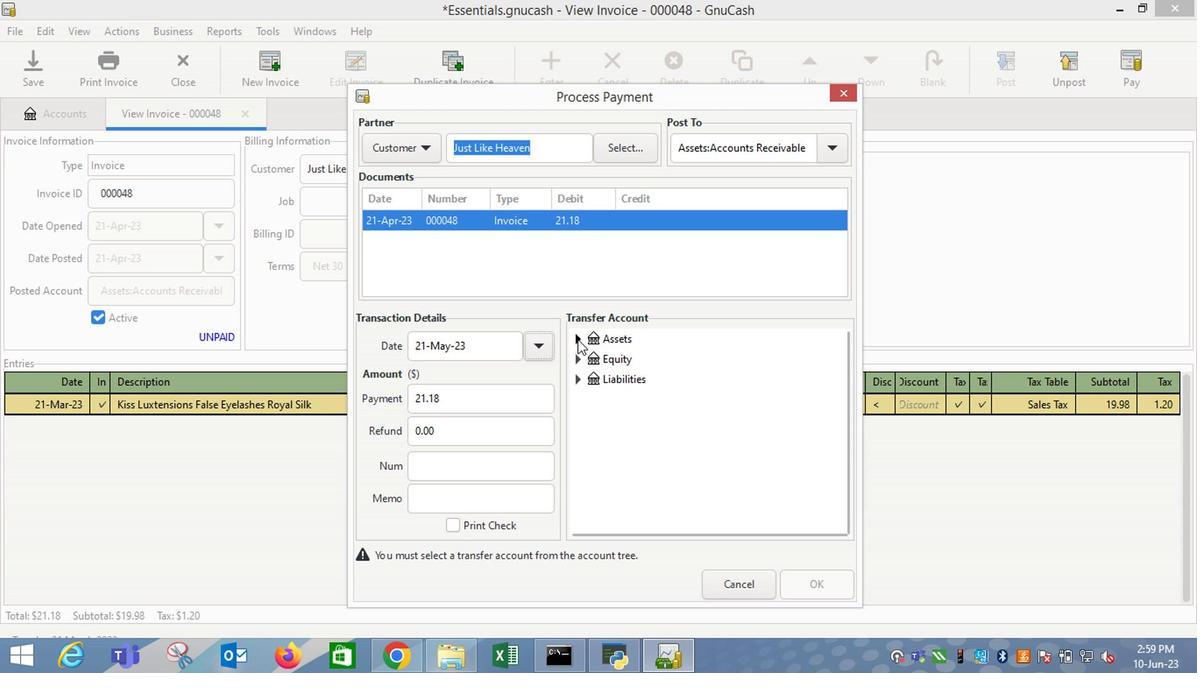 
Action: Mouse moved to (595, 361)
Screenshot: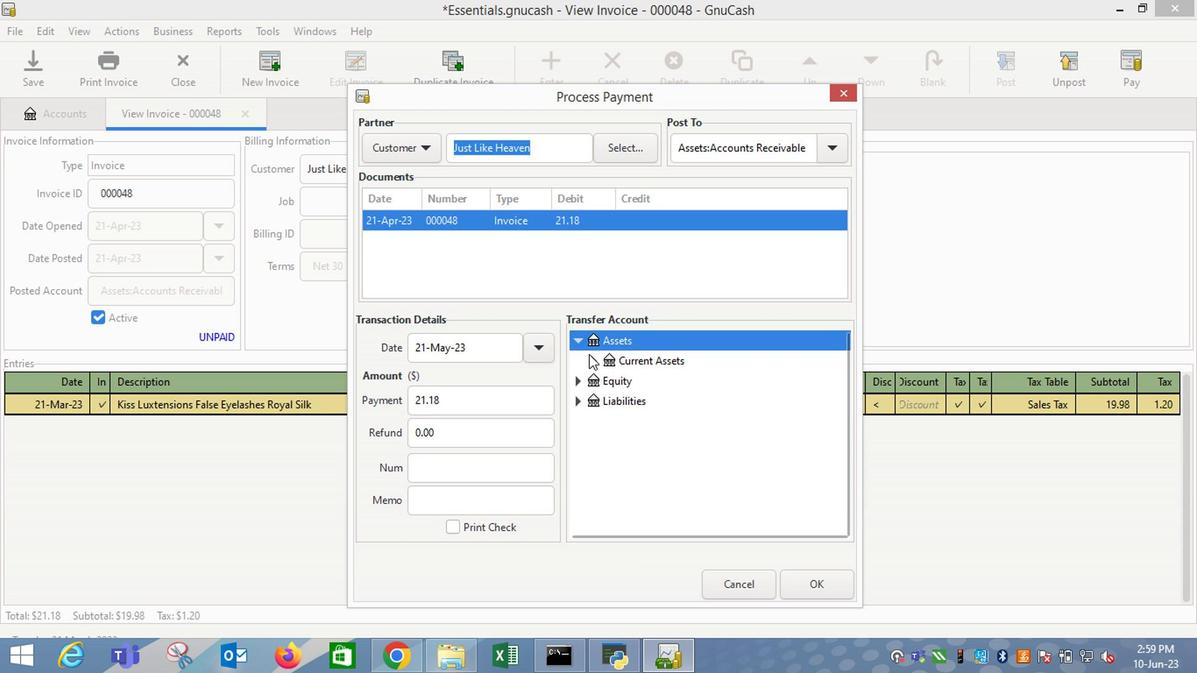 
Action: Mouse pressed left at (595, 361)
Screenshot: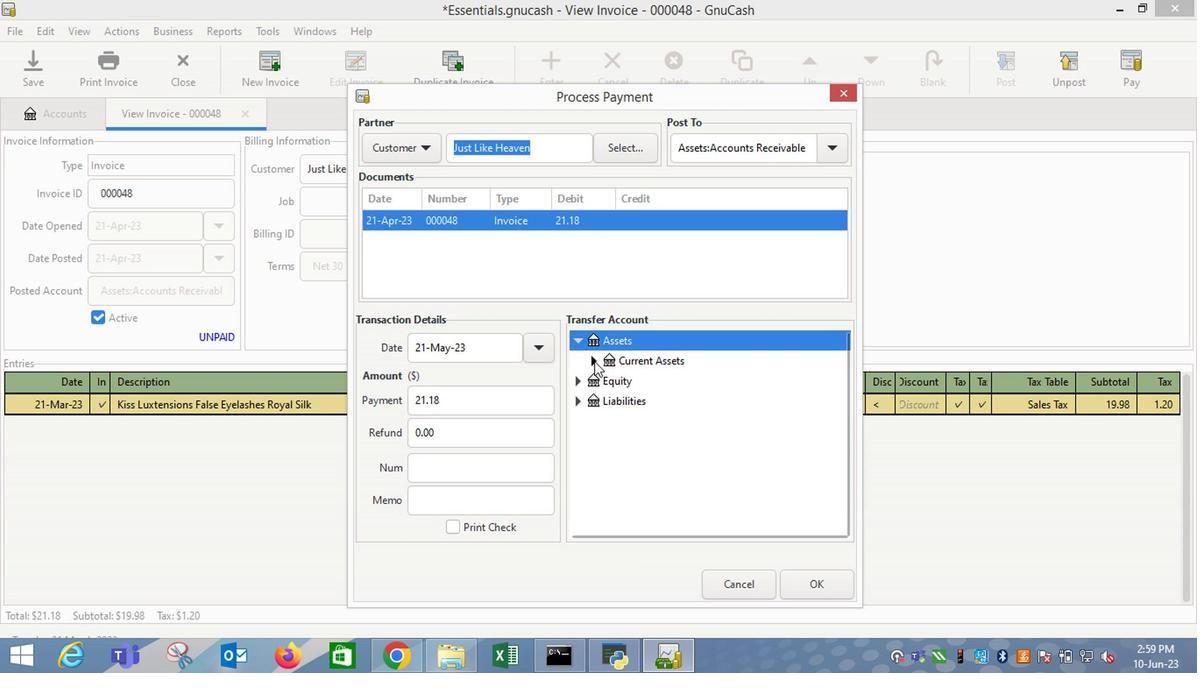 
Action: Mouse moved to (638, 384)
Screenshot: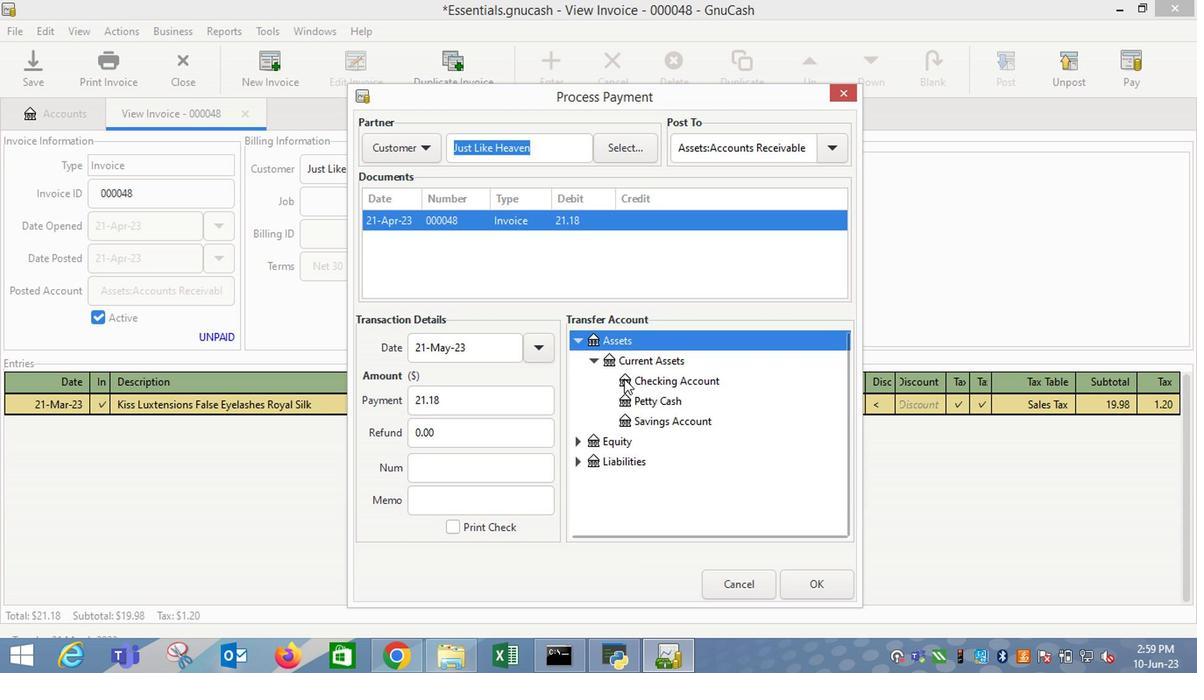 
Action: Mouse pressed left at (638, 384)
Screenshot: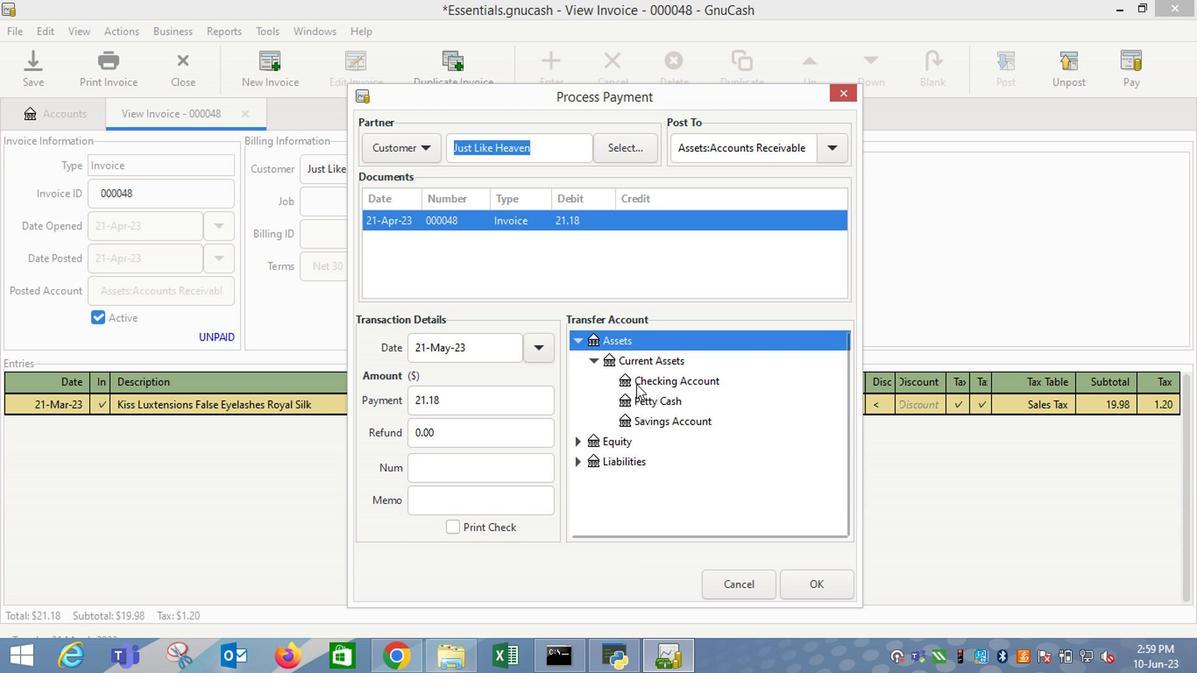 
Action: Mouse moved to (817, 574)
Screenshot: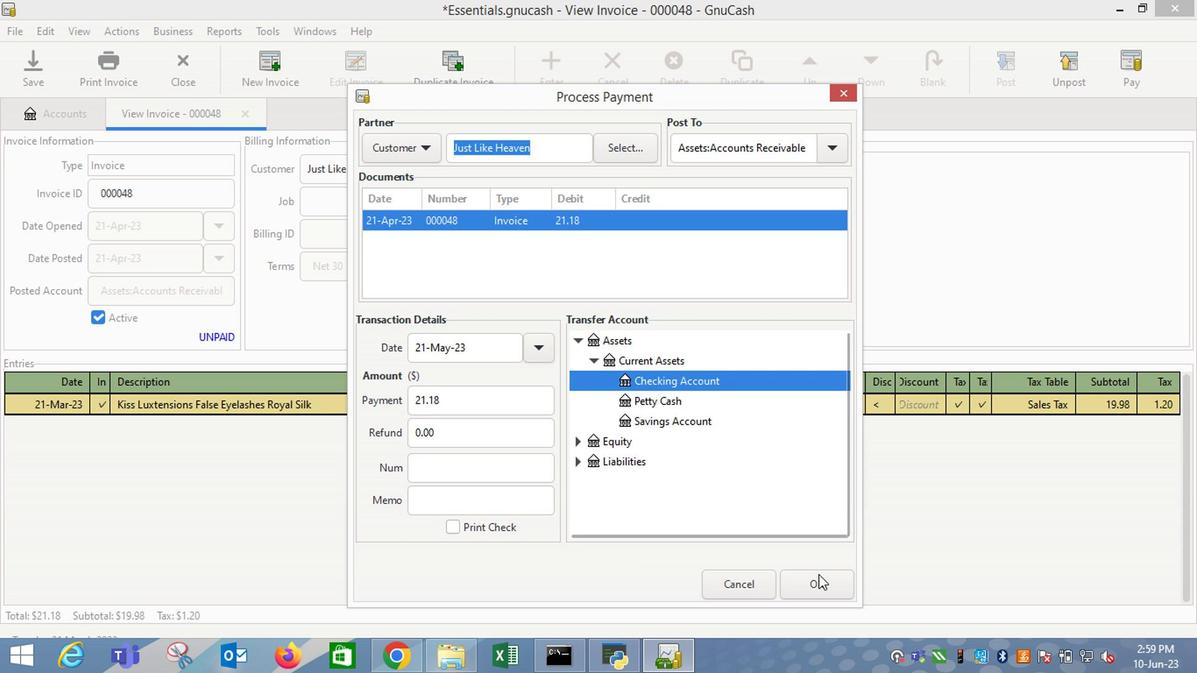 
Action: Mouse pressed left at (817, 574)
Screenshot: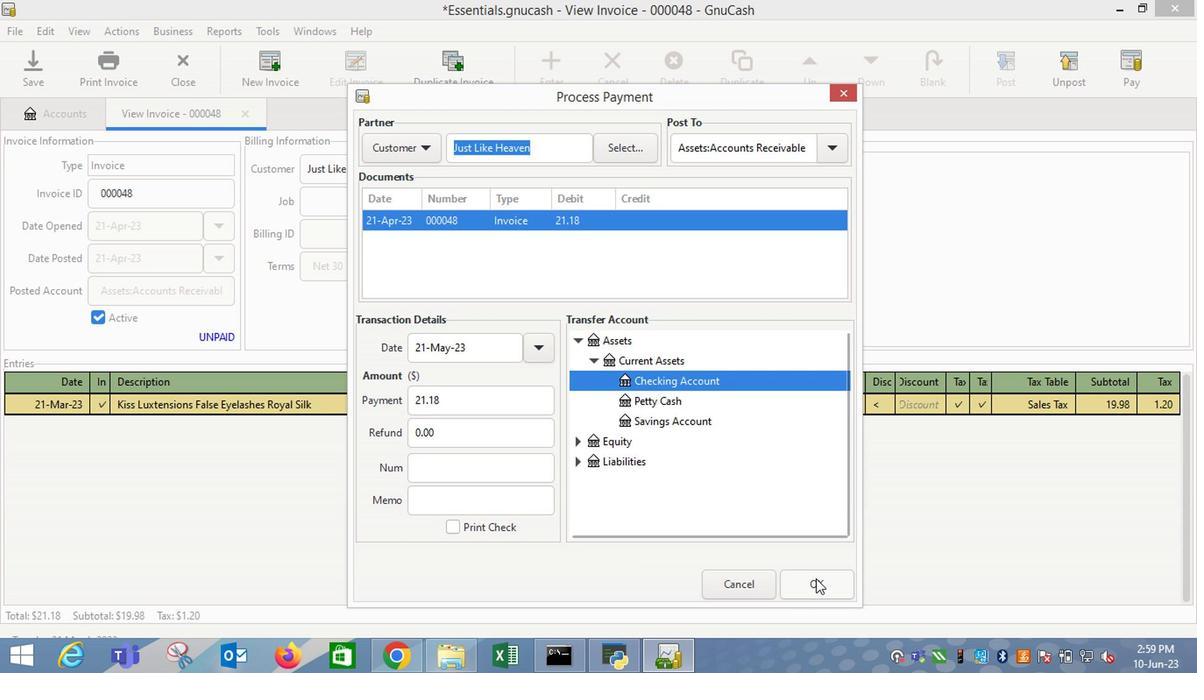
Action: Mouse moved to (114, 69)
Screenshot: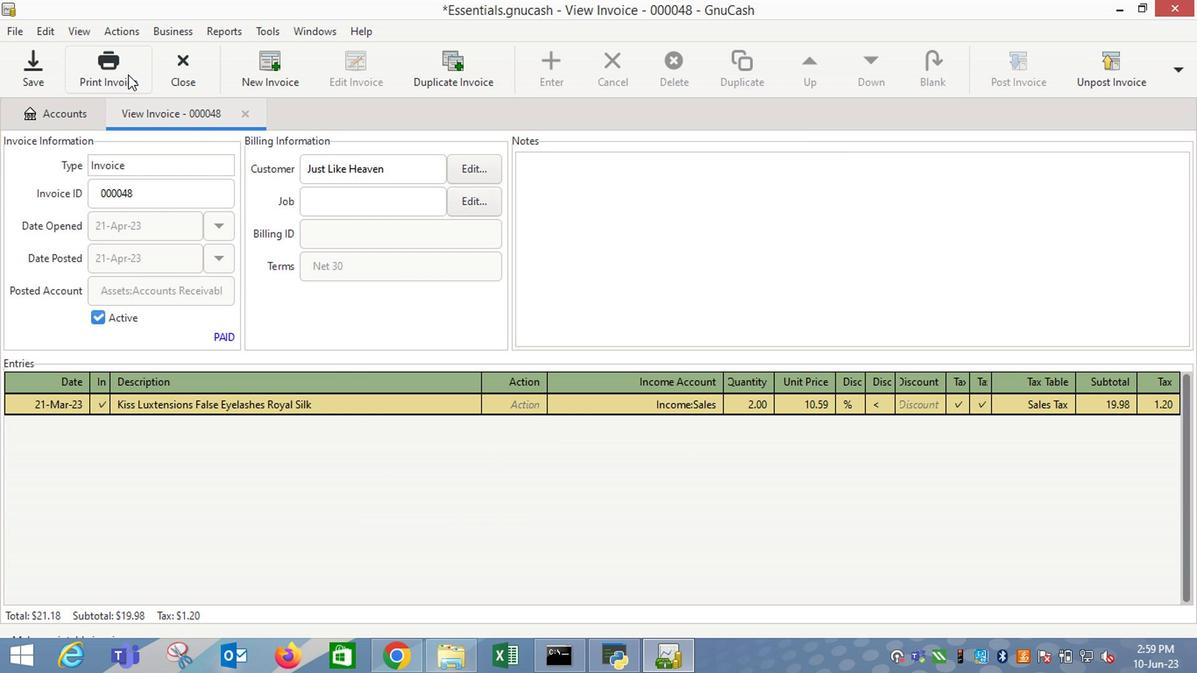 
Action: Mouse pressed left at (114, 69)
Screenshot: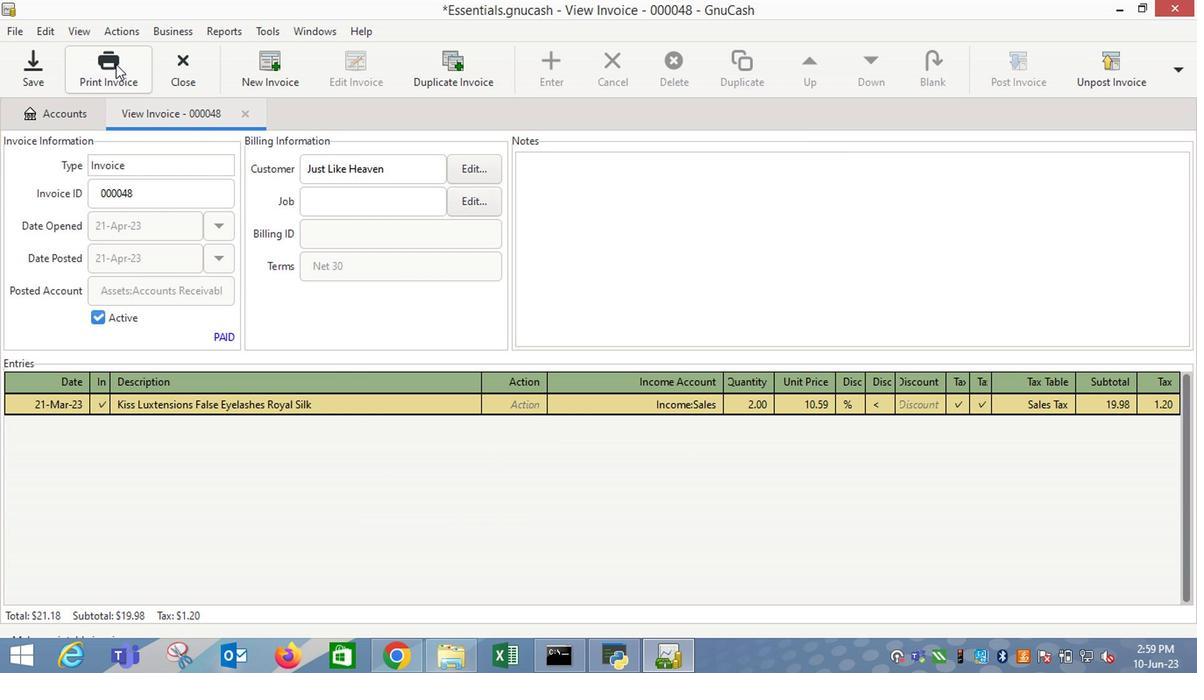 
Action: Mouse moved to (813, 66)
Screenshot: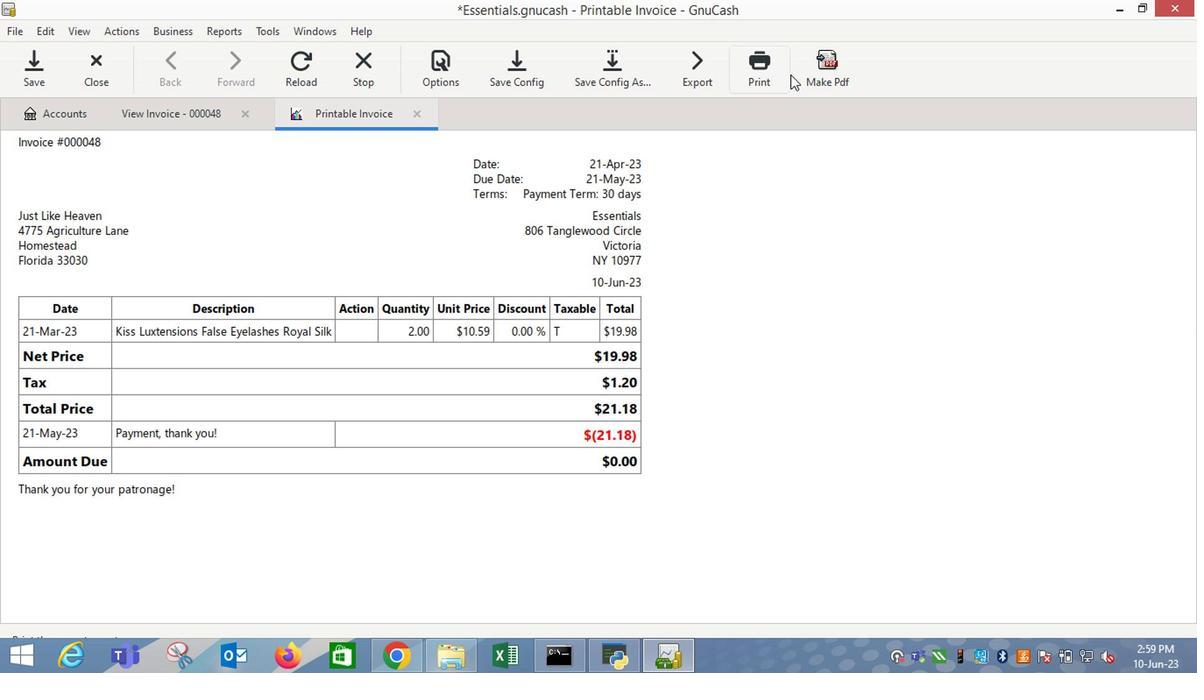 
Action: Mouse pressed left at (813, 66)
Screenshot: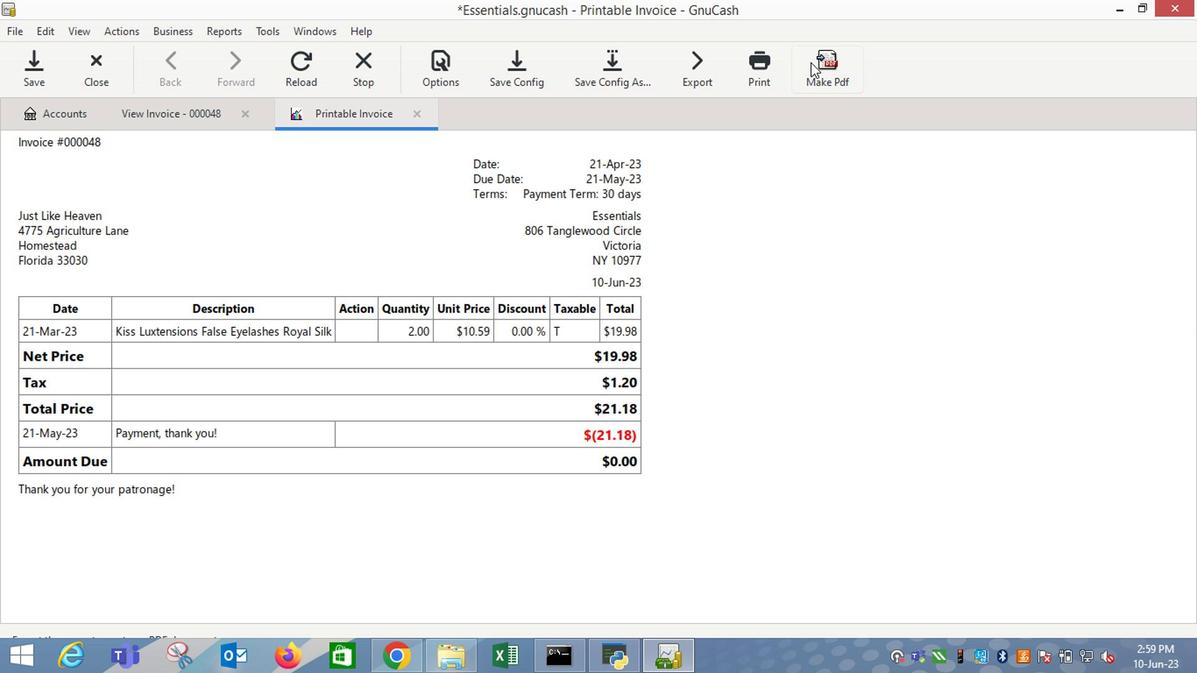 
Action: Mouse moved to (180, 449)
Screenshot: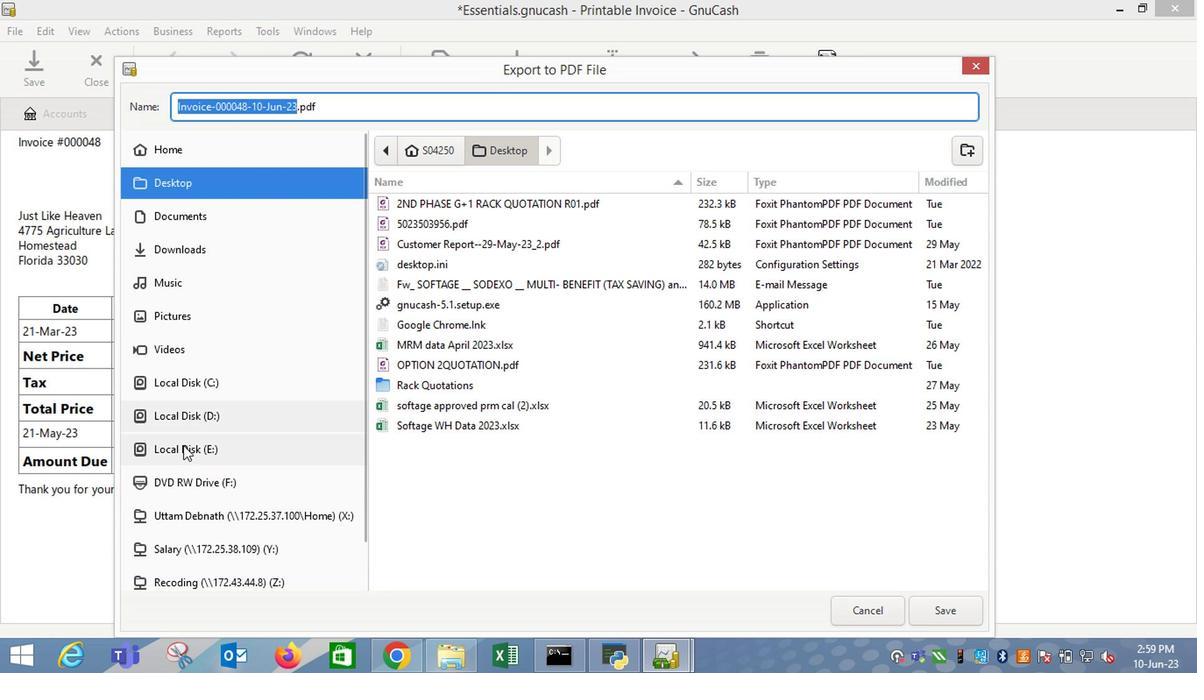 
Action: Mouse pressed left at (180, 449)
Screenshot: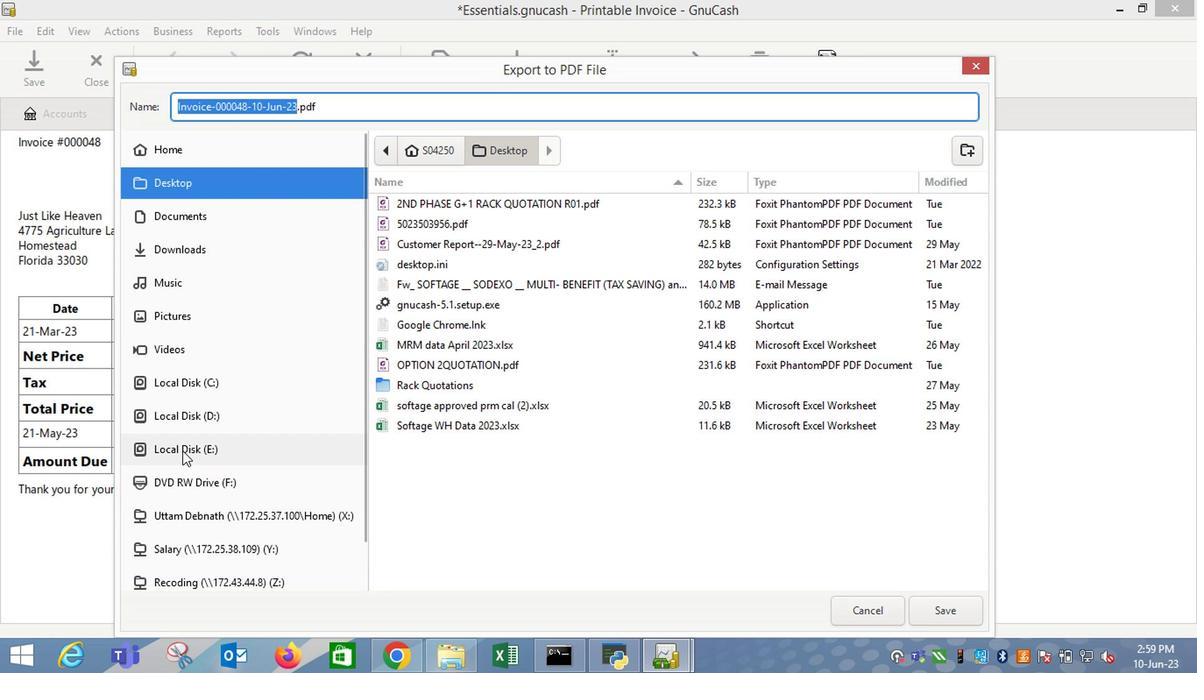 
Action: Mouse moved to (407, 340)
Screenshot: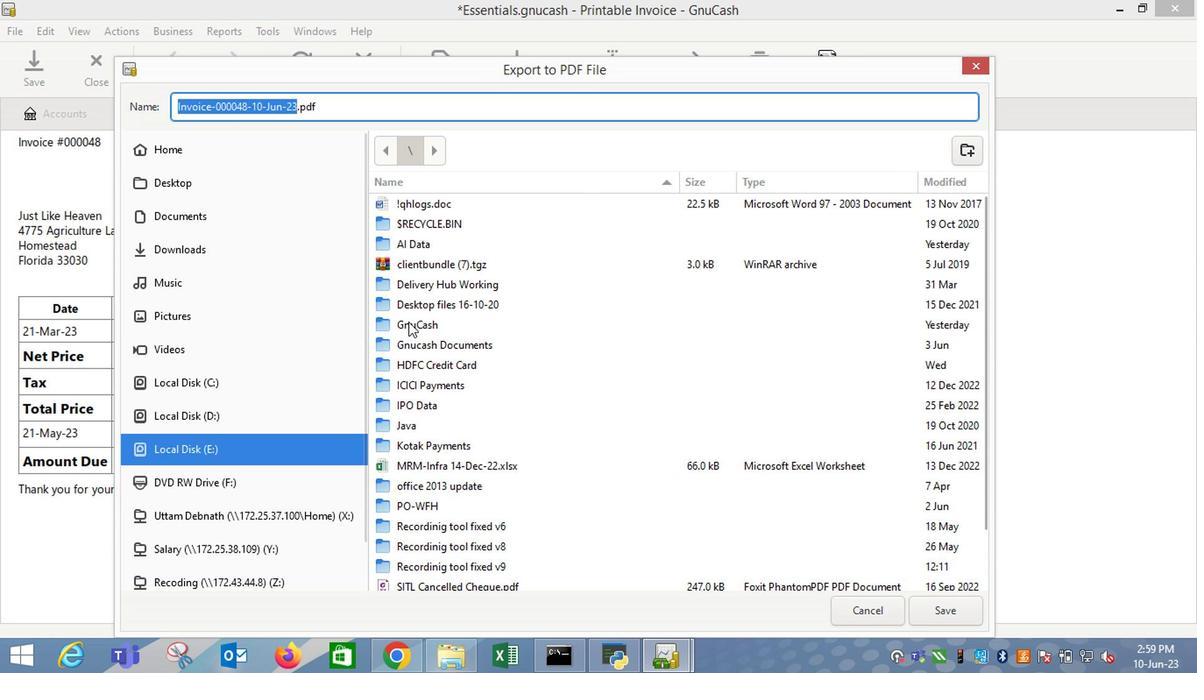 
Action: Mouse pressed left at (407, 340)
Screenshot: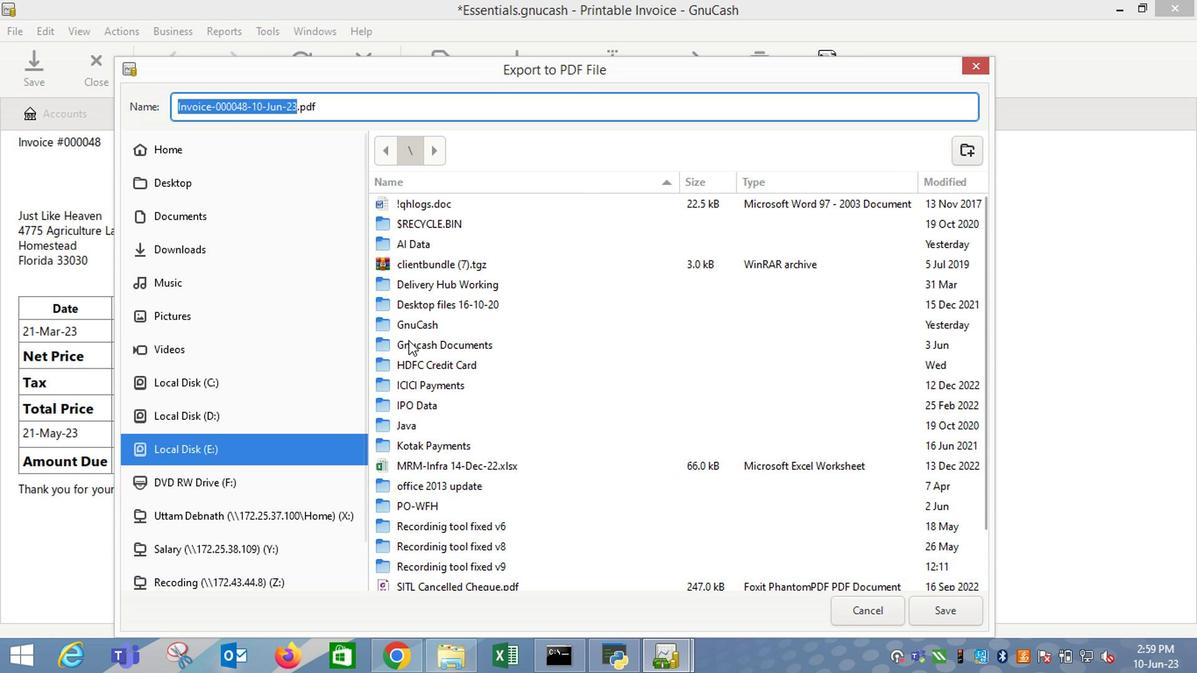 
Action: Mouse pressed left at (407, 340)
Screenshot: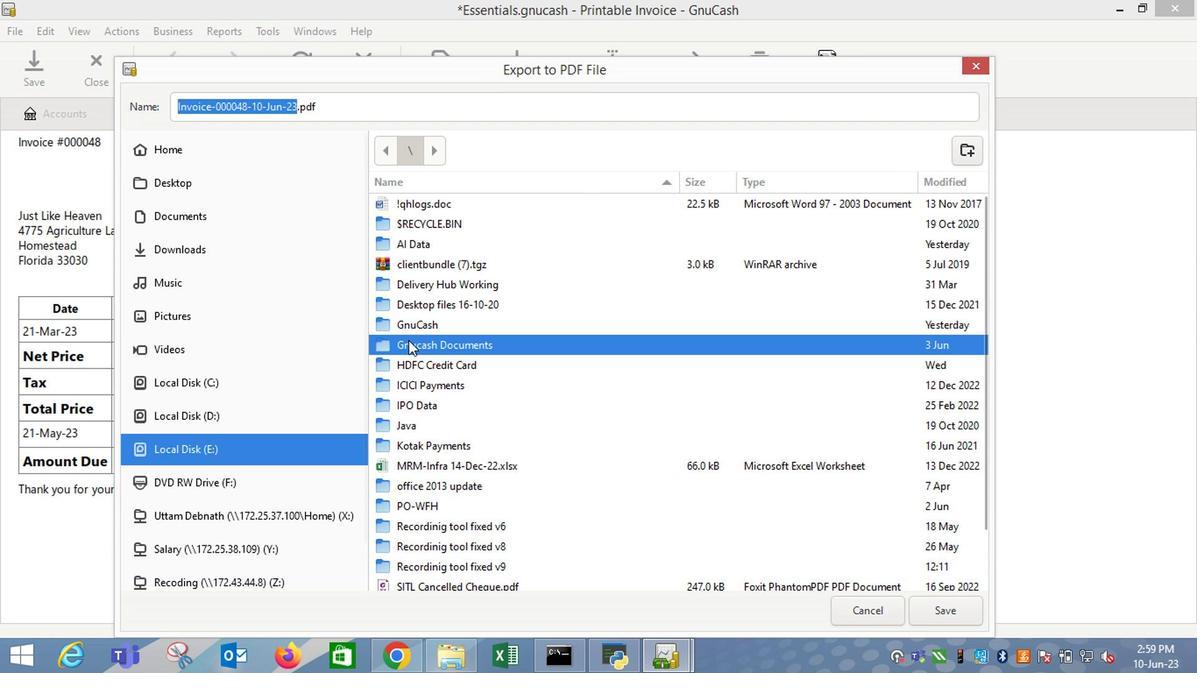 
Action: Mouse moved to (418, 203)
Screenshot: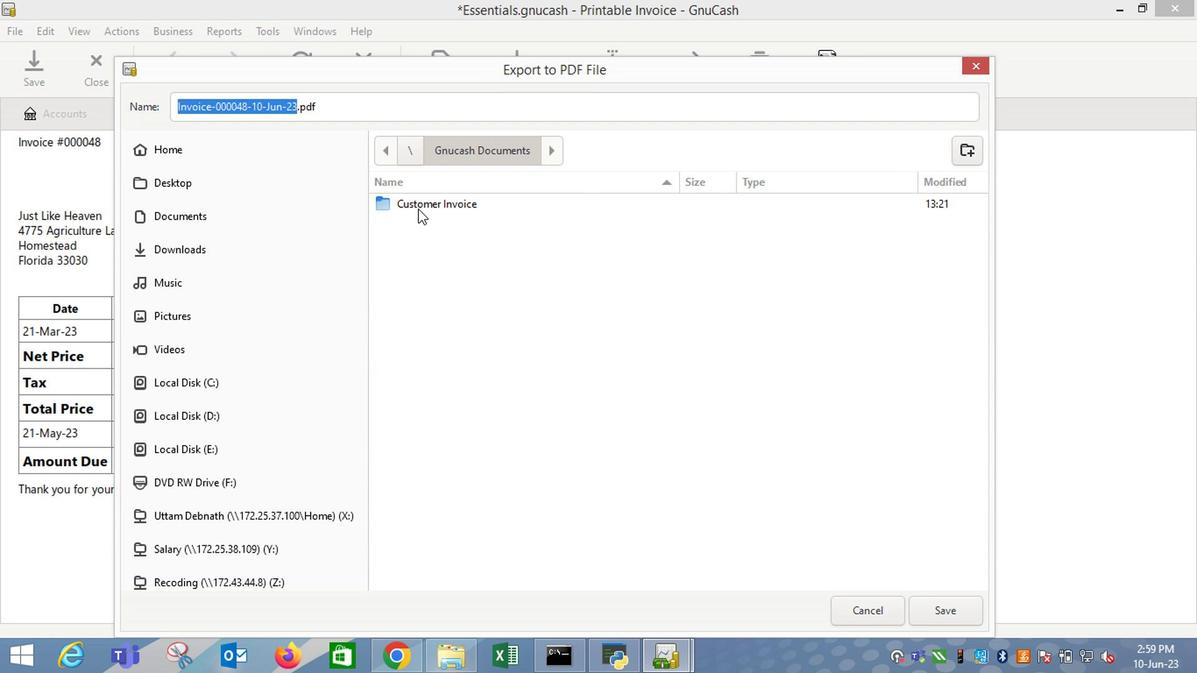 
Action: Mouse pressed left at (418, 203)
Screenshot: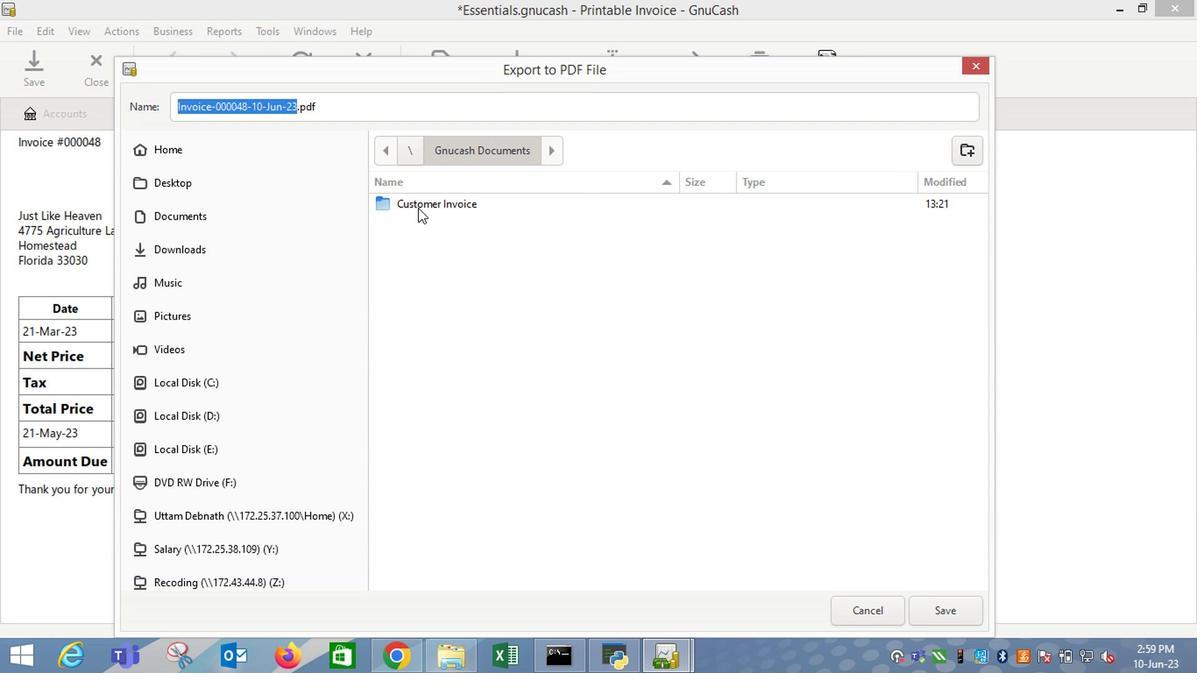 
Action: Mouse pressed left at (418, 203)
Screenshot: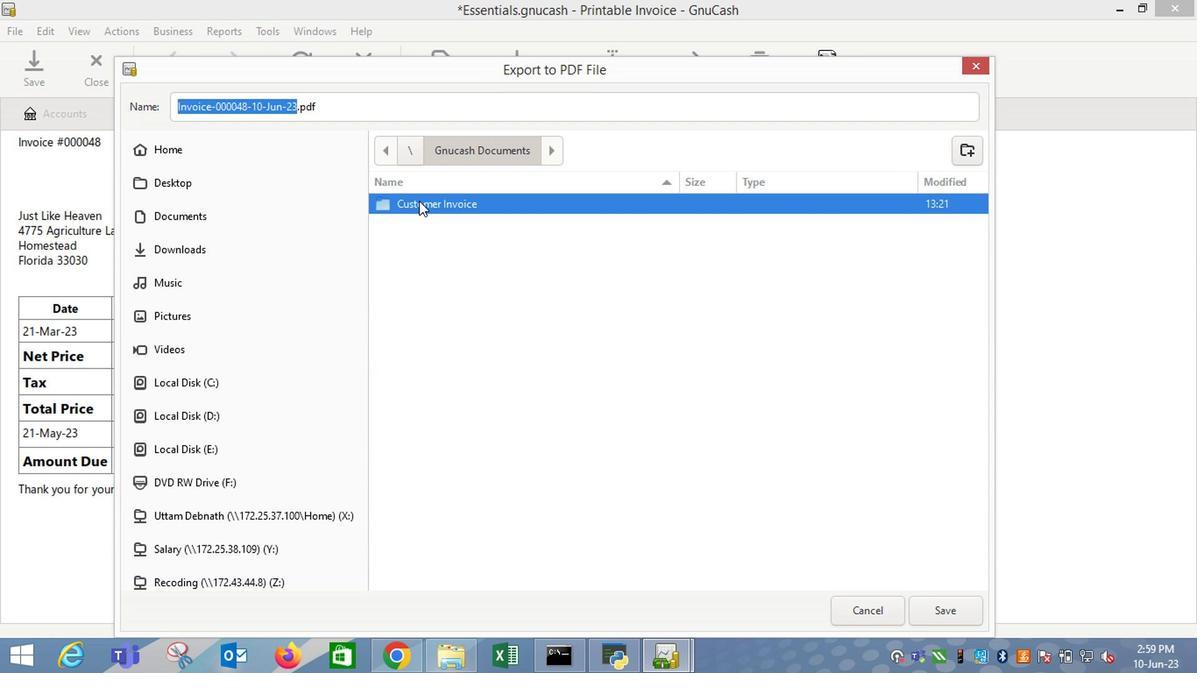 
Action: Mouse moved to (945, 606)
Screenshot: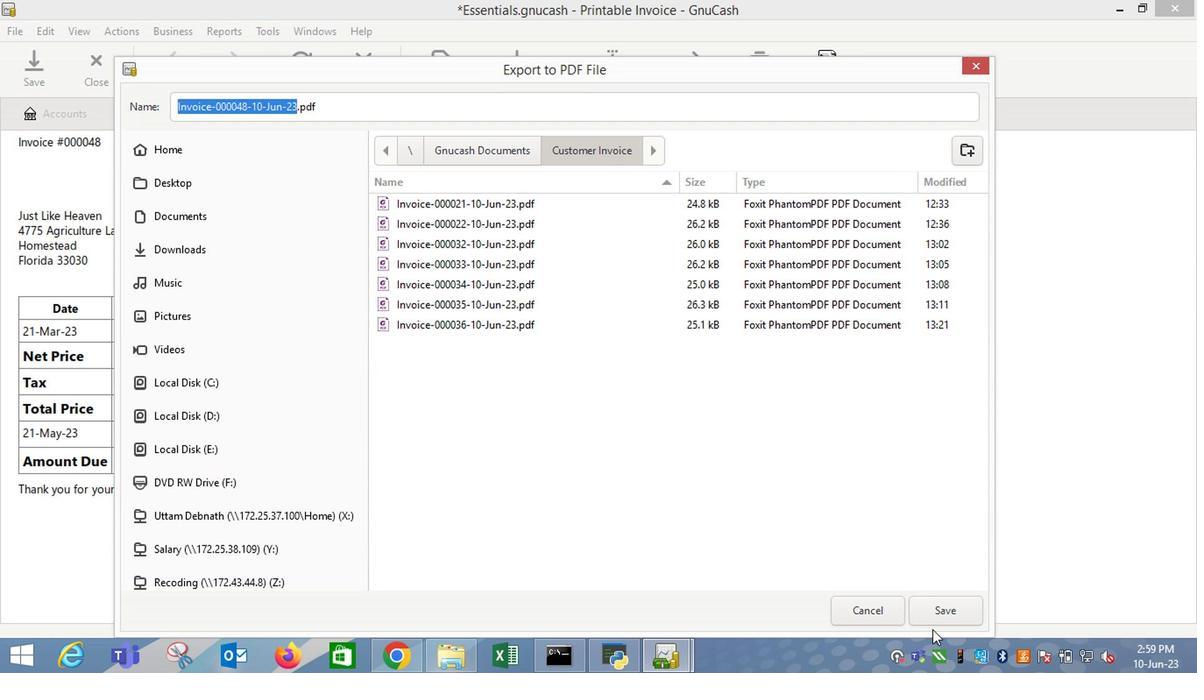 
Action: Mouse pressed left at (945, 606)
Screenshot: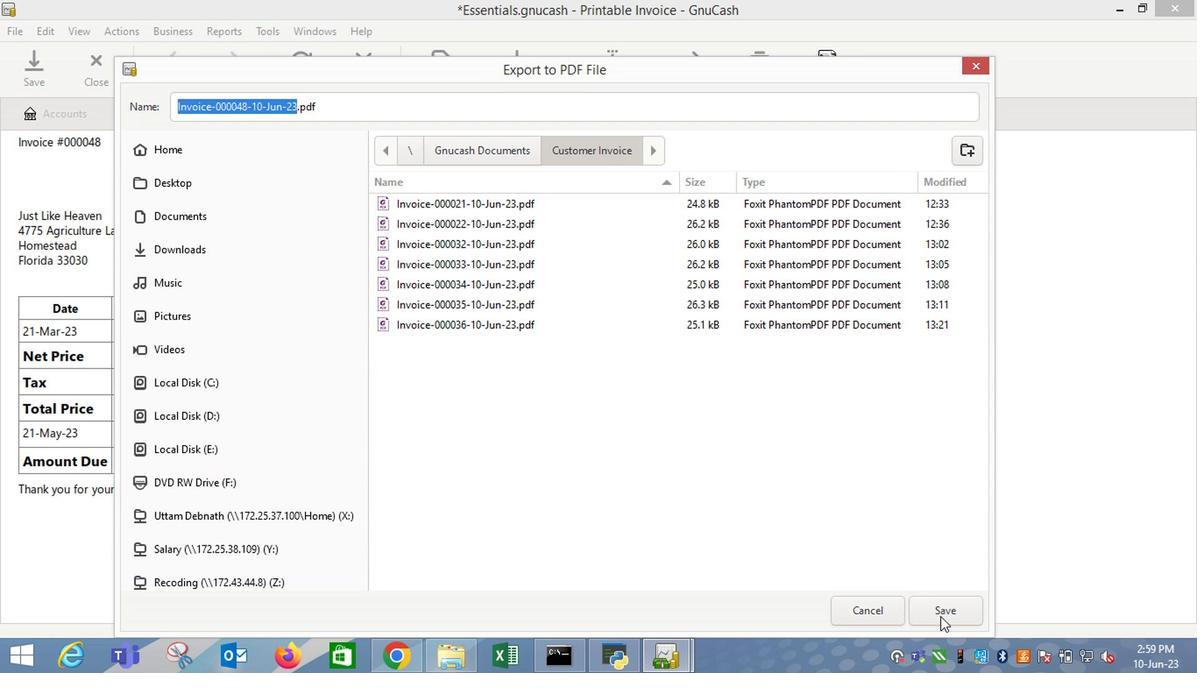 
Action: Mouse moved to (496, 436)
Screenshot: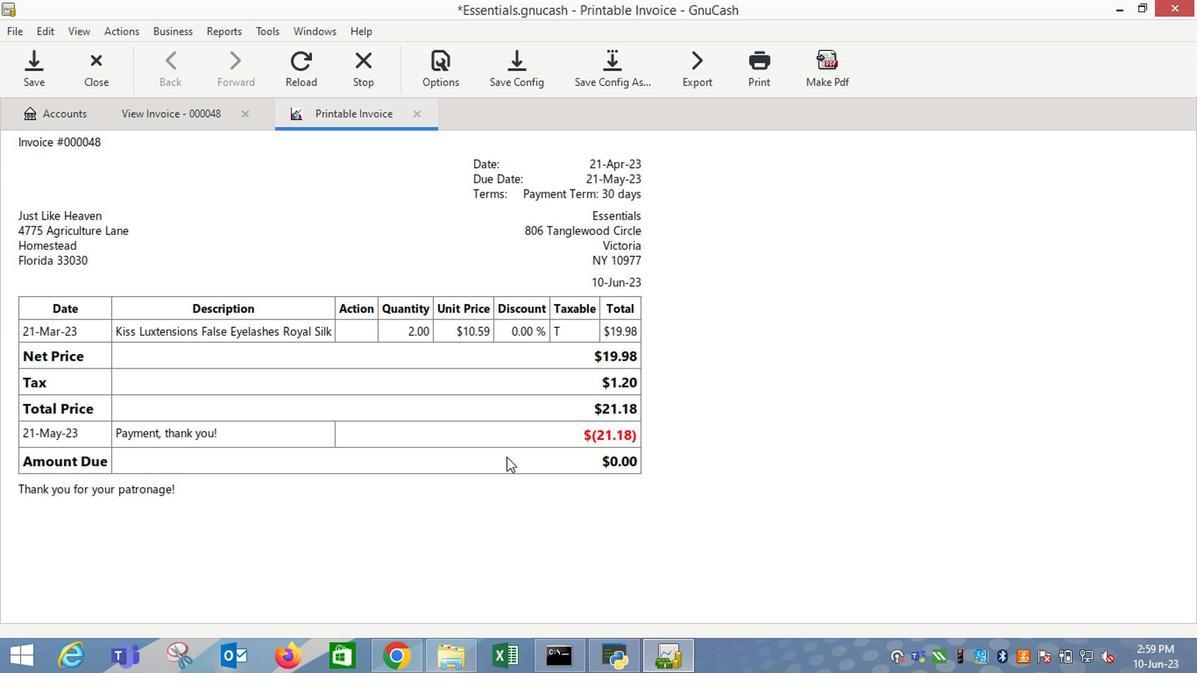 
